 Task: Look for space in Olinda, Brazil from 9th June, 2023 to 16th June, 2023 for 2 adults in price range Rs.8000 to Rs.16000. Place can be entire place with 2 bedrooms having 2 beds and 1 bathroom. Property type can be house, flat, guest house. Booking option can be shelf check-in. Required host language is Spanish.
Action: Mouse moved to (533, 89)
Screenshot: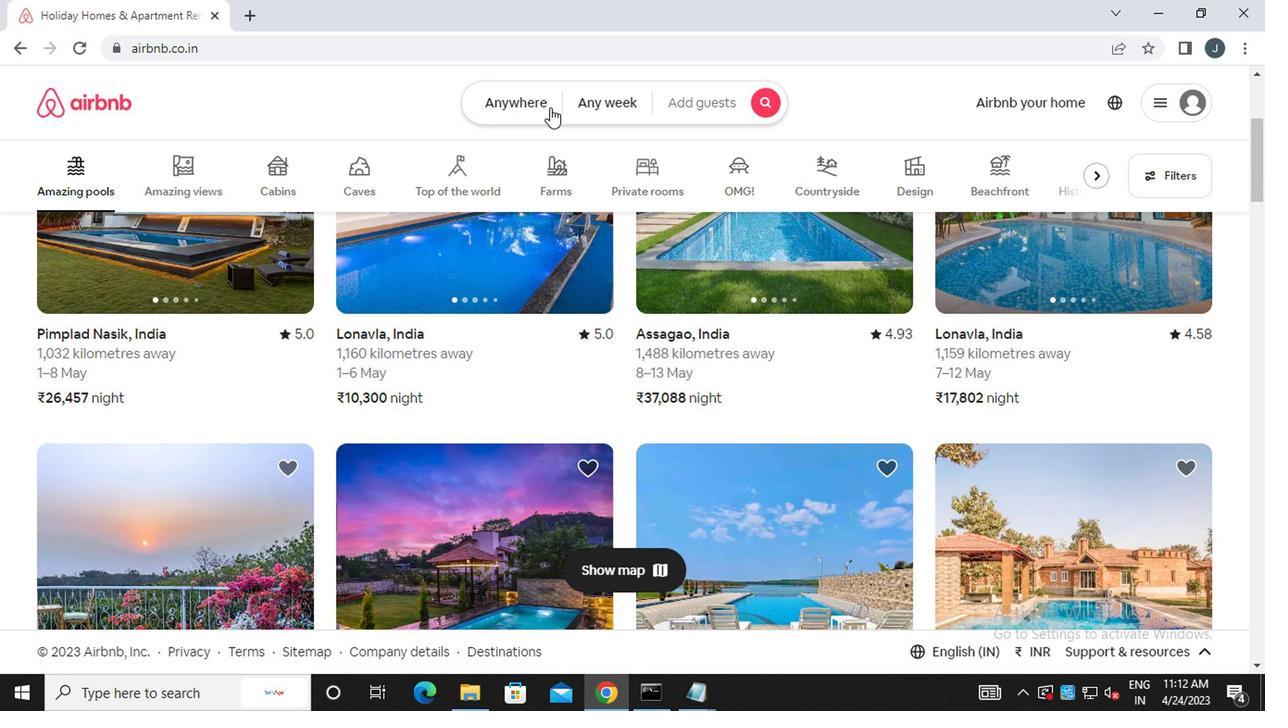 
Action: Mouse pressed left at (533, 89)
Screenshot: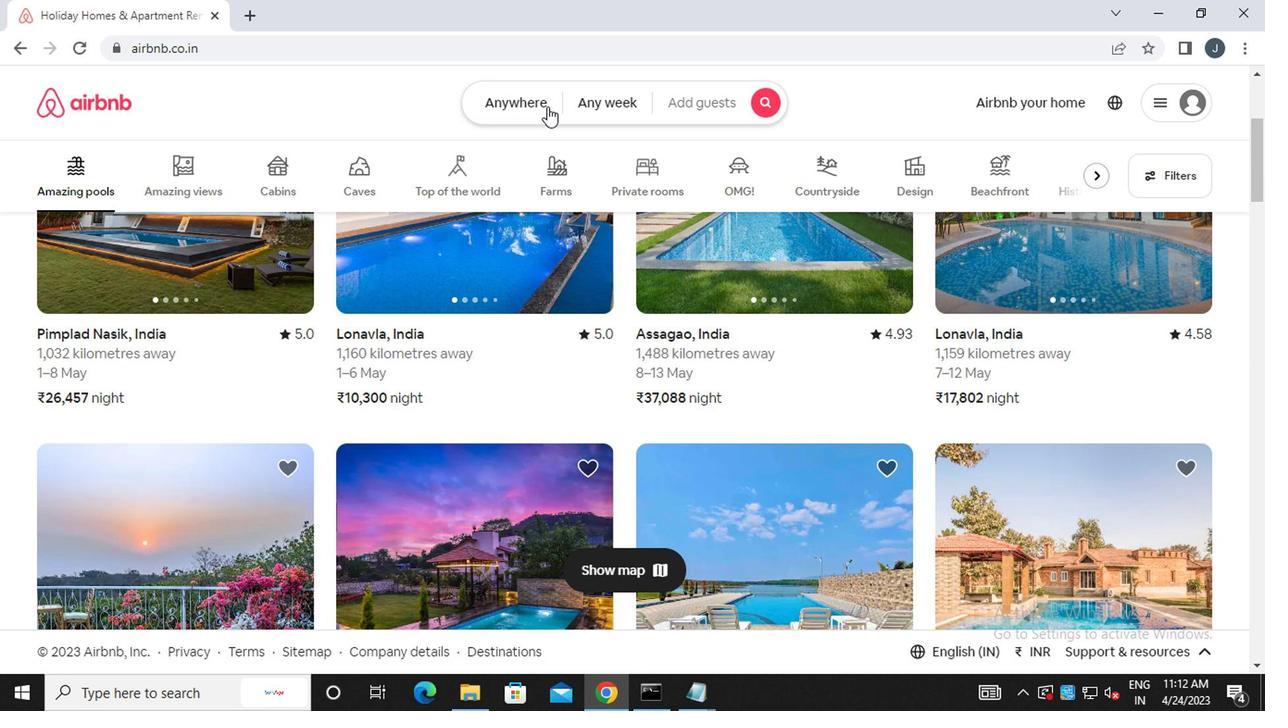 
Action: Mouse moved to (301, 164)
Screenshot: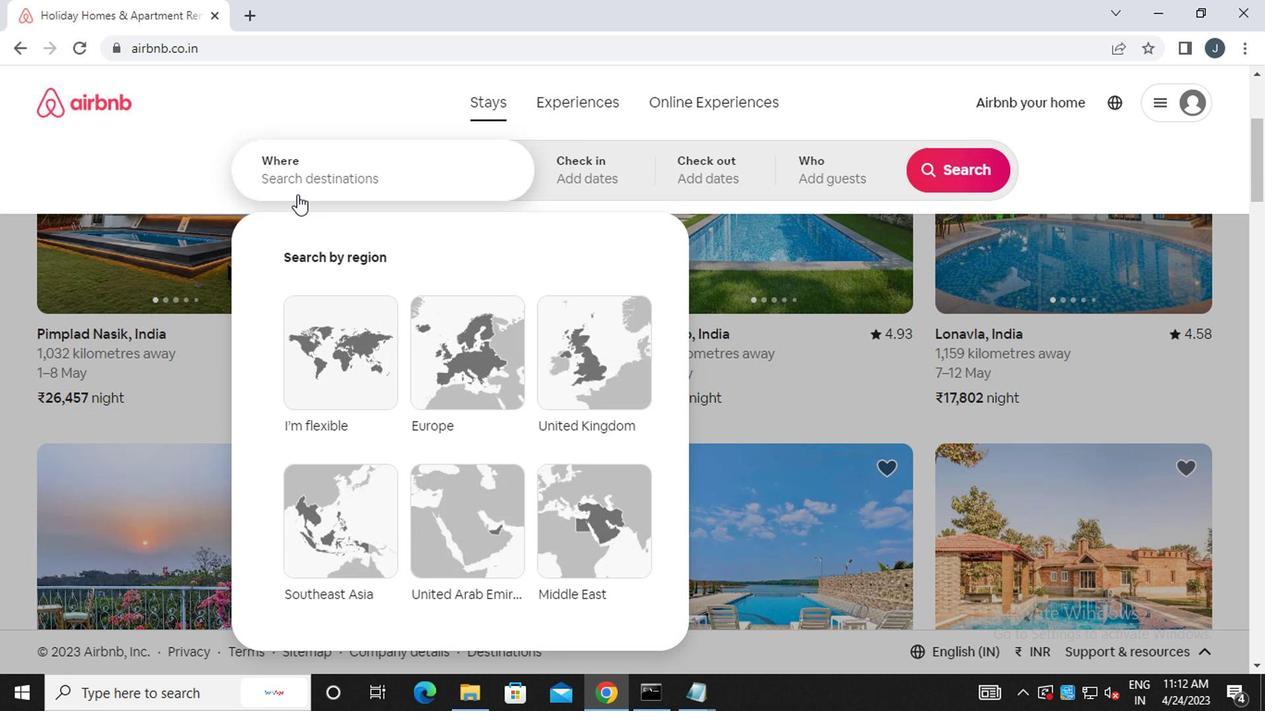 
Action: Mouse pressed left at (301, 164)
Screenshot: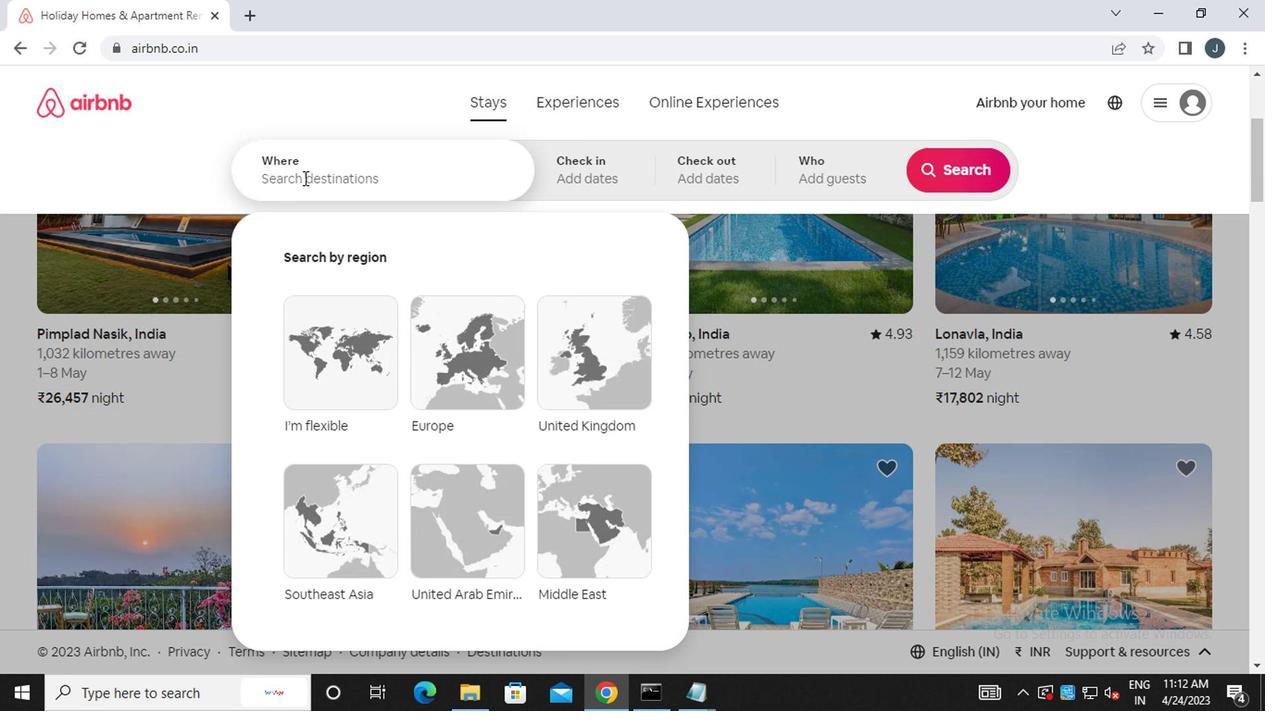 
Action: Key pressed o<Key.caps_lock>linda,<Key.space><Key.caps_lock>b<Key.caps_lock>razil
Screenshot: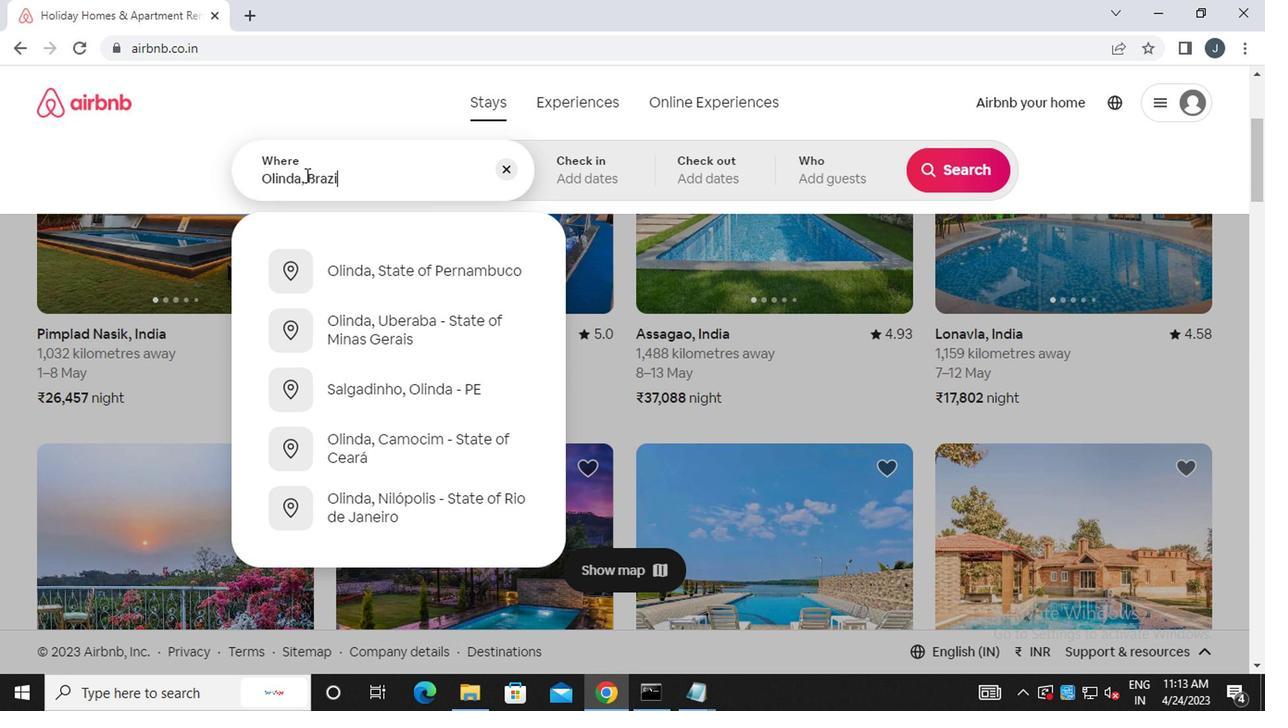 
Action: Mouse moved to (582, 165)
Screenshot: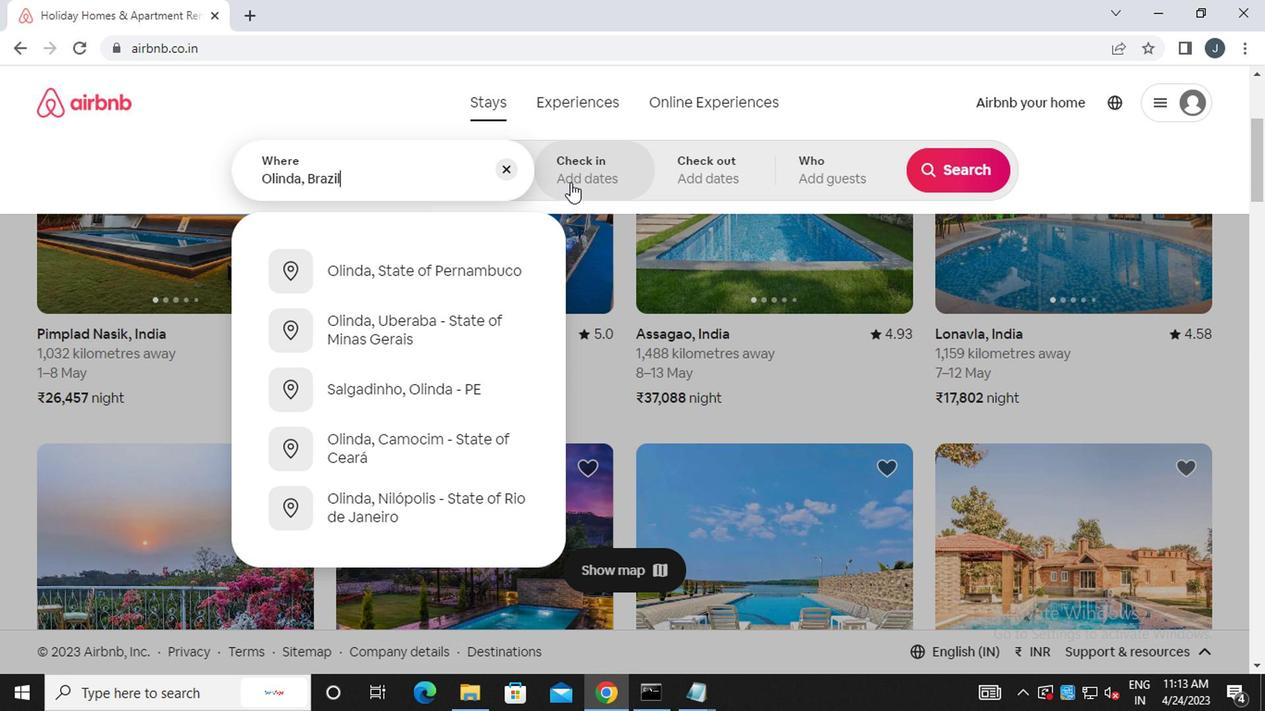 
Action: Mouse pressed left at (582, 165)
Screenshot: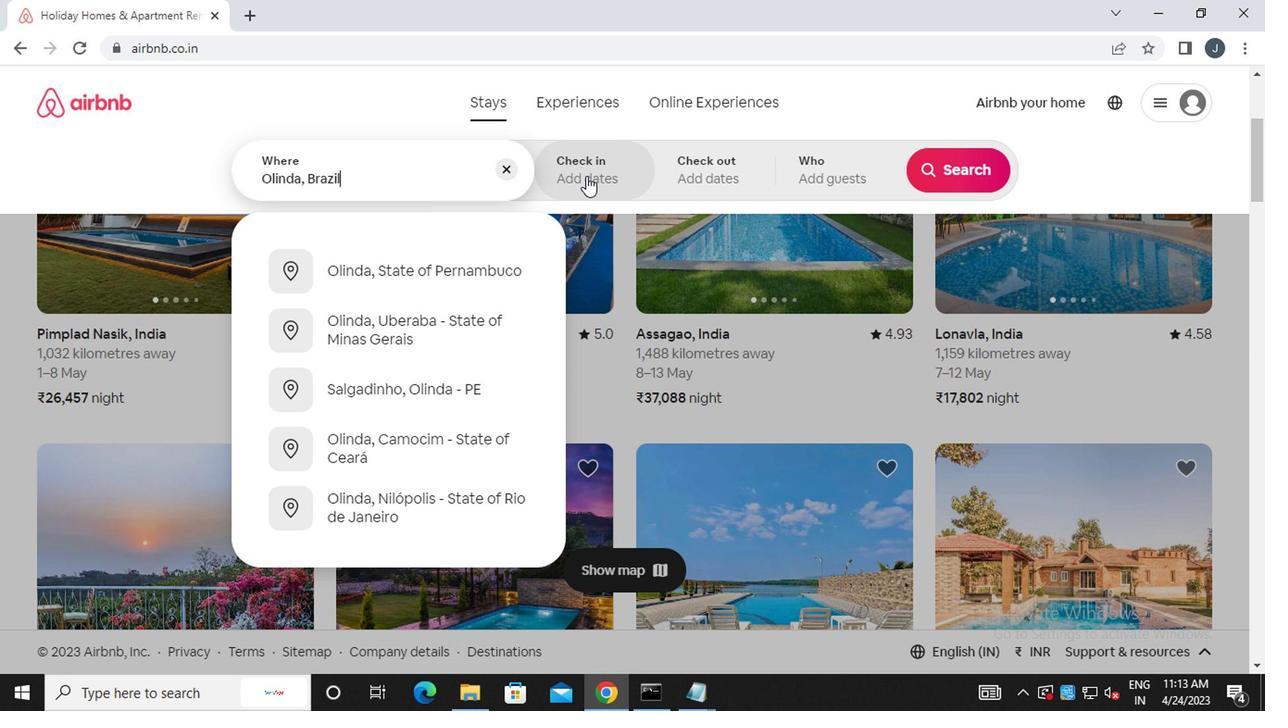 
Action: Mouse moved to (940, 317)
Screenshot: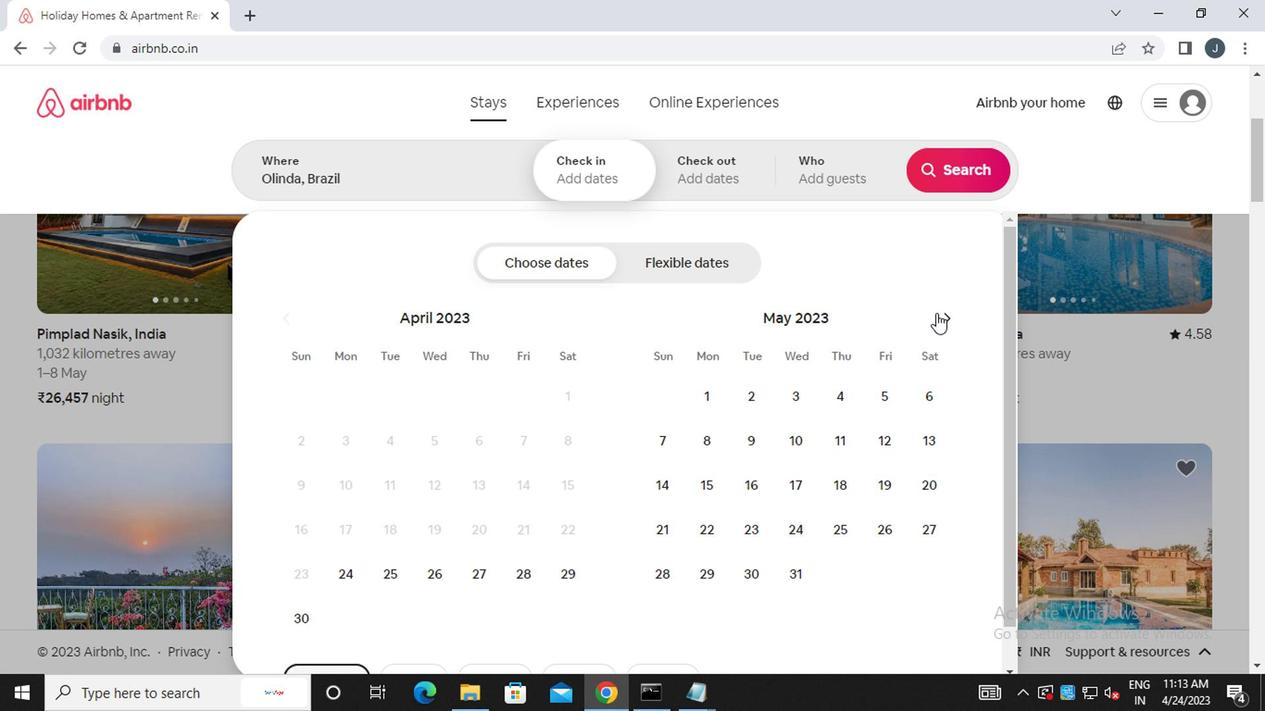 
Action: Mouse pressed left at (940, 317)
Screenshot: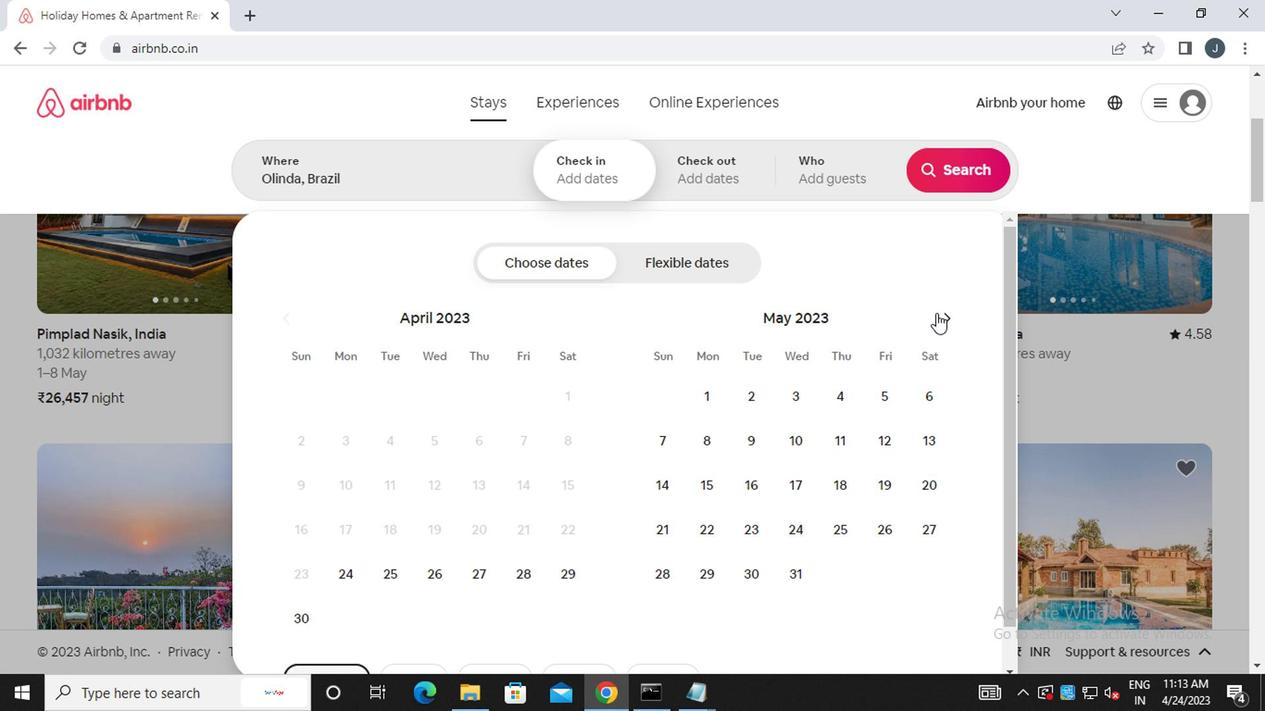 
Action: Mouse moved to (877, 453)
Screenshot: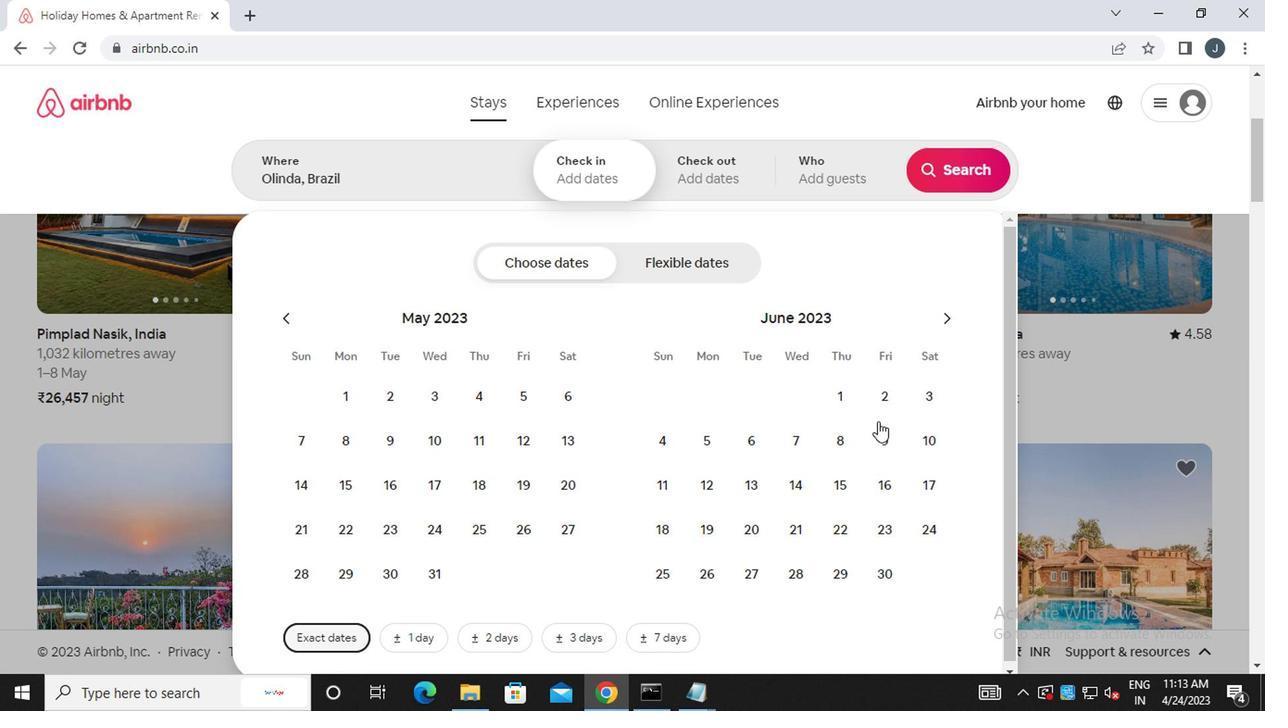 
Action: Mouse pressed left at (877, 453)
Screenshot: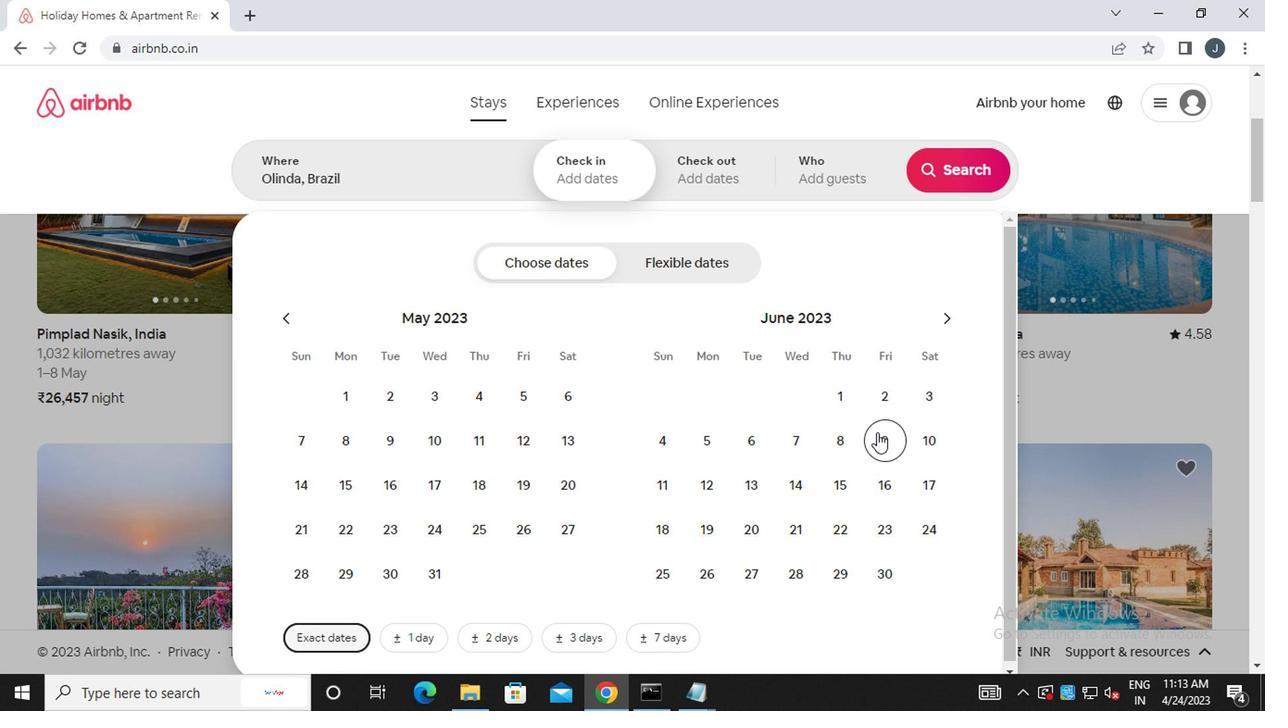 
Action: Mouse moved to (881, 490)
Screenshot: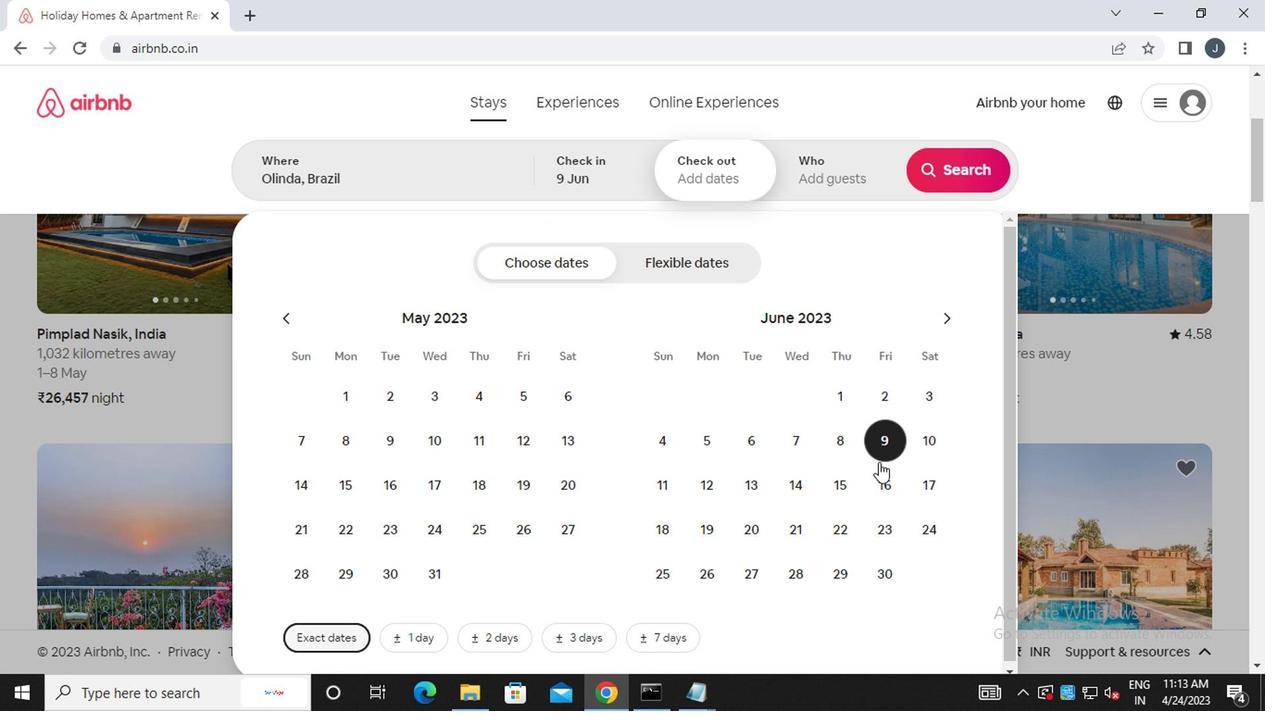 
Action: Mouse pressed left at (881, 490)
Screenshot: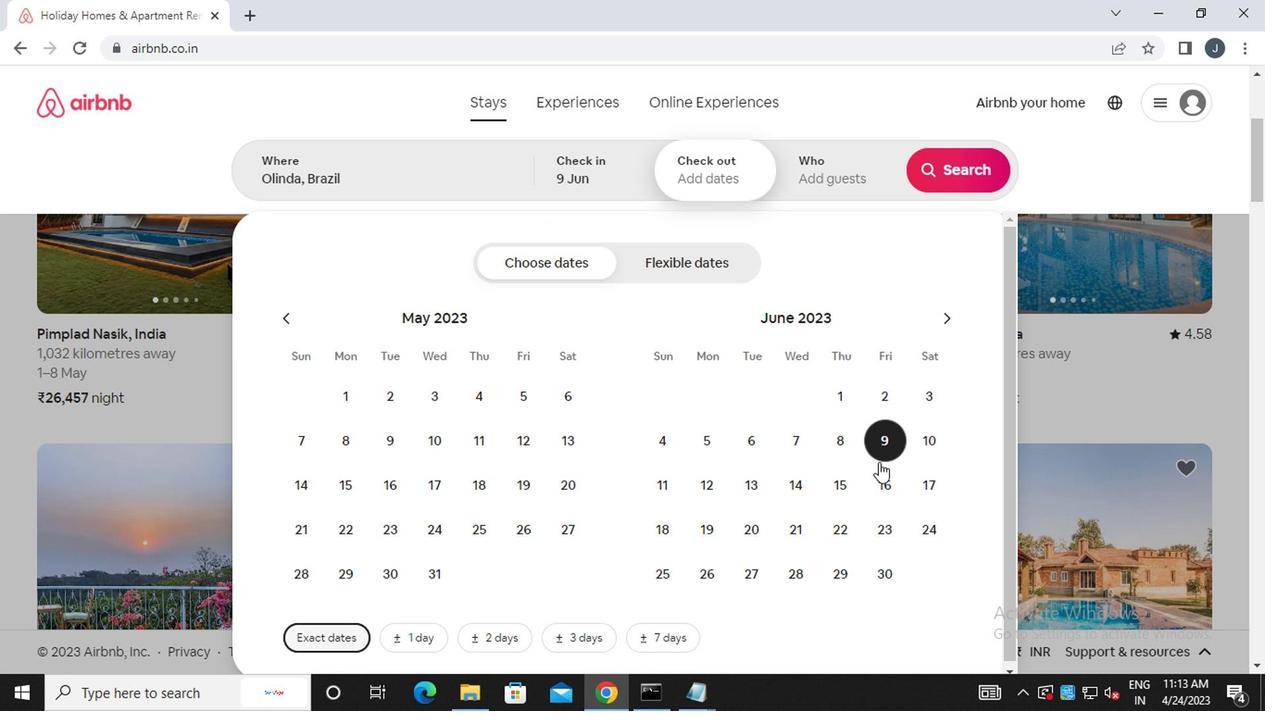 
Action: Mouse moved to (836, 160)
Screenshot: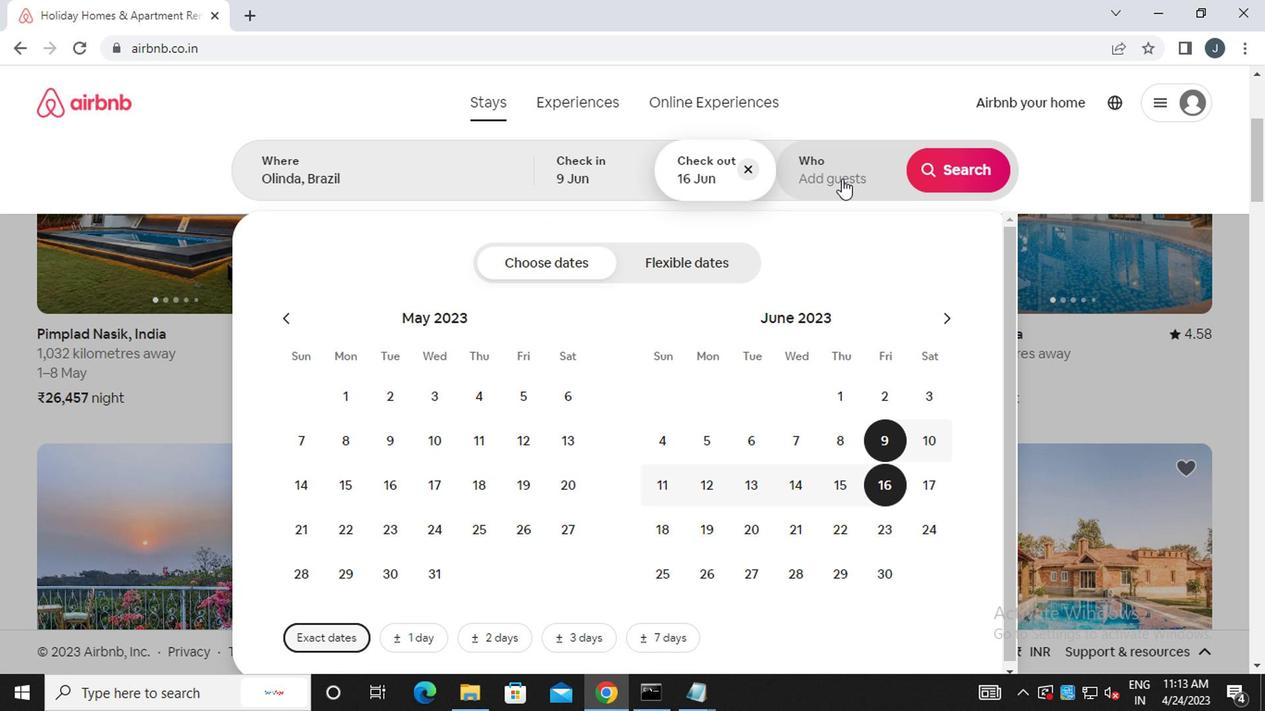 
Action: Mouse pressed left at (836, 160)
Screenshot: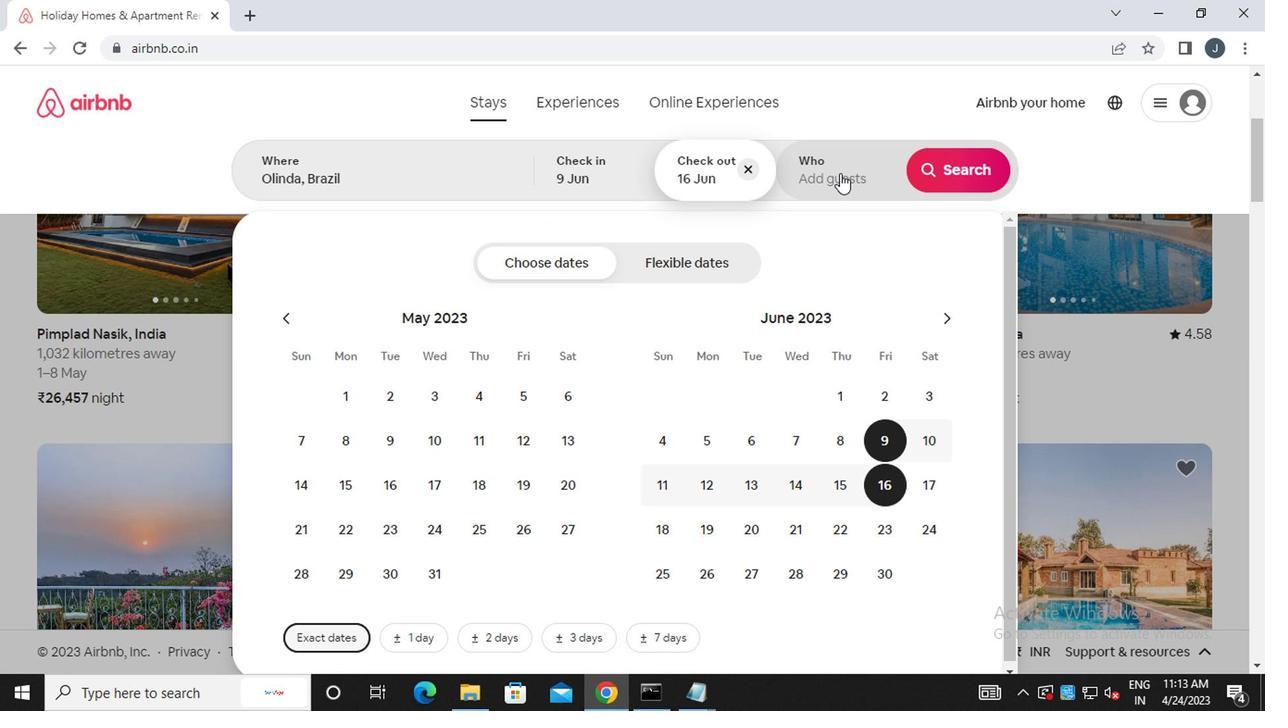 
Action: Mouse moved to (962, 262)
Screenshot: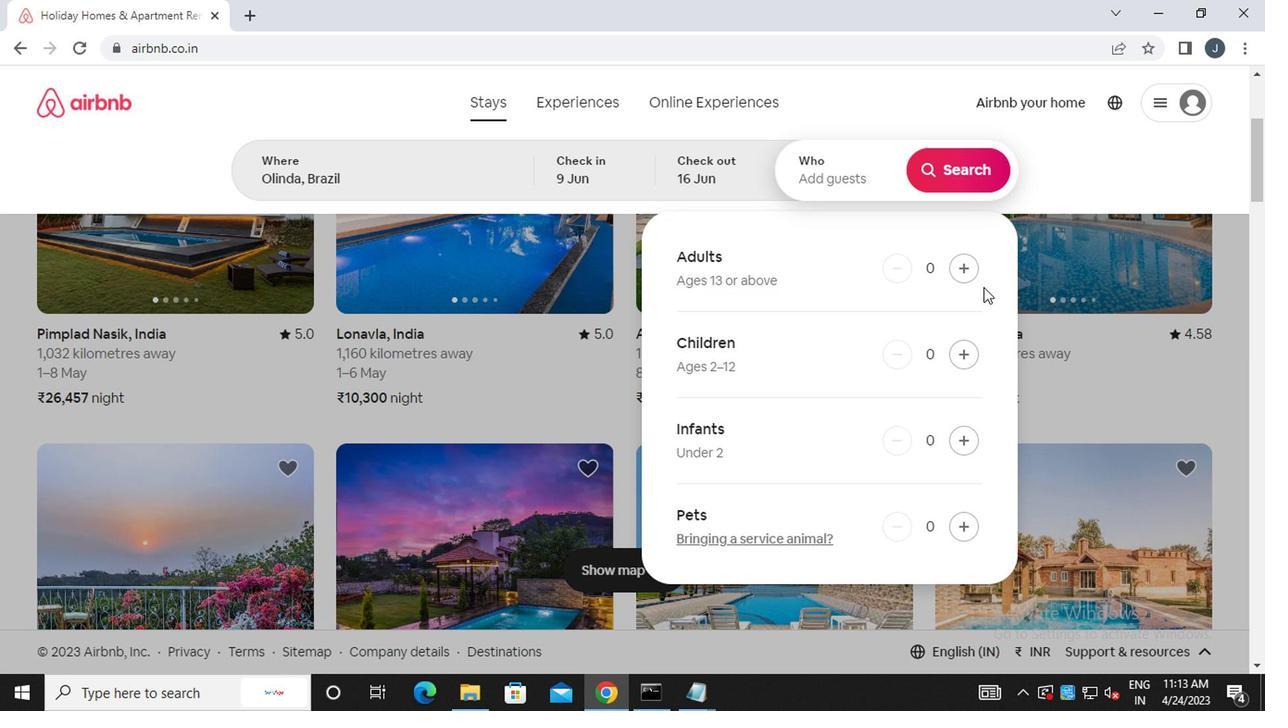 
Action: Mouse pressed left at (962, 262)
Screenshot: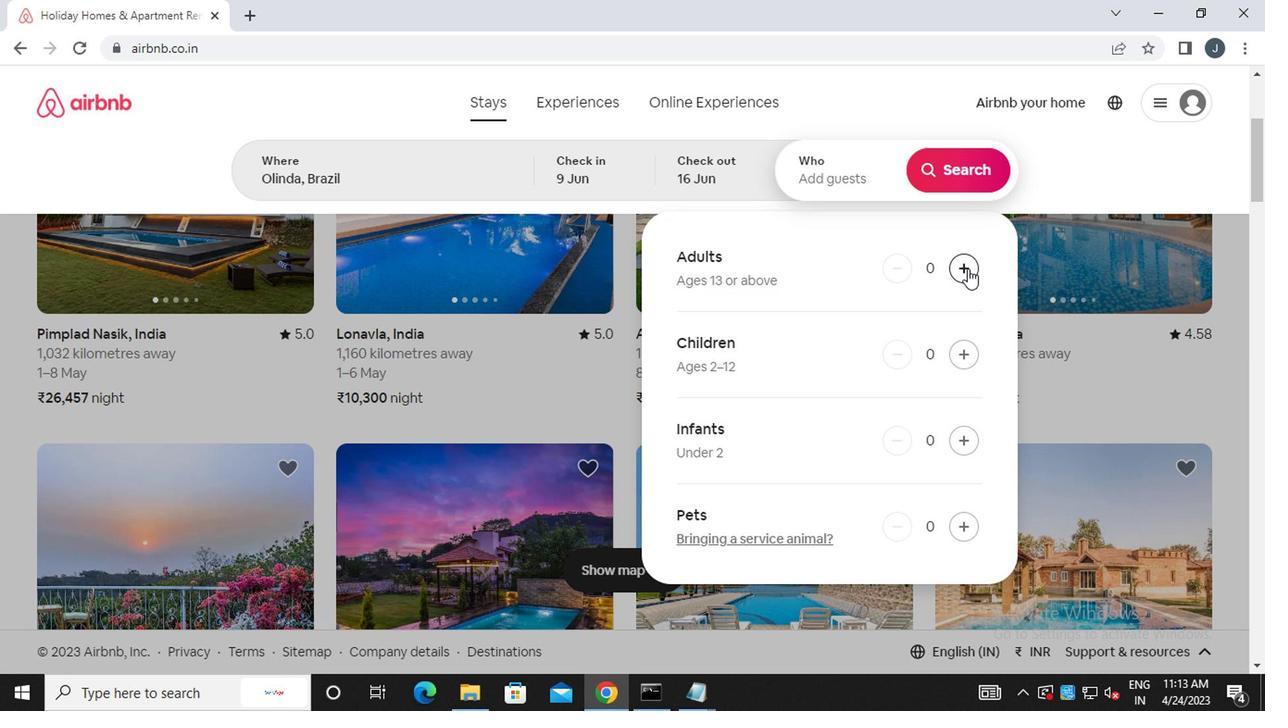 
Action: Mouse pressed left at (962, 262)
Screenshot: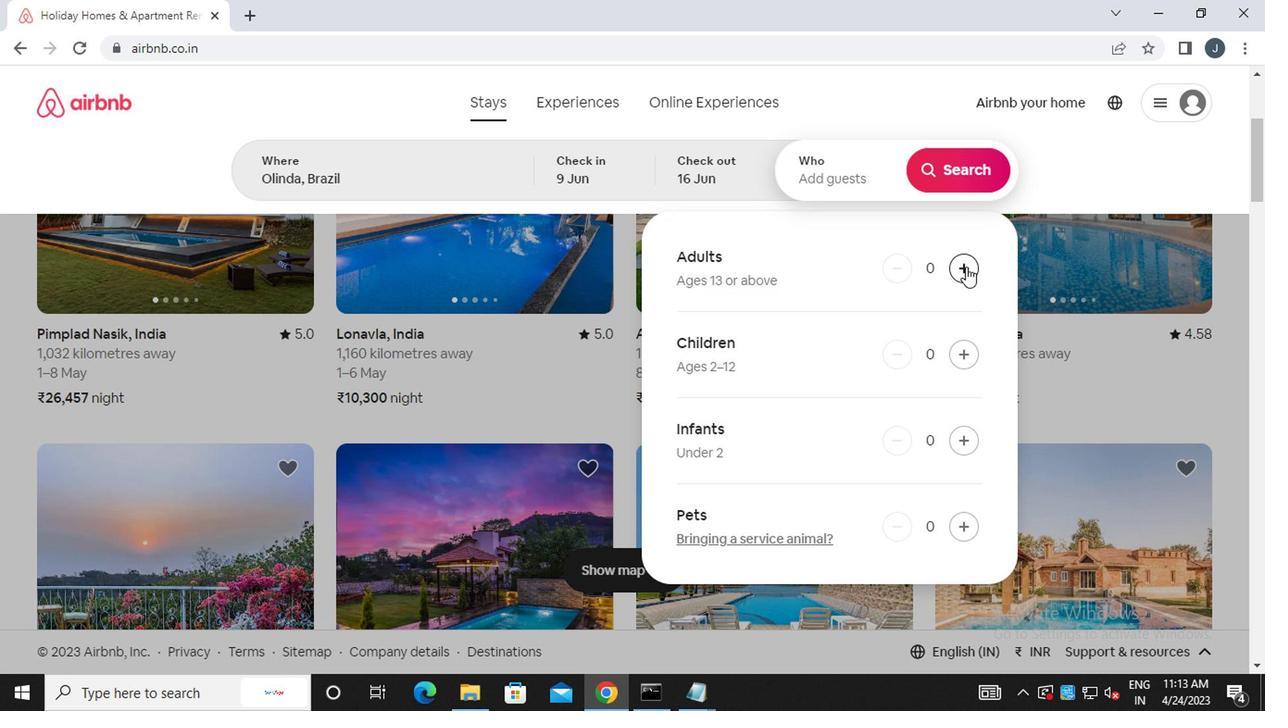 
Action: Mouse moved to (965, 166)
Screenshot: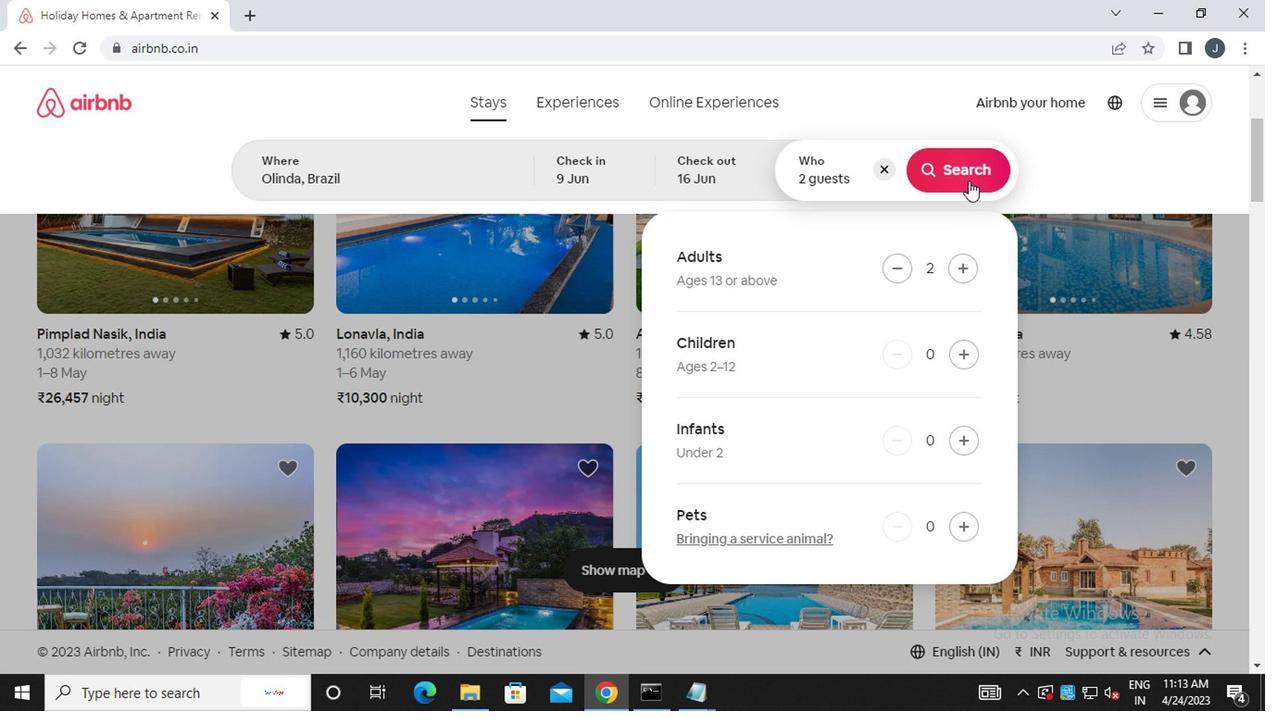 
Action: Mouse pressed left at (965, 166)
Screenshot: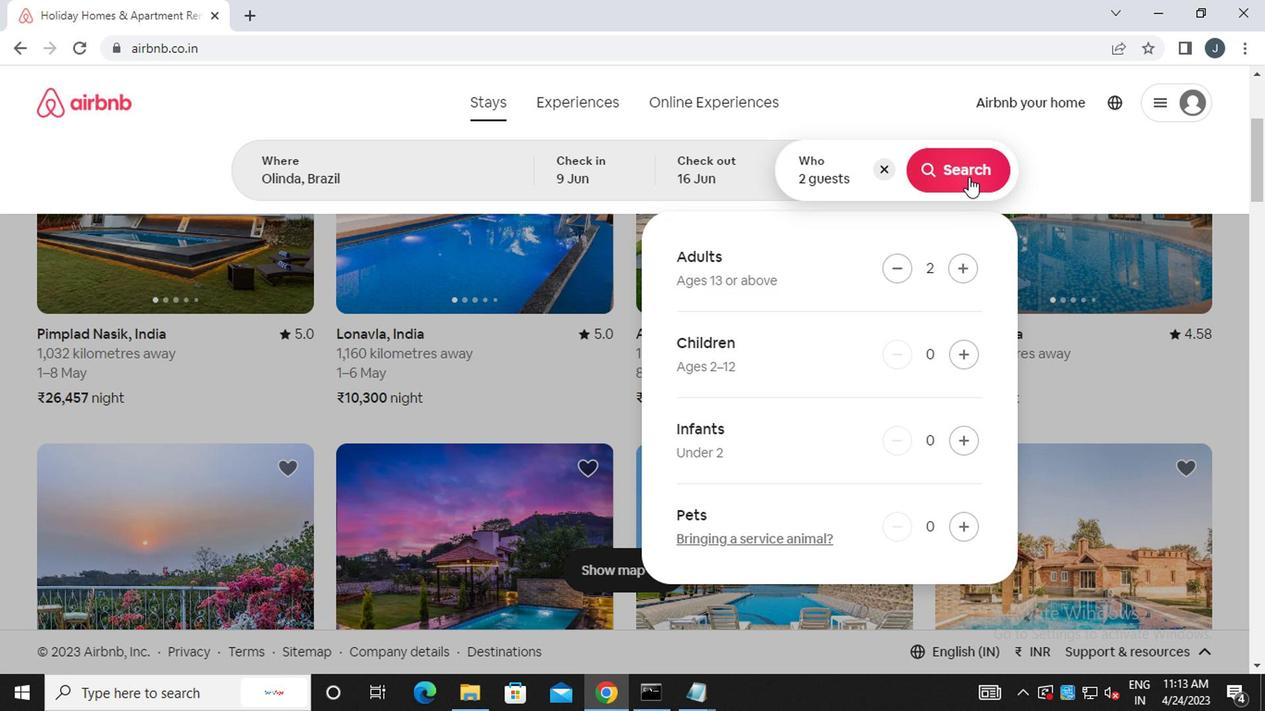 
Action: Mouse moved to (1182, 150)
Screenshot: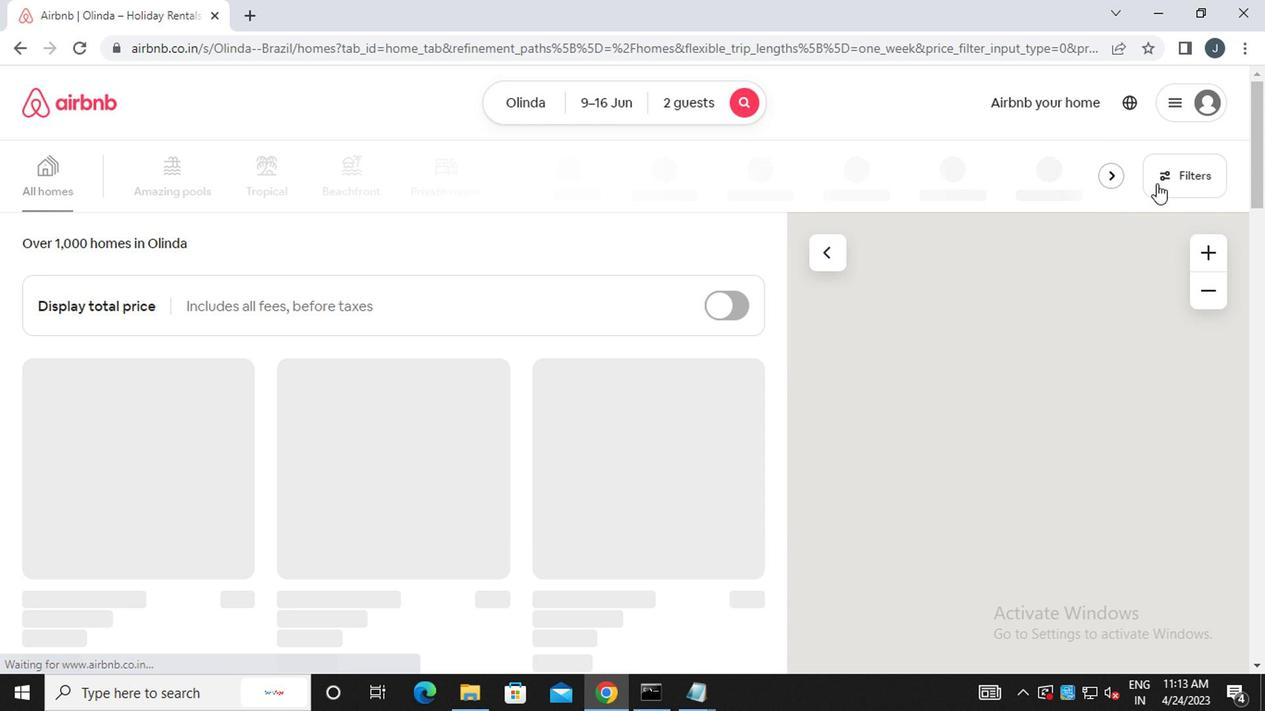 
Action: Mouse pressed left at (1182, 150)
Screenshot: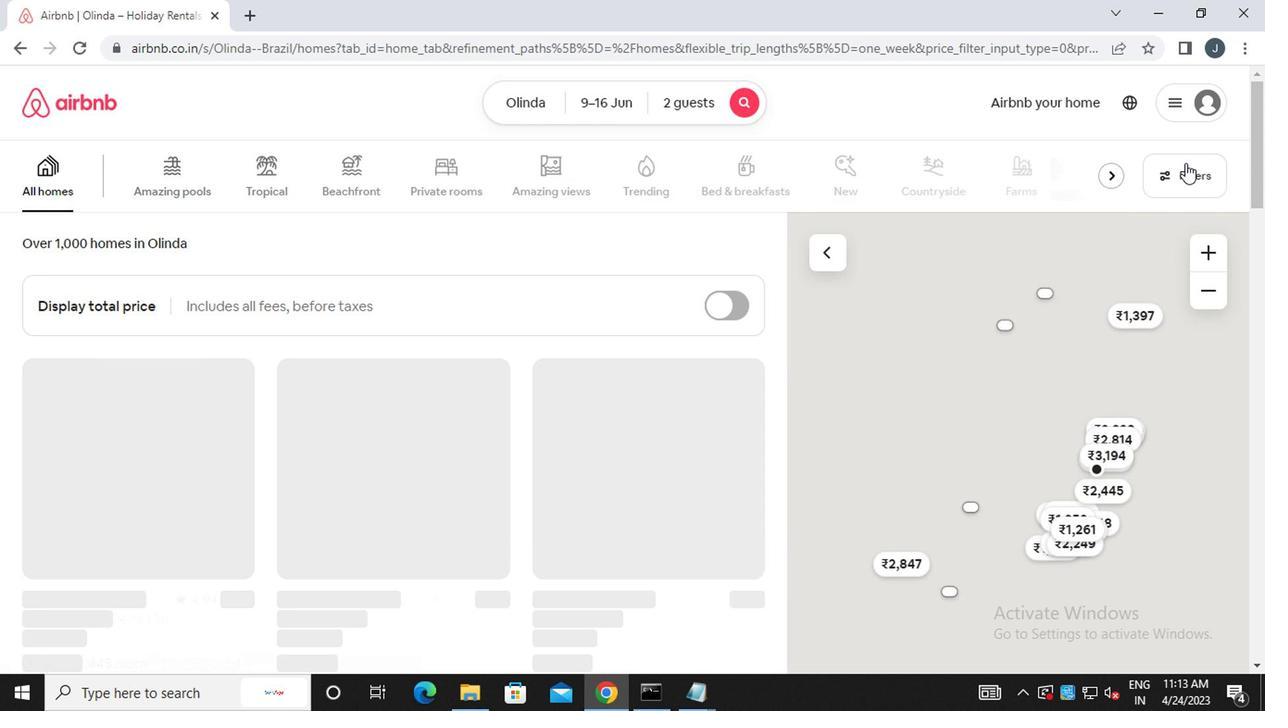 
Action: Mouse moved to (491, 413)
Screenshot: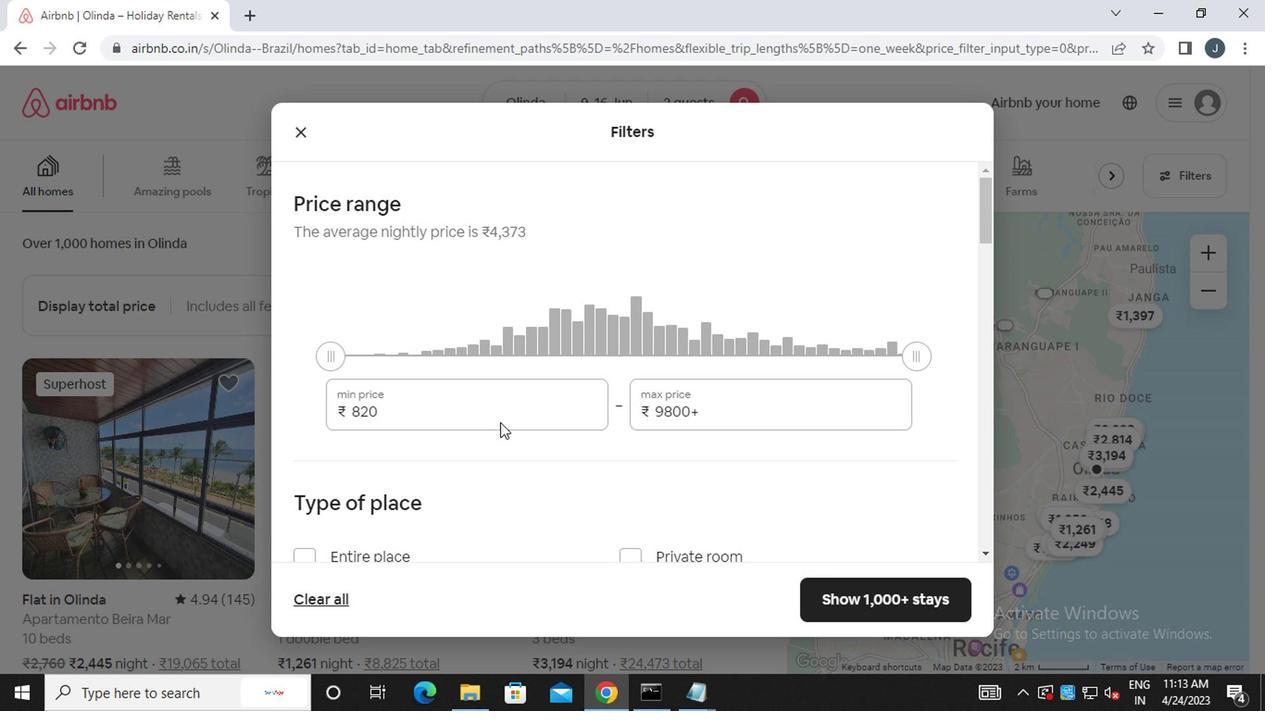 
Action: Mouse pressed left at (491, 413)
Screenshot: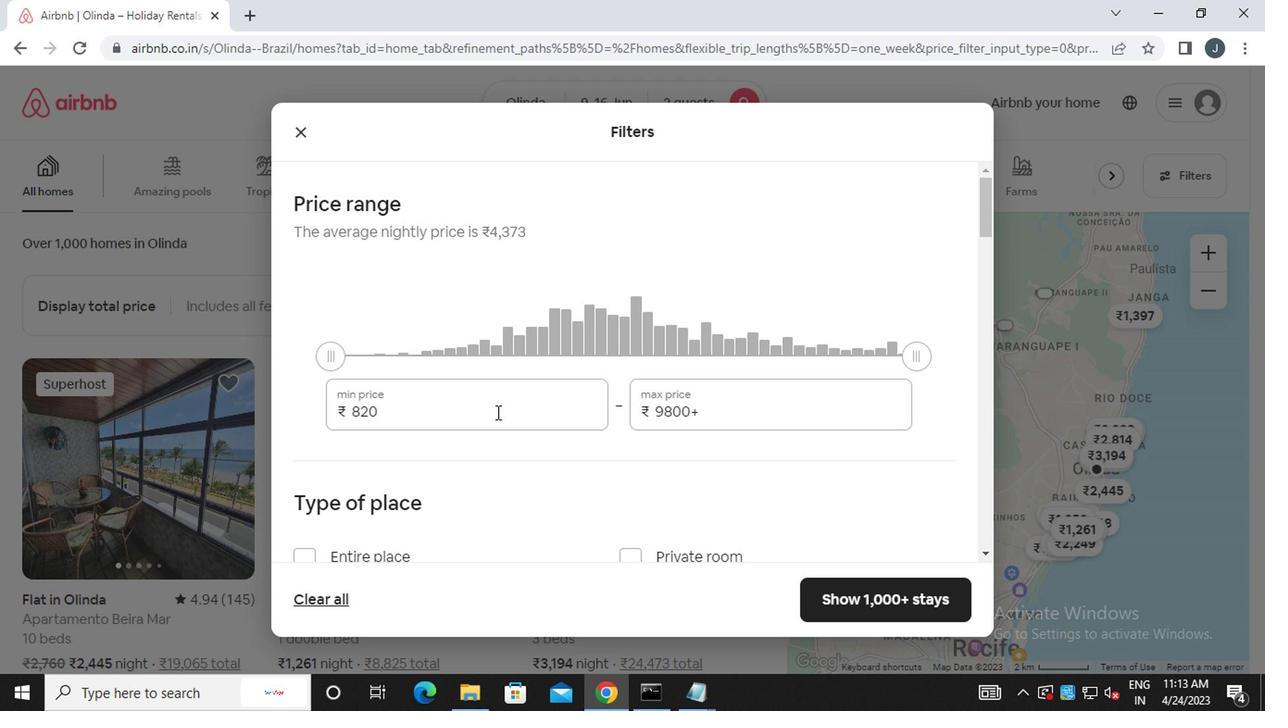 
Action: Mouse moved to (487, 409)
Screenshot: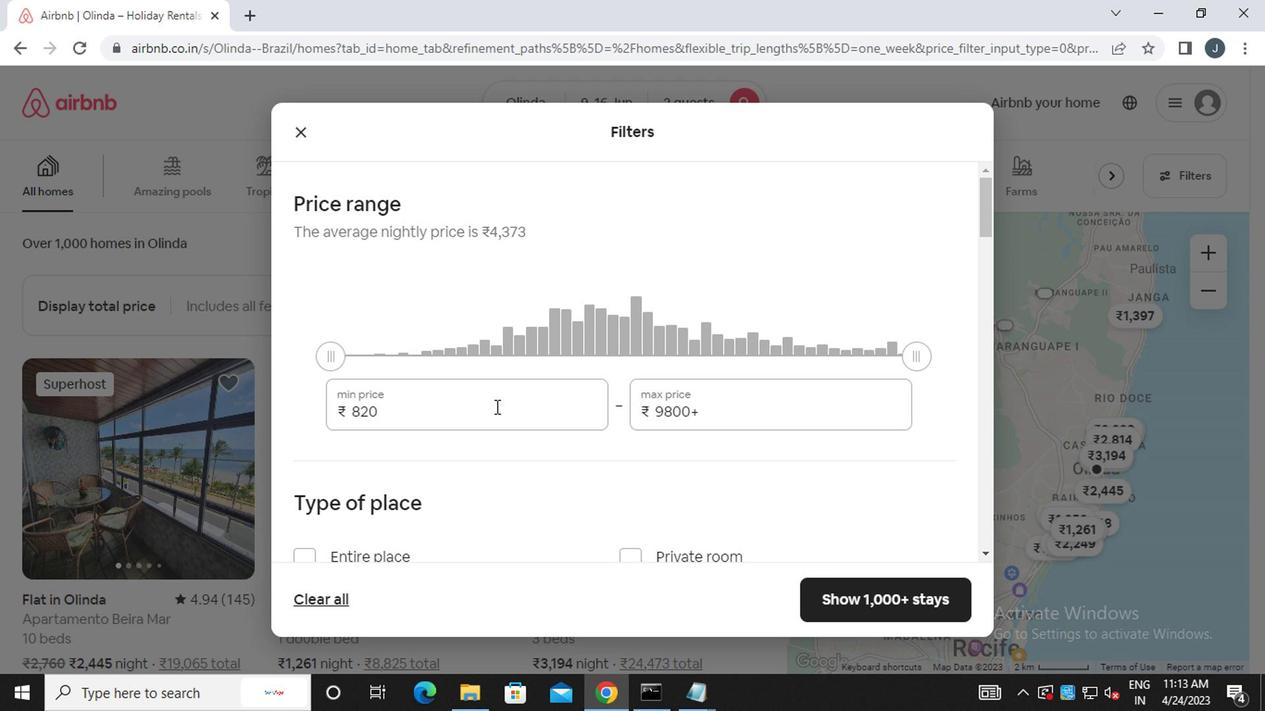 
Action: Key pressed <Key.backspace><Key.backspace><<96>><<96>><<96>>
Screenshot: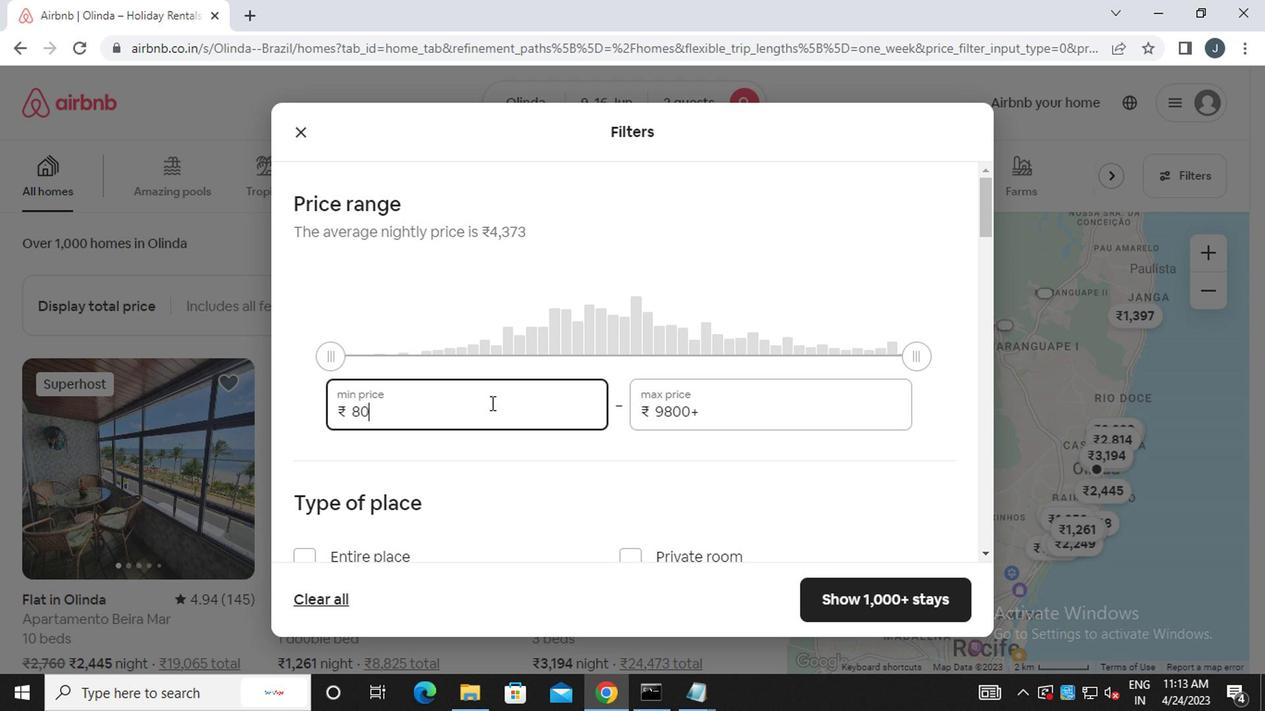 
Action: Mouse moved to (723, 411)
Screenshot: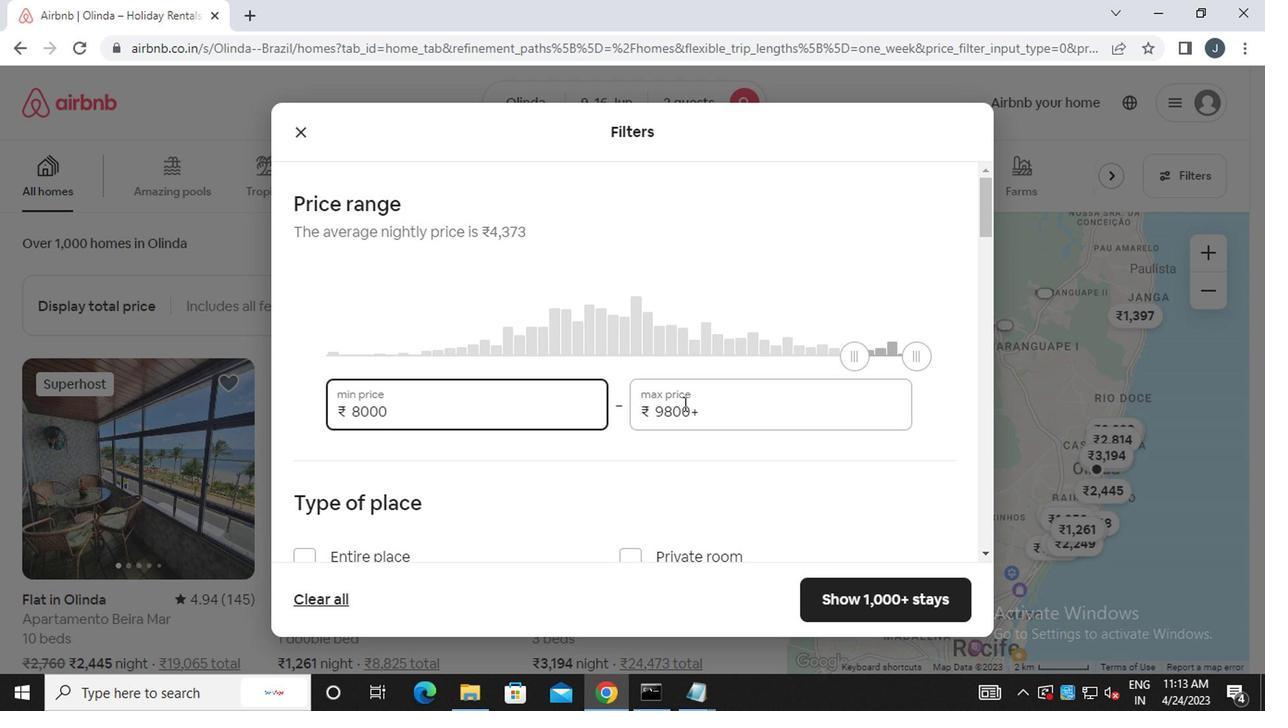 
Action: Mouse pressed left at (723, 411)
Screenshot: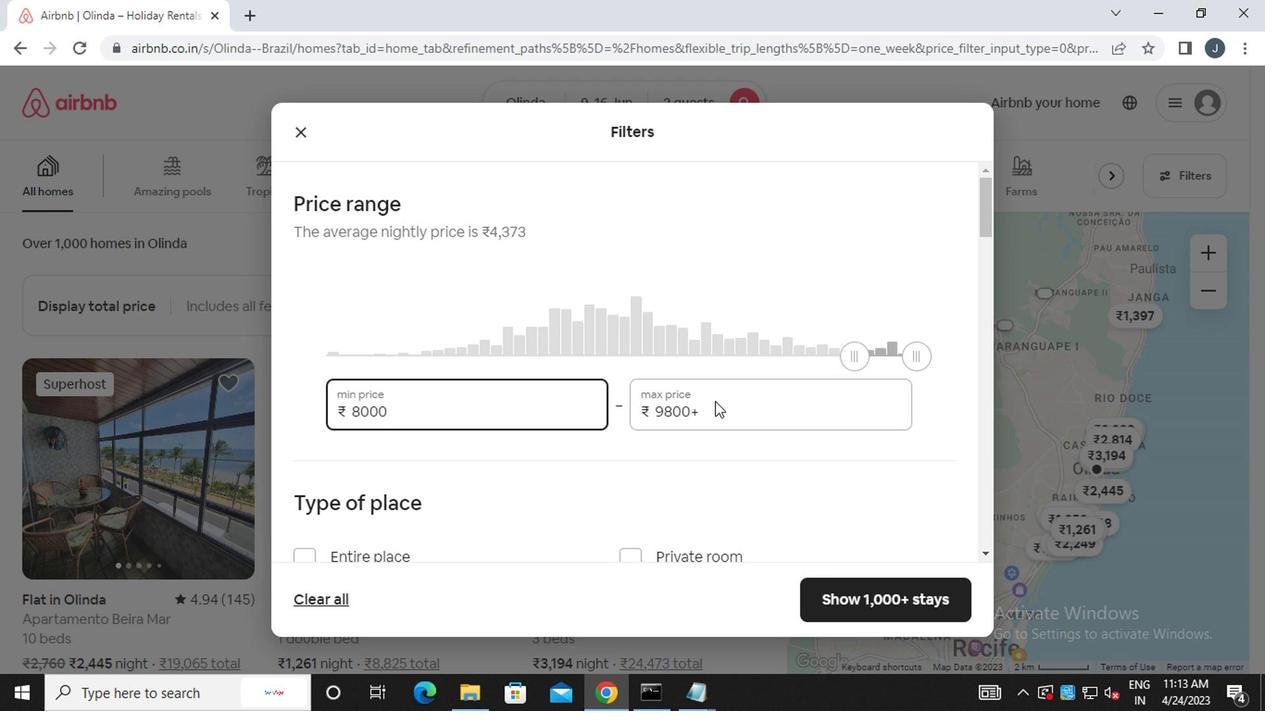 
Action: Mouse moved to (738, 415)
Screenshot: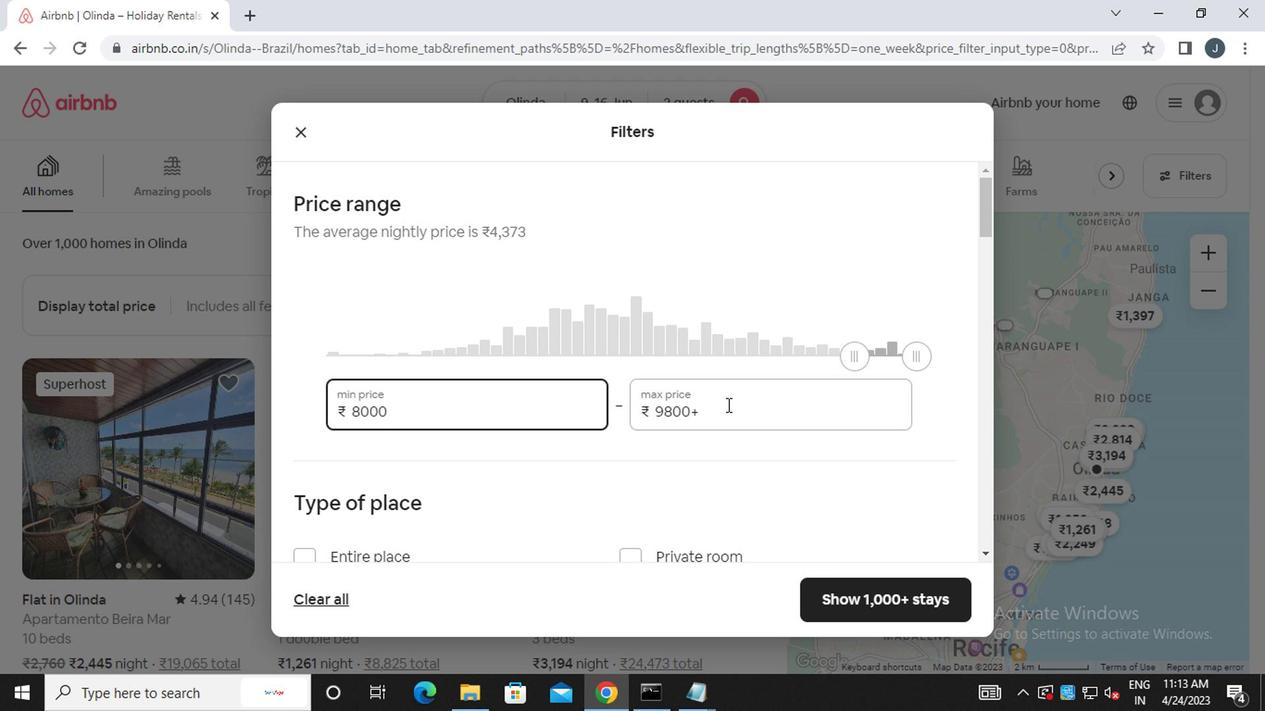 
Action: Key pressed <Key.backspace><Key.backspace><Key.backspace><Key.backspace><Key.backspace><Key.backspace><<97>><<102>><<96>><<96>><<96>>
Screenshot: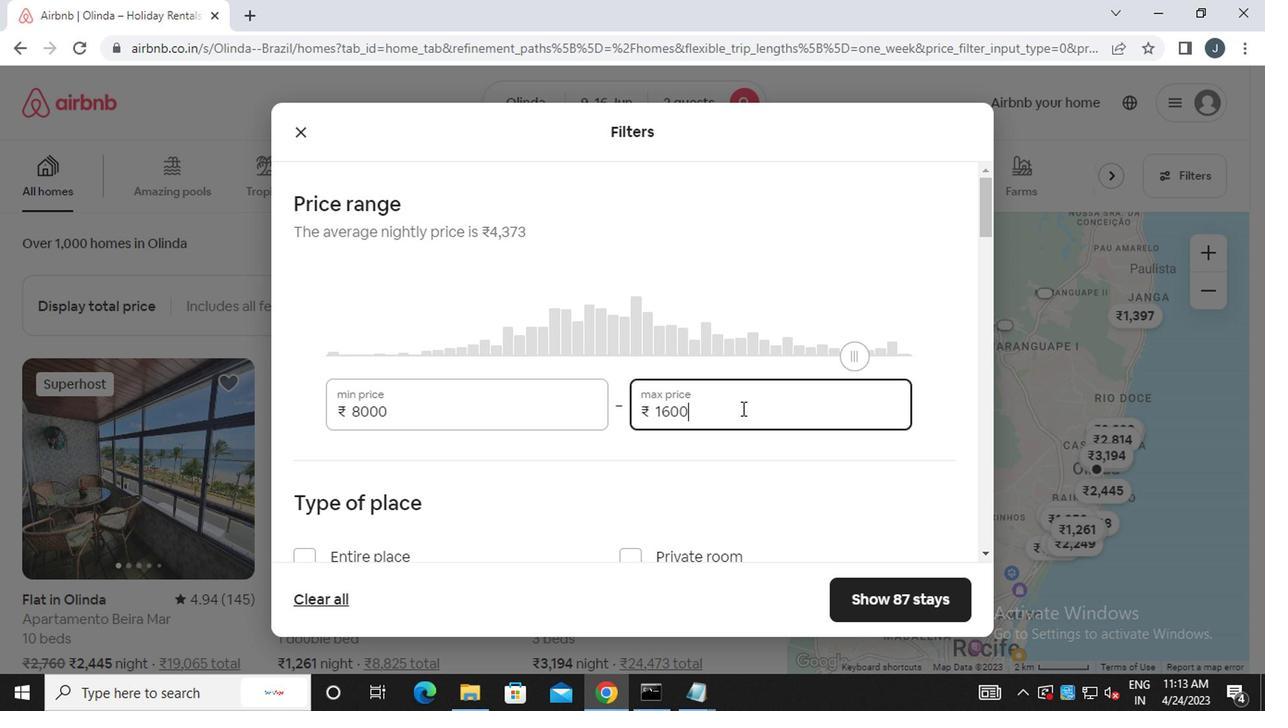 
Action: Mouse moved to (631, 511)
Screenshot: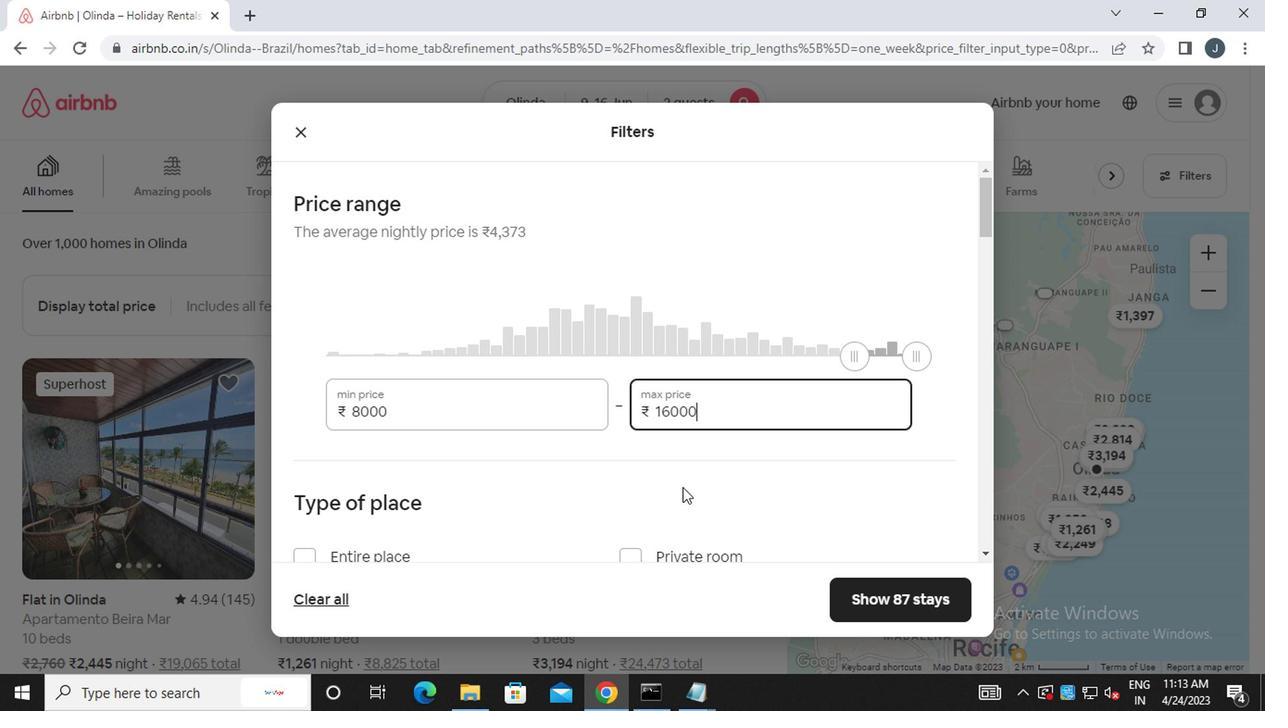 
Action: Mouse scrolled (631, 510) with delta (0, -1)
Screenshot: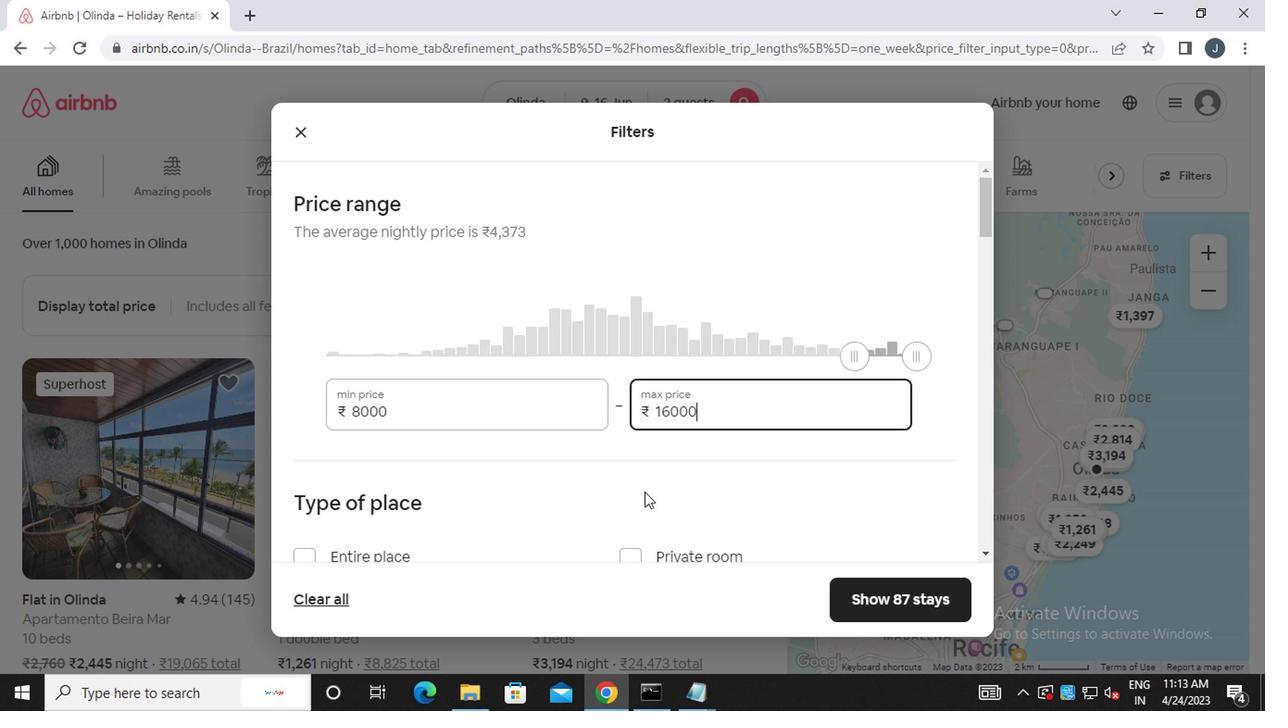 
Action: Mouse scrolled (631, 510) with delta (0, -1)
Screenshot: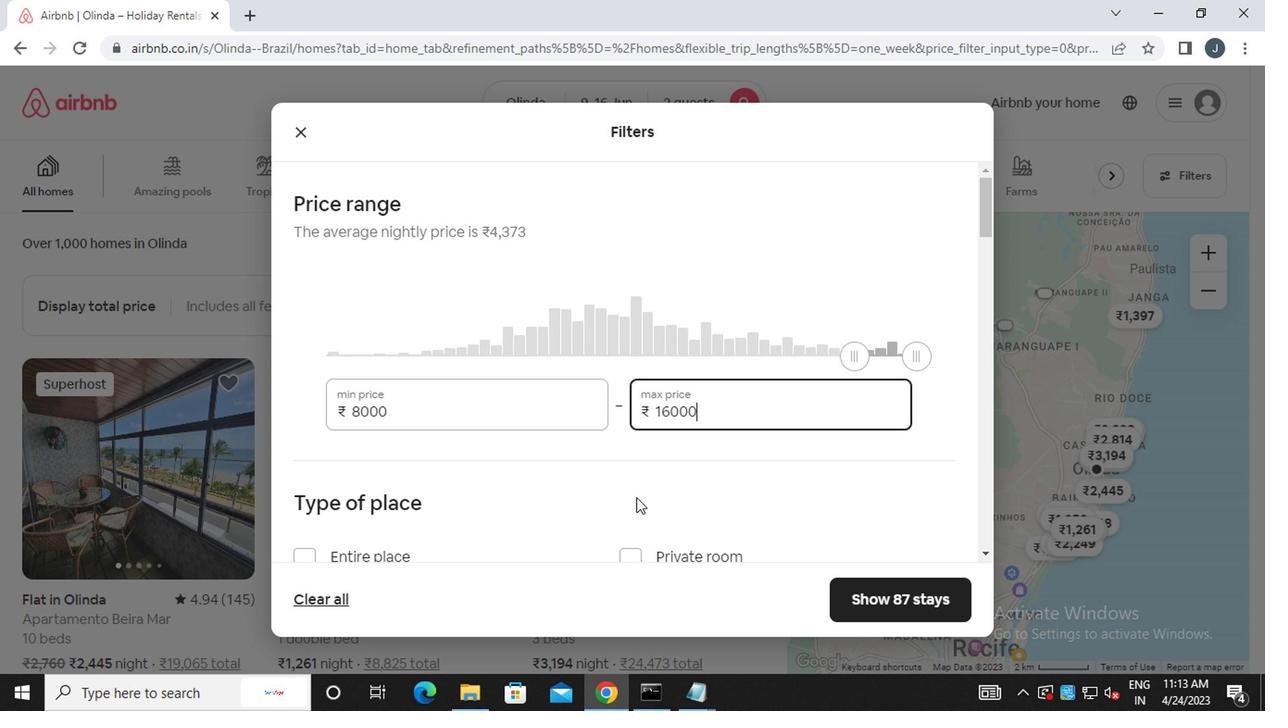 
Action: Mouse moved to (391, 375)
Screenshot: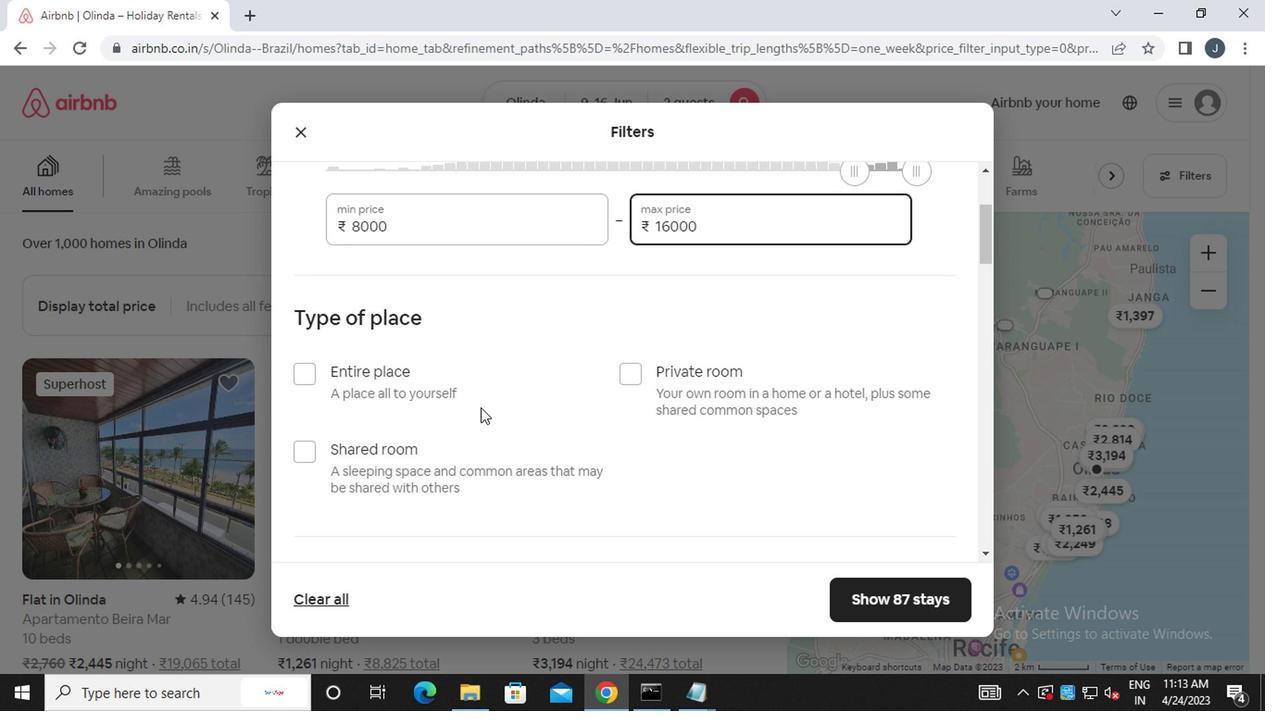 
Action: Mouse pressed left at (391, 375)
Screenshot: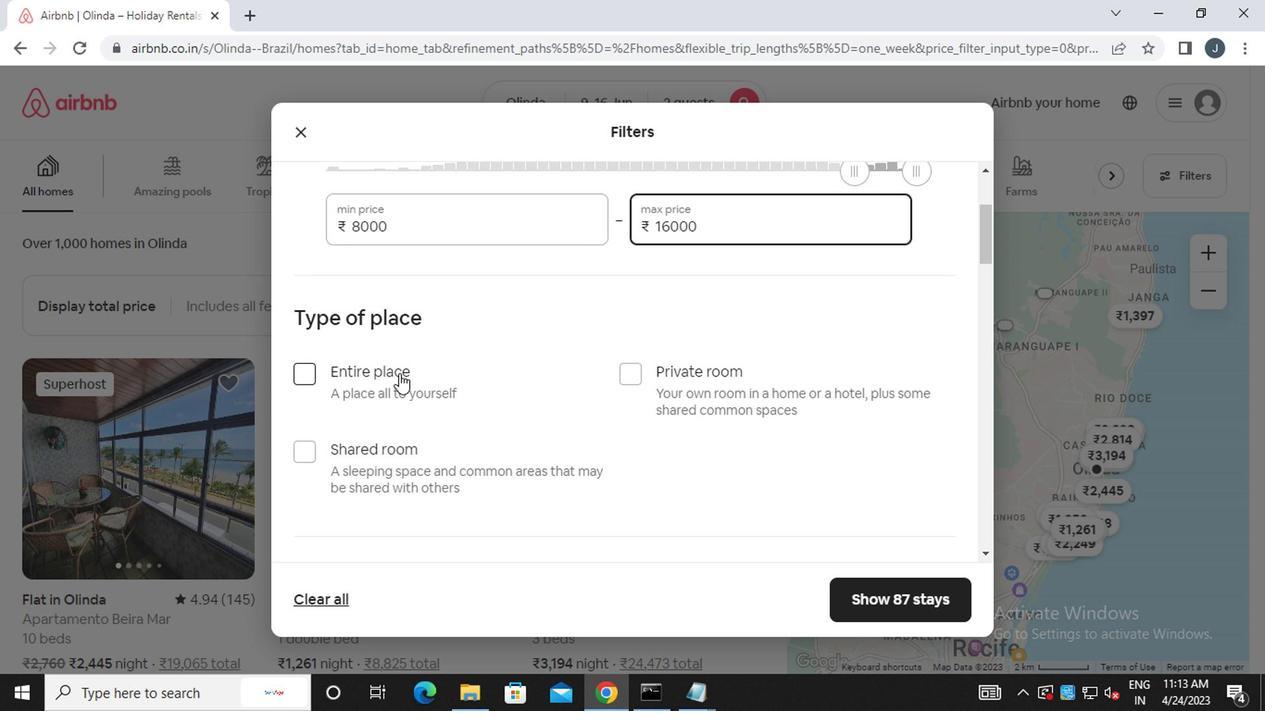 
Action: Mouse moved to (417, 412)
Screenshot: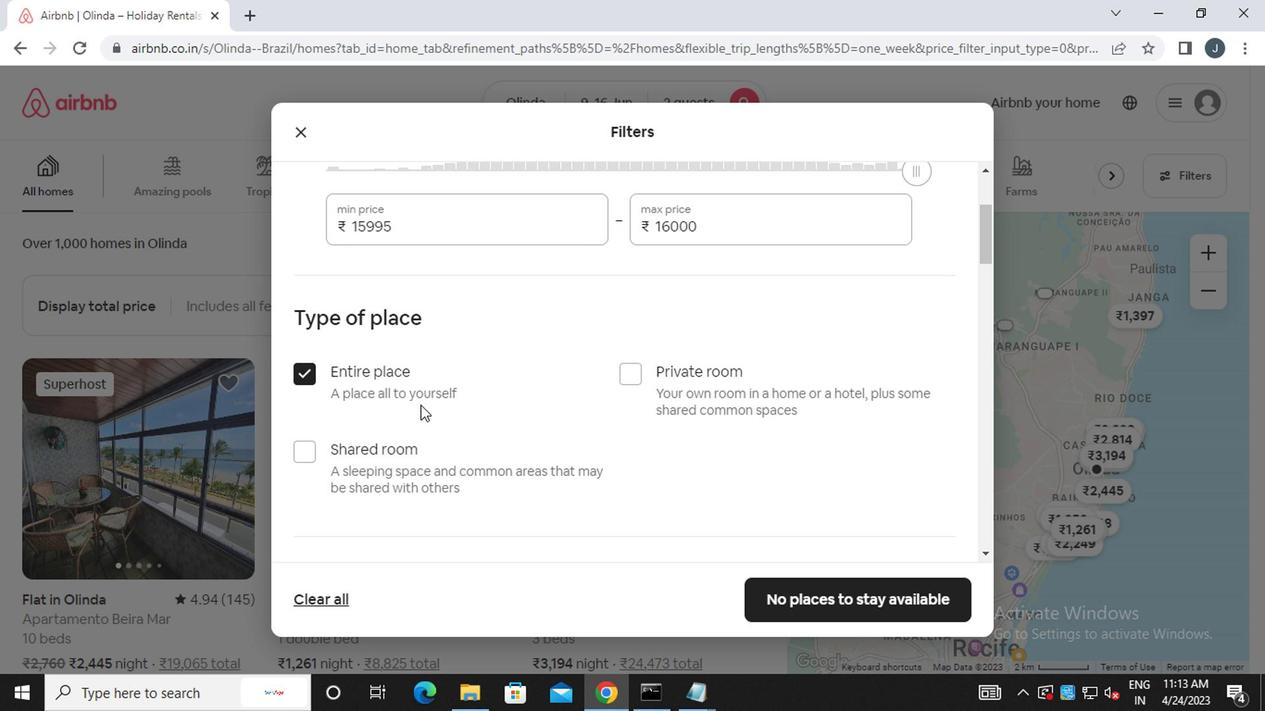 
Action: Mouse scrolled (417, 411) with delta (0, 0)
Screenshot: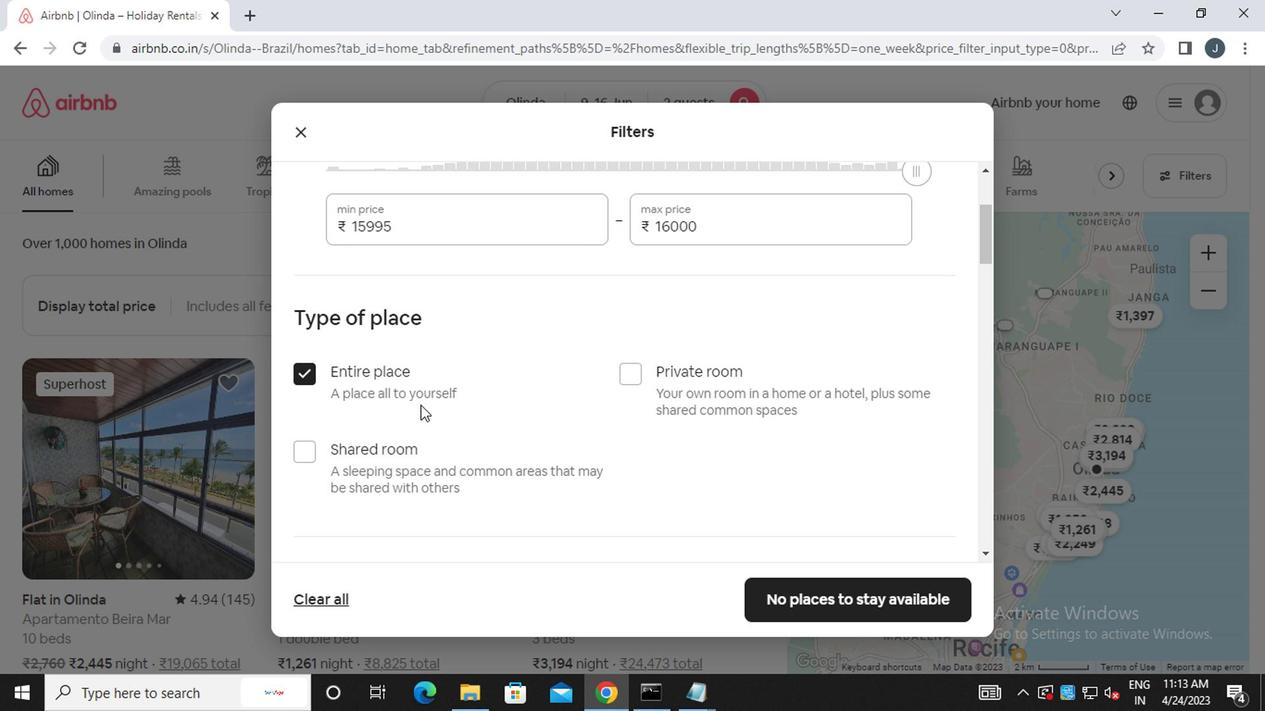 
Action: Mouse moved to (419, 414)
Screenshot: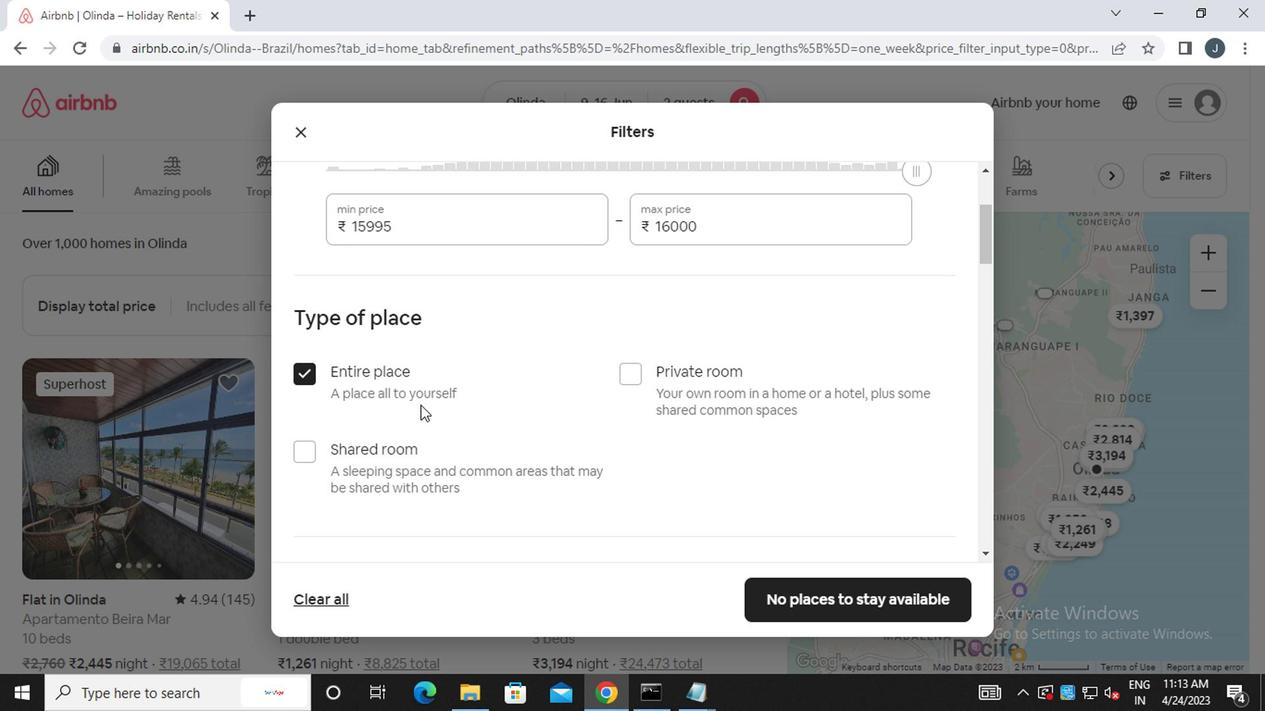 
Action: Mouse scrolled (419, 413) with delta (0, 0)
Screenshot: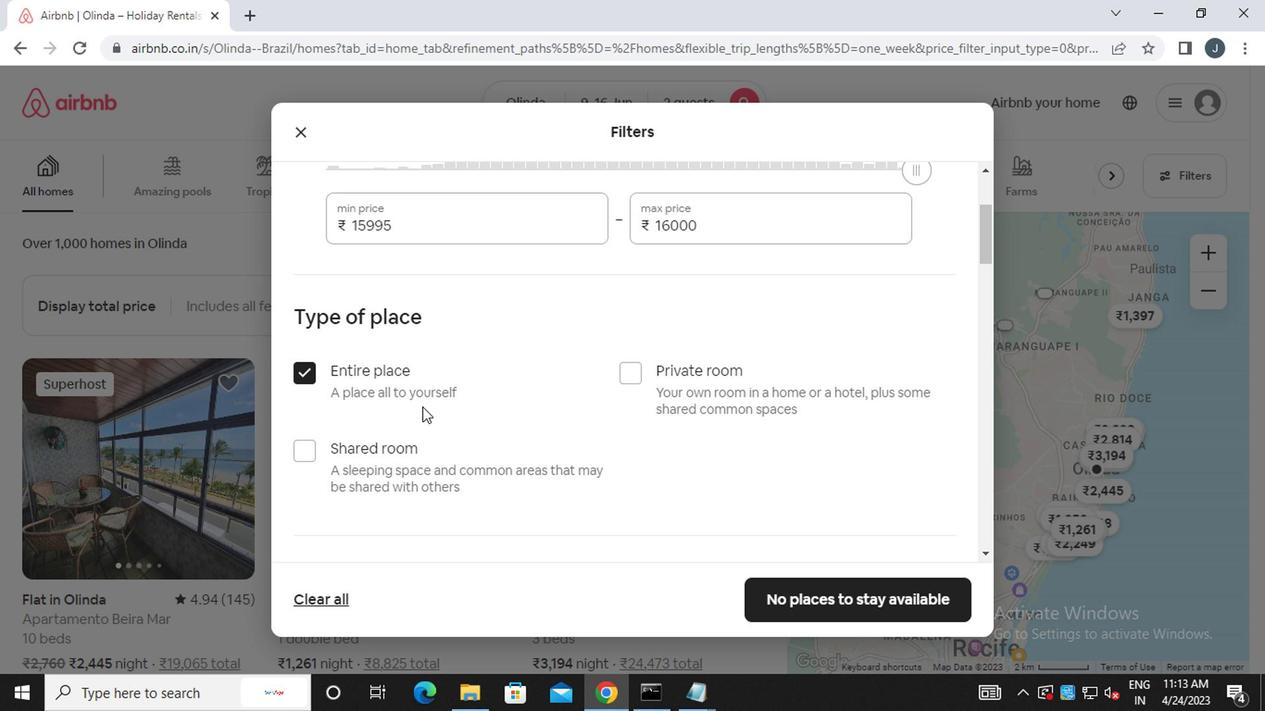 
Action: Mouse moved to (419, 414)
Screenshot: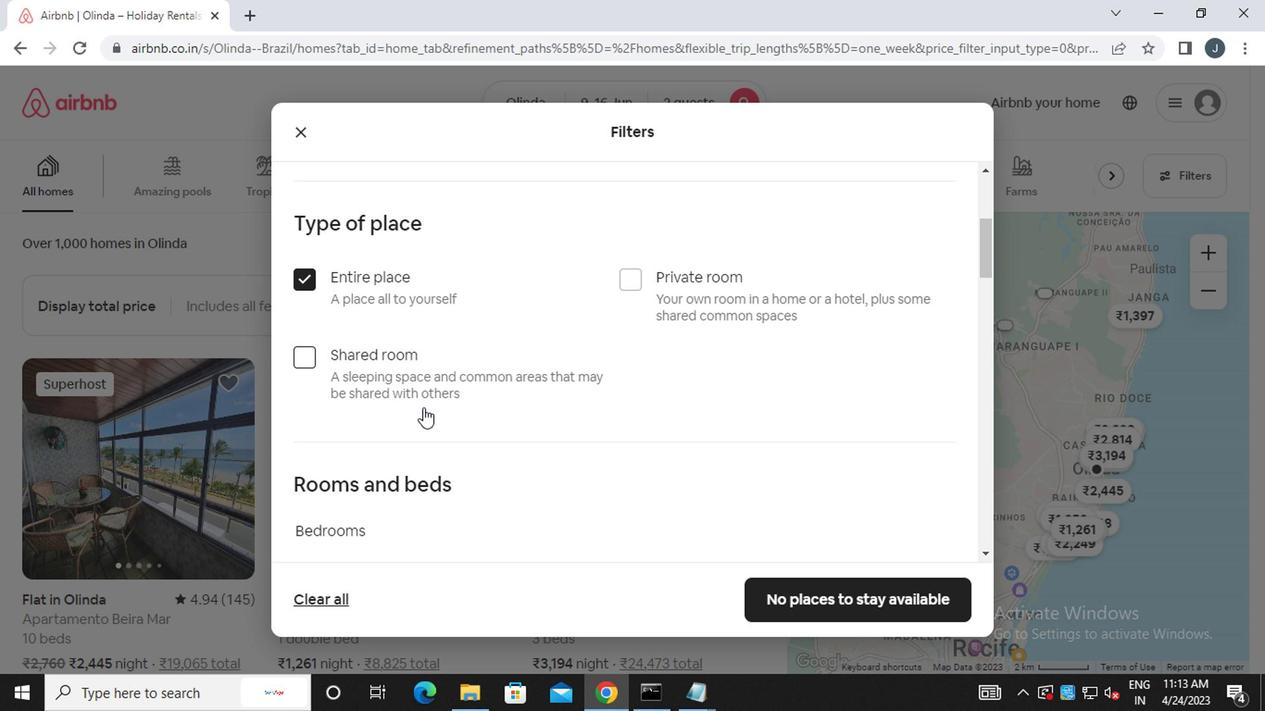
Action: Mouse scrolled (419, 413) with delta (0, 0)
Screenshot: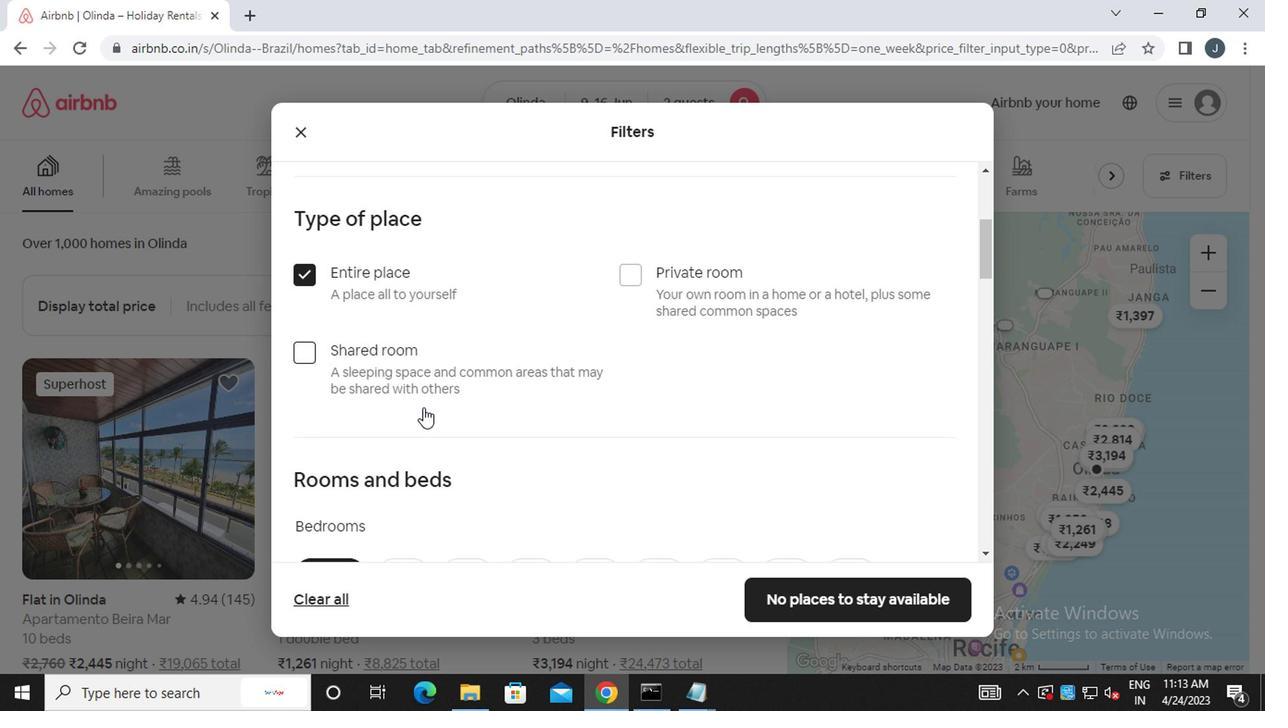 
Action: Mouse moved to (419, 414)
Screenshot: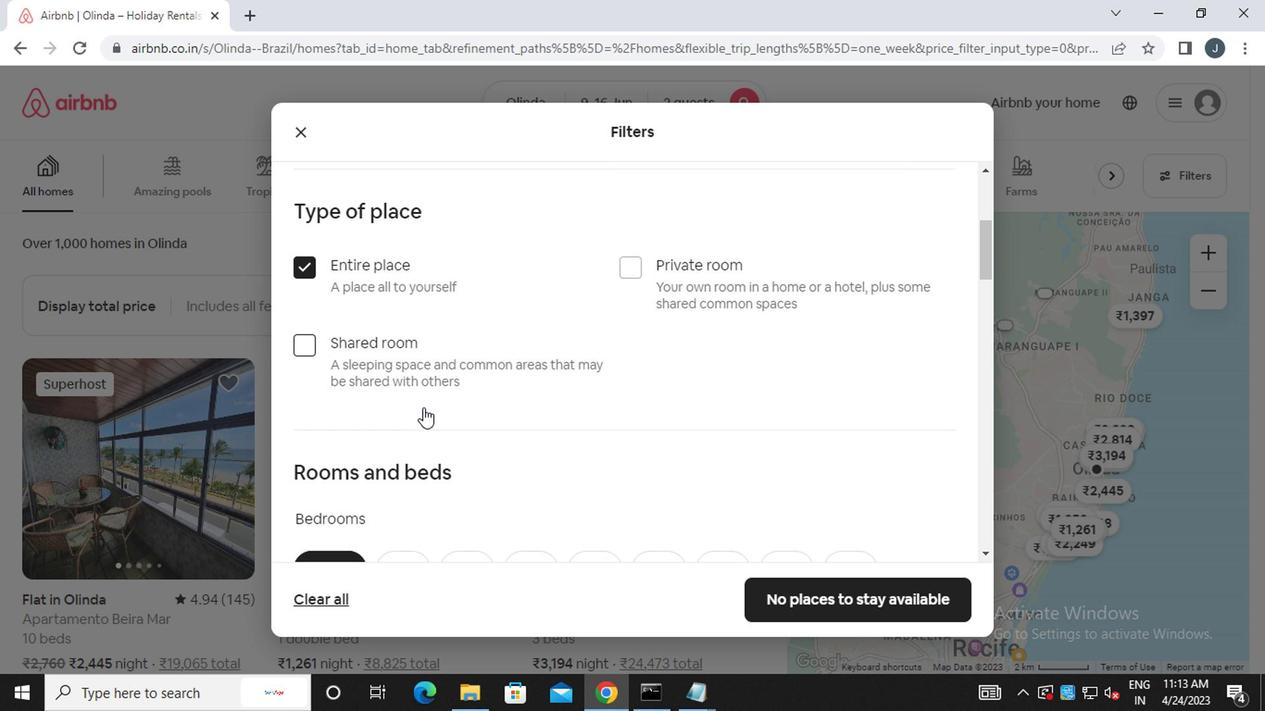 
Action: Mouse scrolled (419, 413) with delta (0, 0)
Screenshot: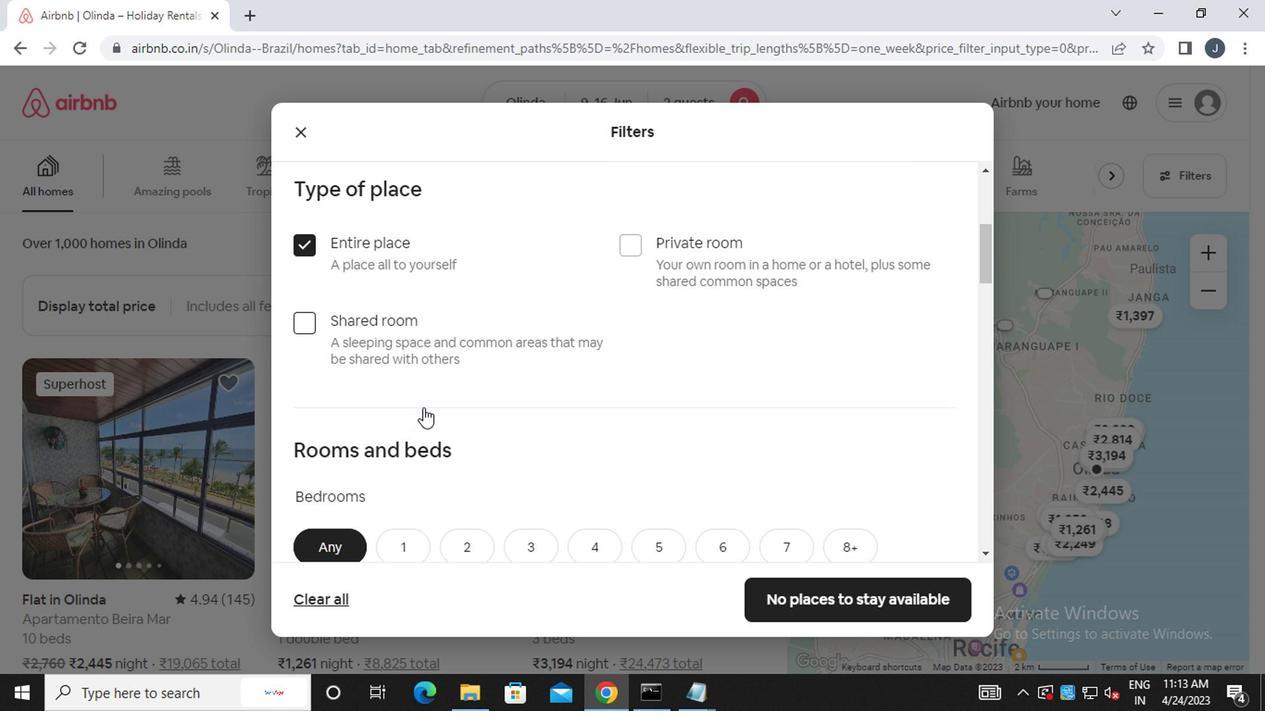 
Action: Mouse moved to (466, 305)
Screenshot: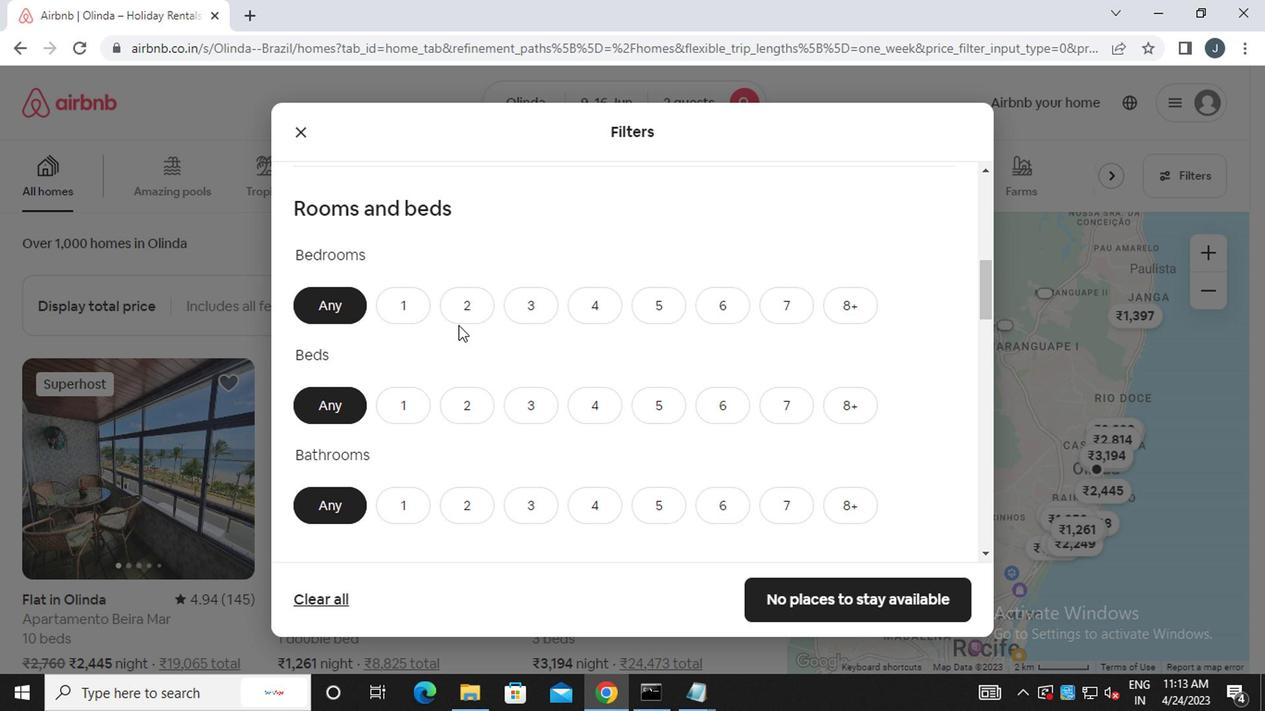 
Action: Mouse pressed left at (466, 305)
Screenshot: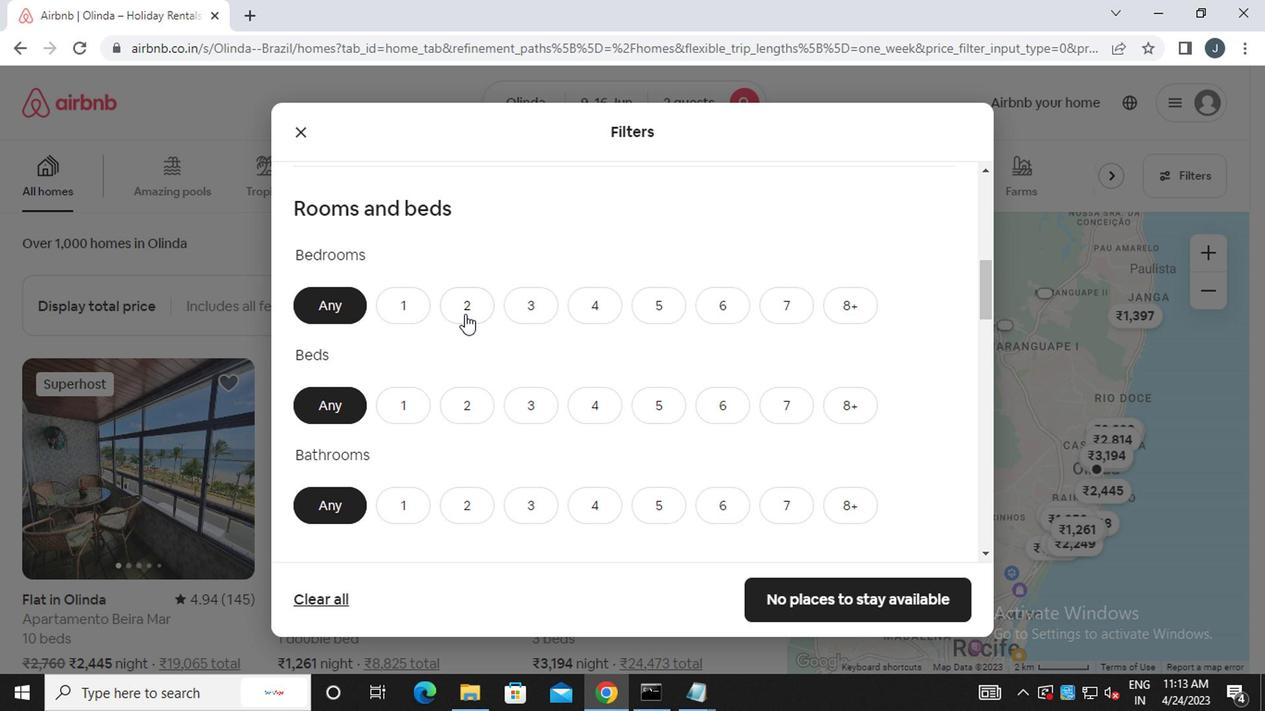 
Action: Mouse moved to (465, 433)
Screenshot: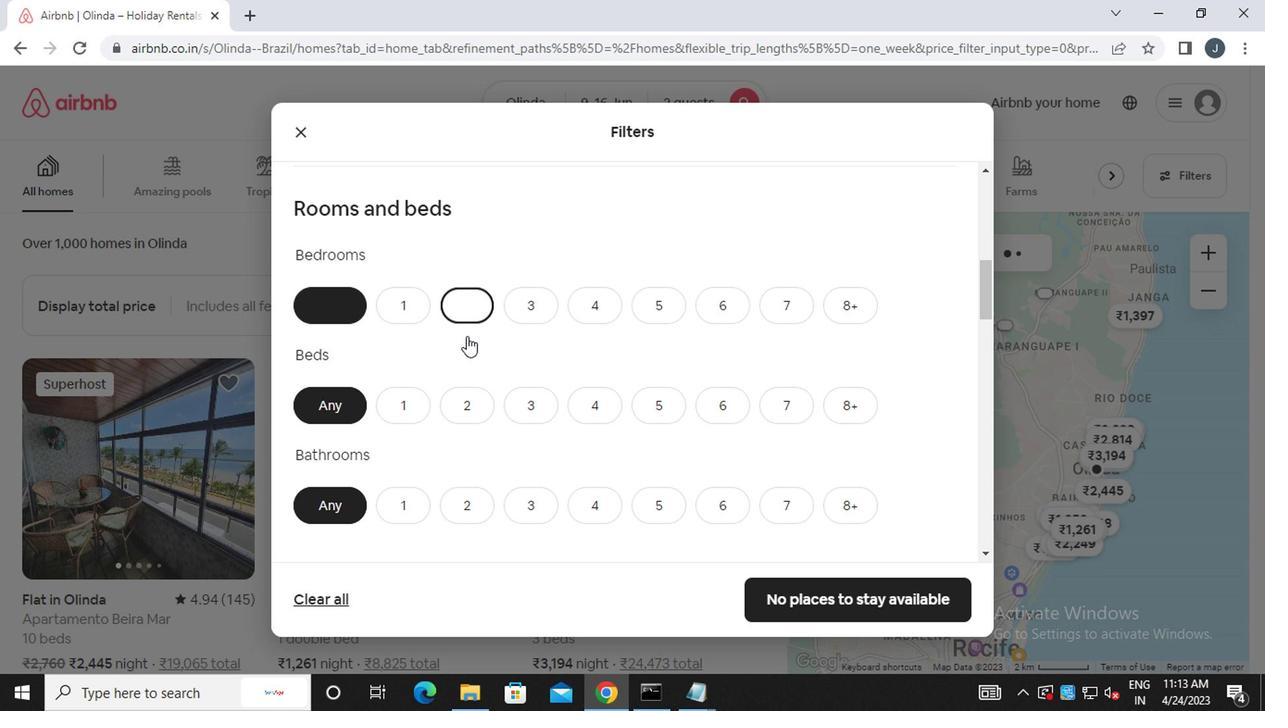 
Action: Mouse pressed left at (465, 433)
Screenshot: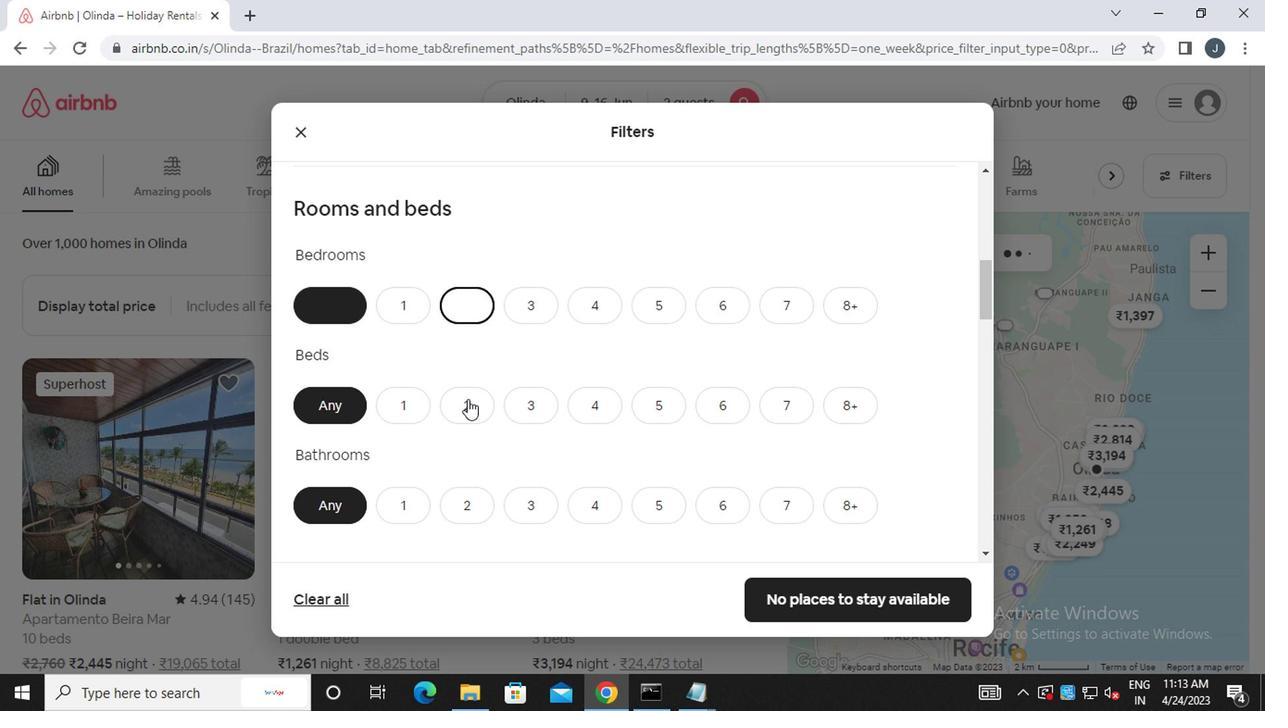 
Action: Mouse moved to (466, 408)
Screenshot: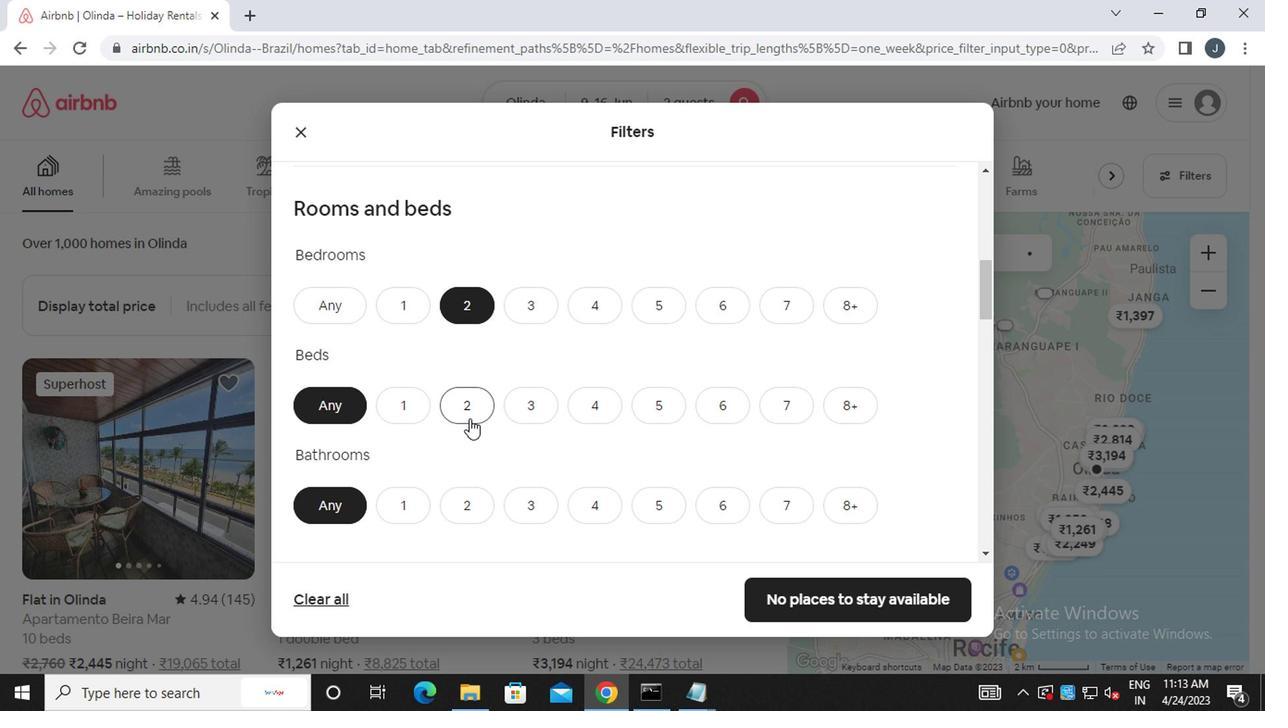 
Action: Mouse pressed left at (466, 408)
Screenshot: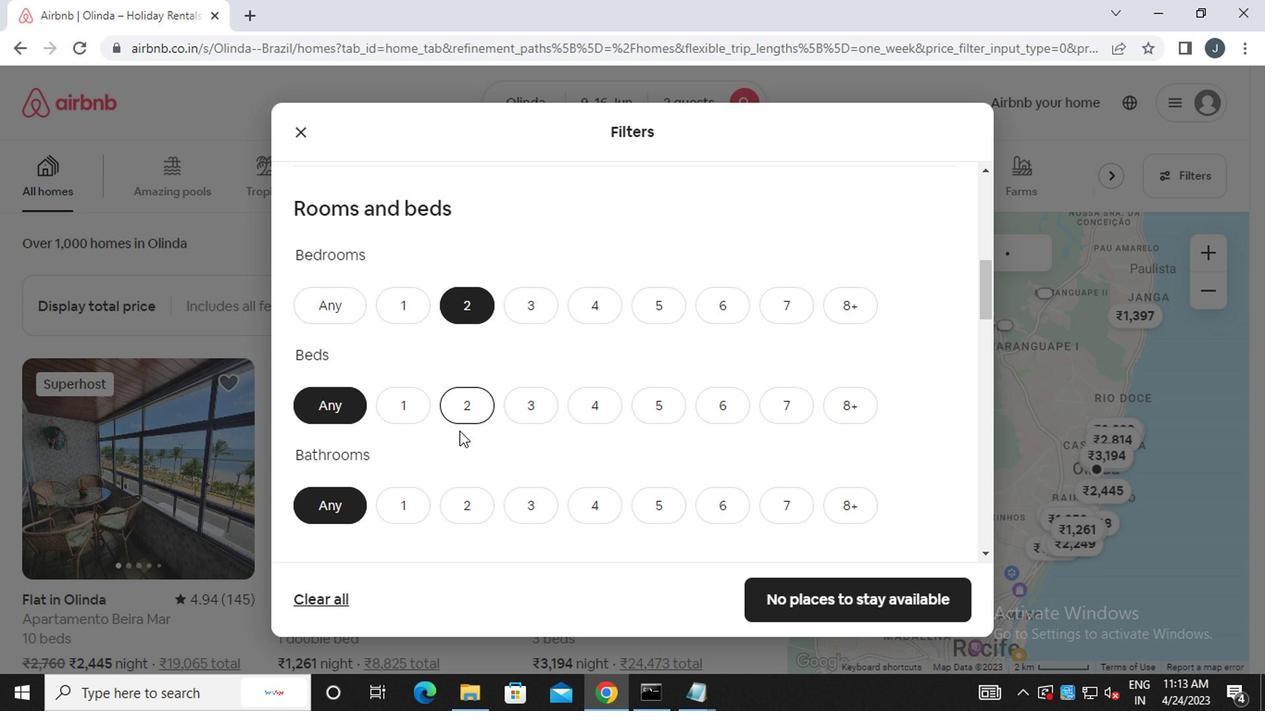 
Action: Mouse moved to (409, 520)
Screenshot: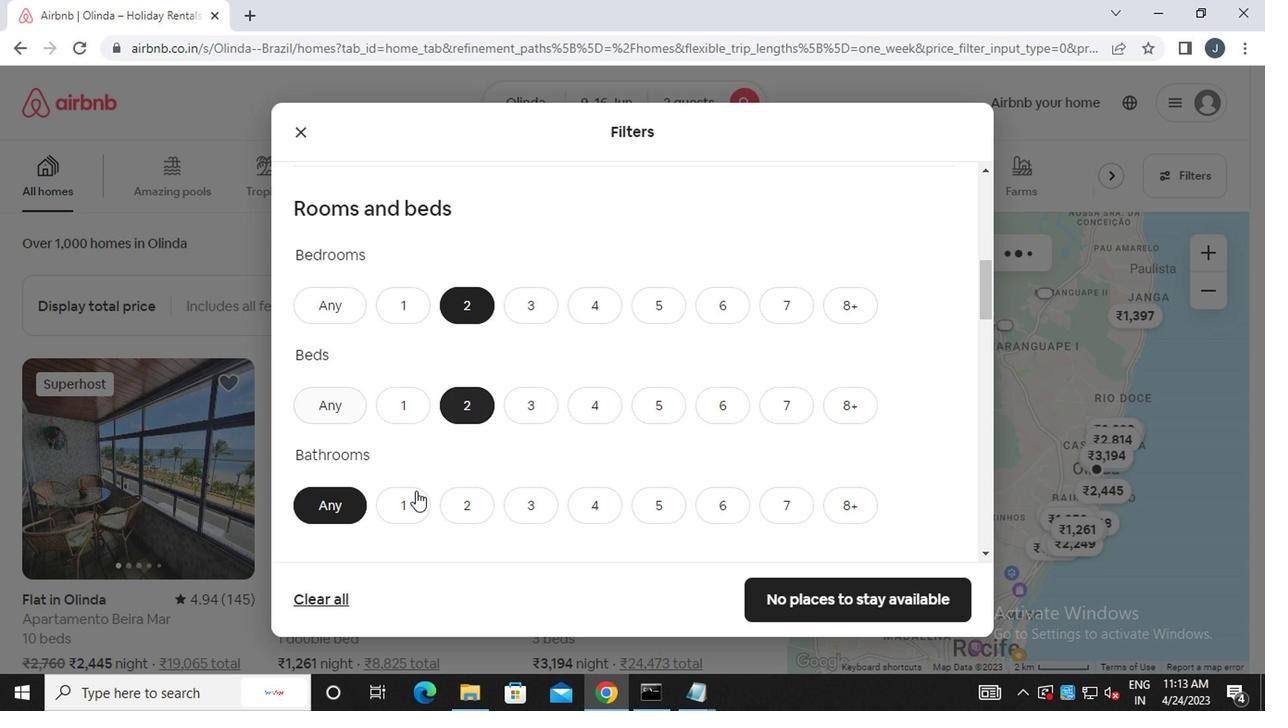 
Action: Mouse pressed left at (409, 520)
Screenshot: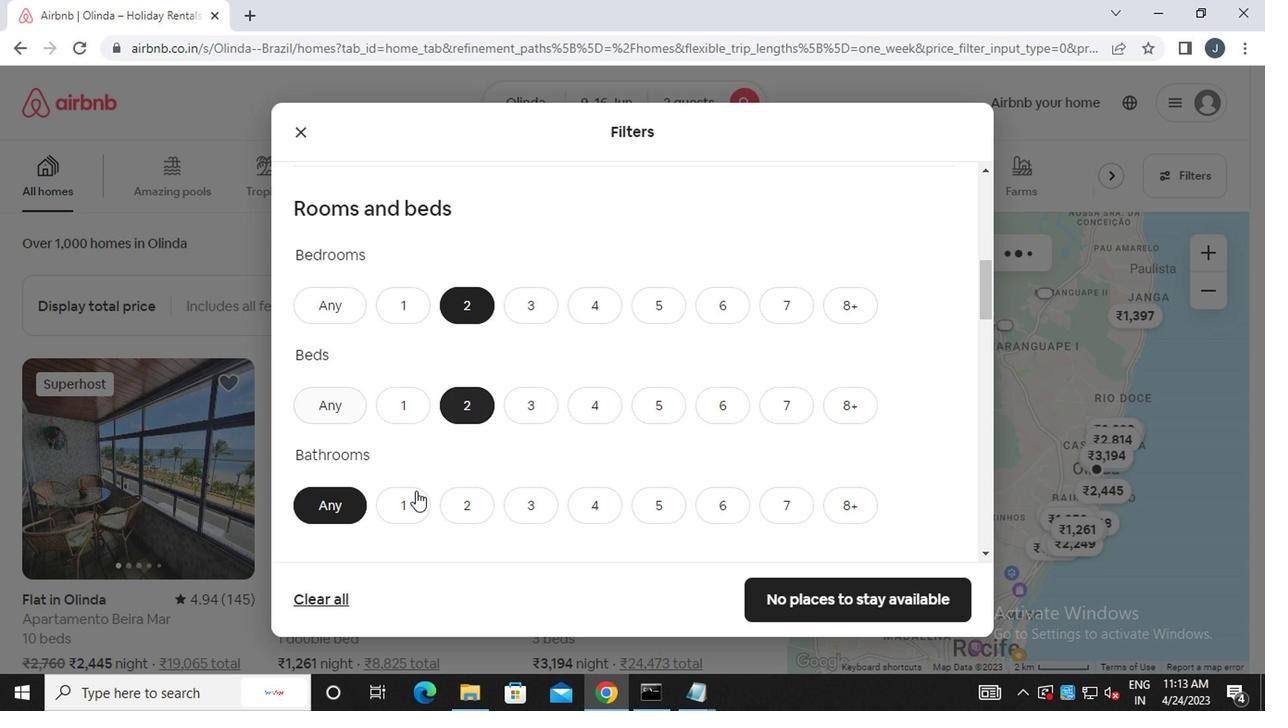 
Action: Mouse moved to (426, 515)
Screenshot: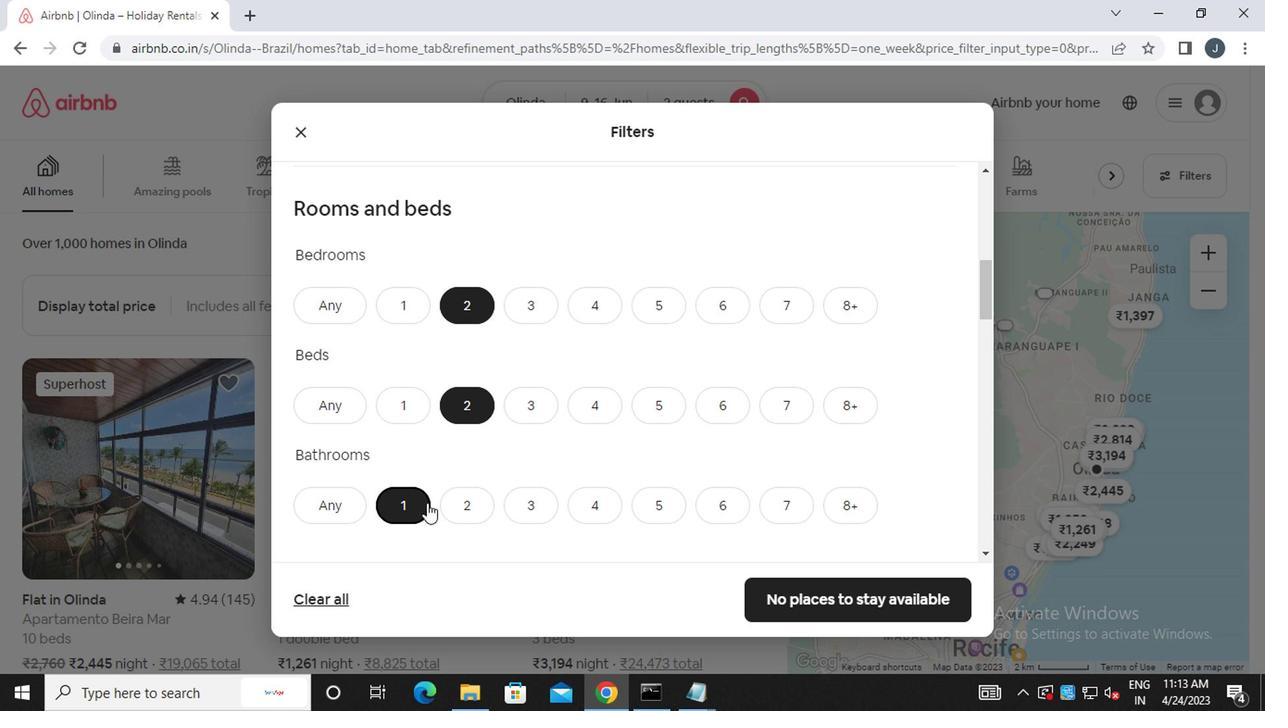 
Action: Mouse scrolled (426, 514) with delta (0, 0)
Screenshot: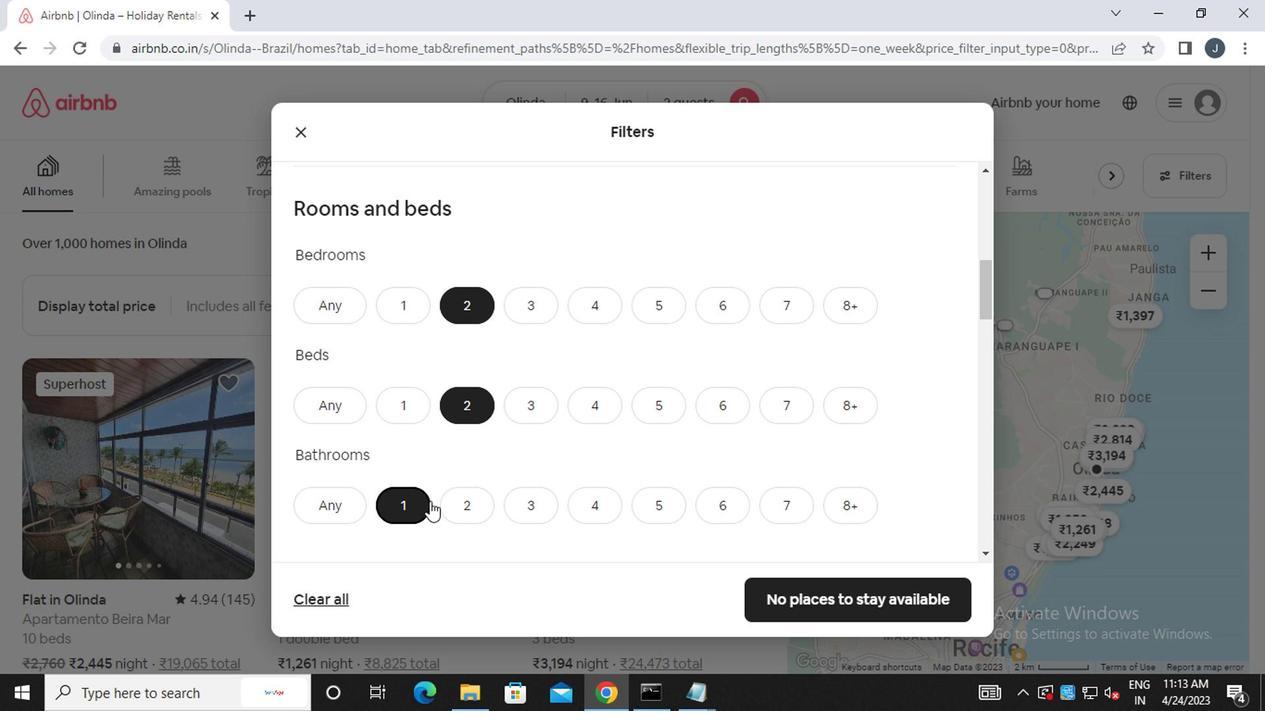 
Action: Mouse scrolled (426, 514) with delta (0, 0)
Screenshot: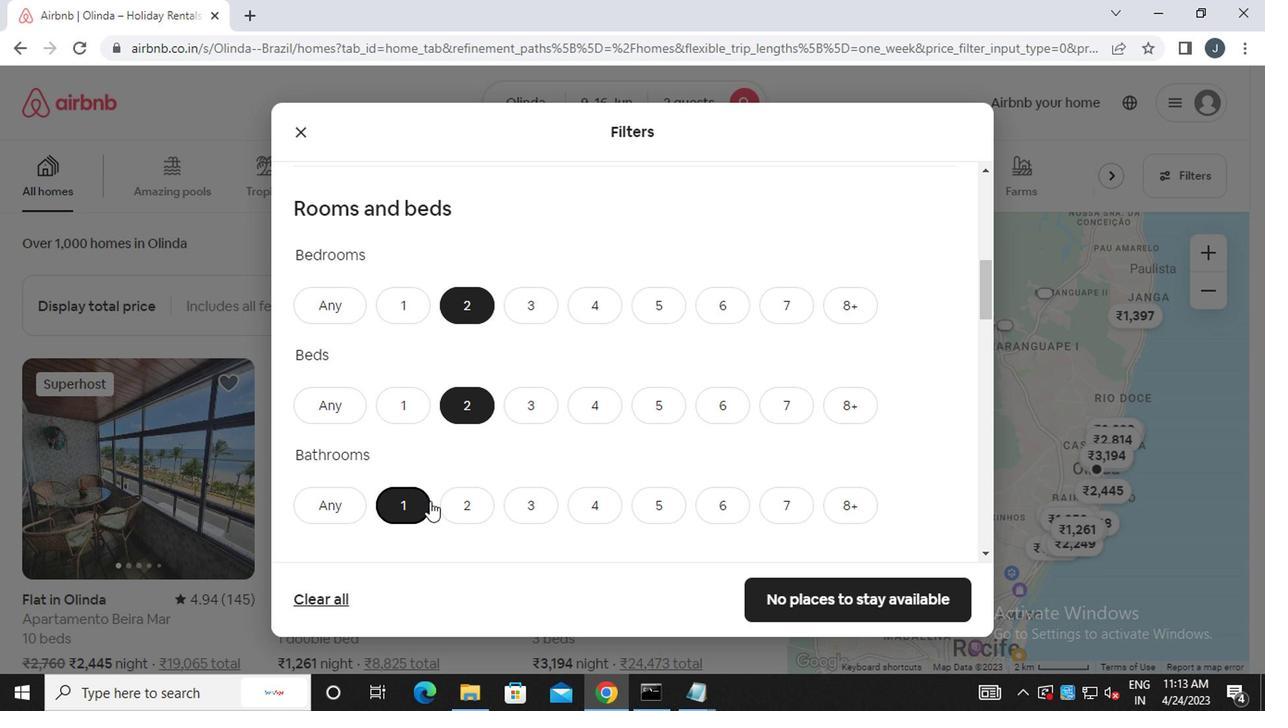 
Action: Mouse moved to (428, 511)
Screenshot: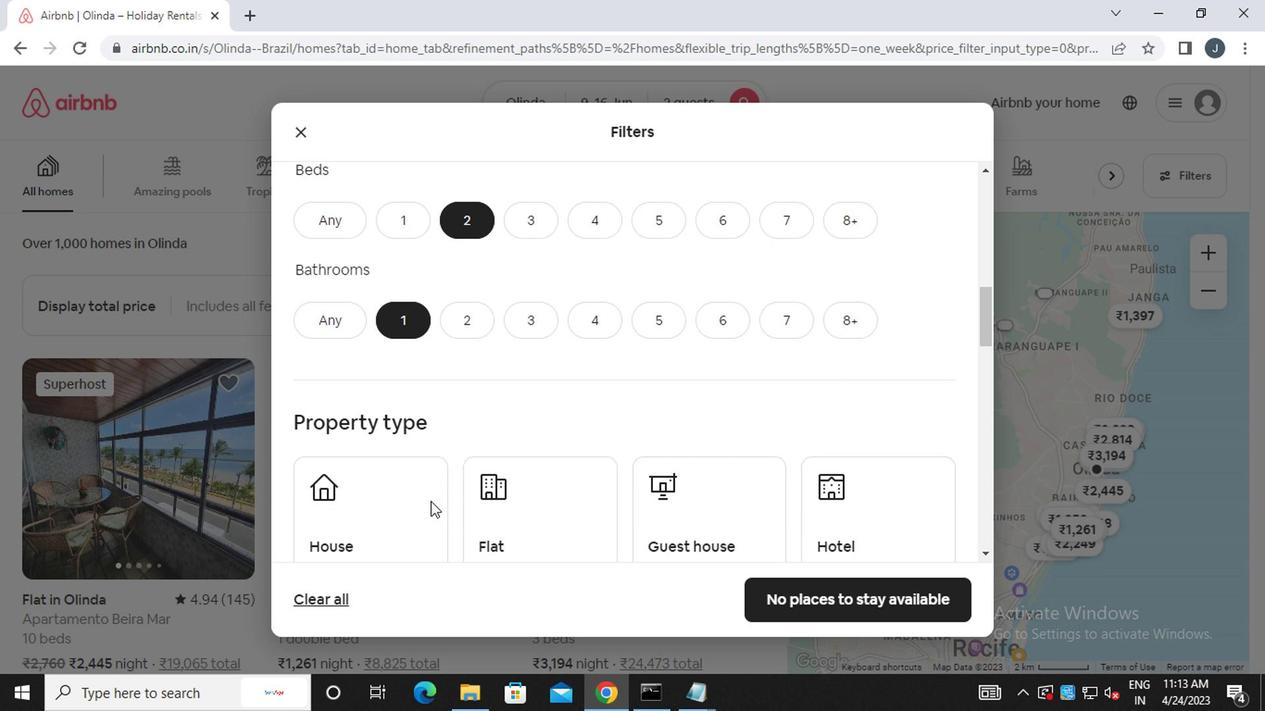 
Action: Mouse scrolled (428, 510) with delta (0, -1)
Screenshot: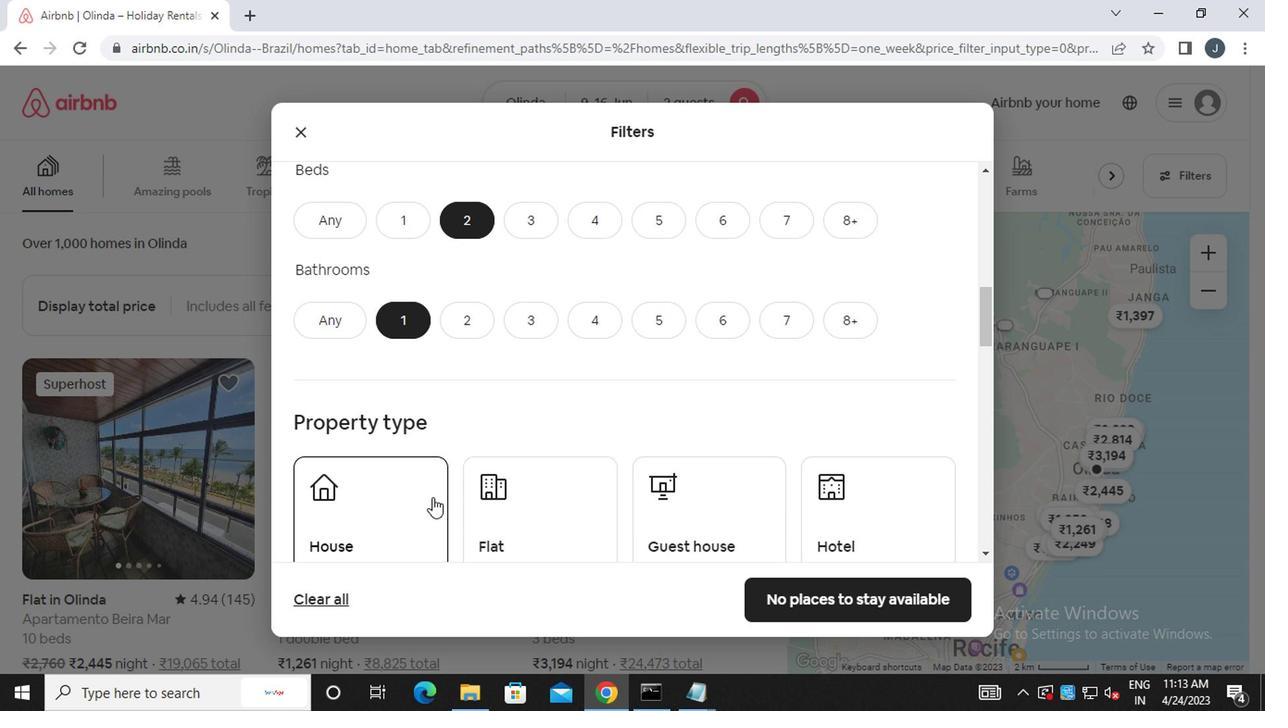 
Action: Mouse scrolled (428, 510) with delta (0, -1)
Screenshot: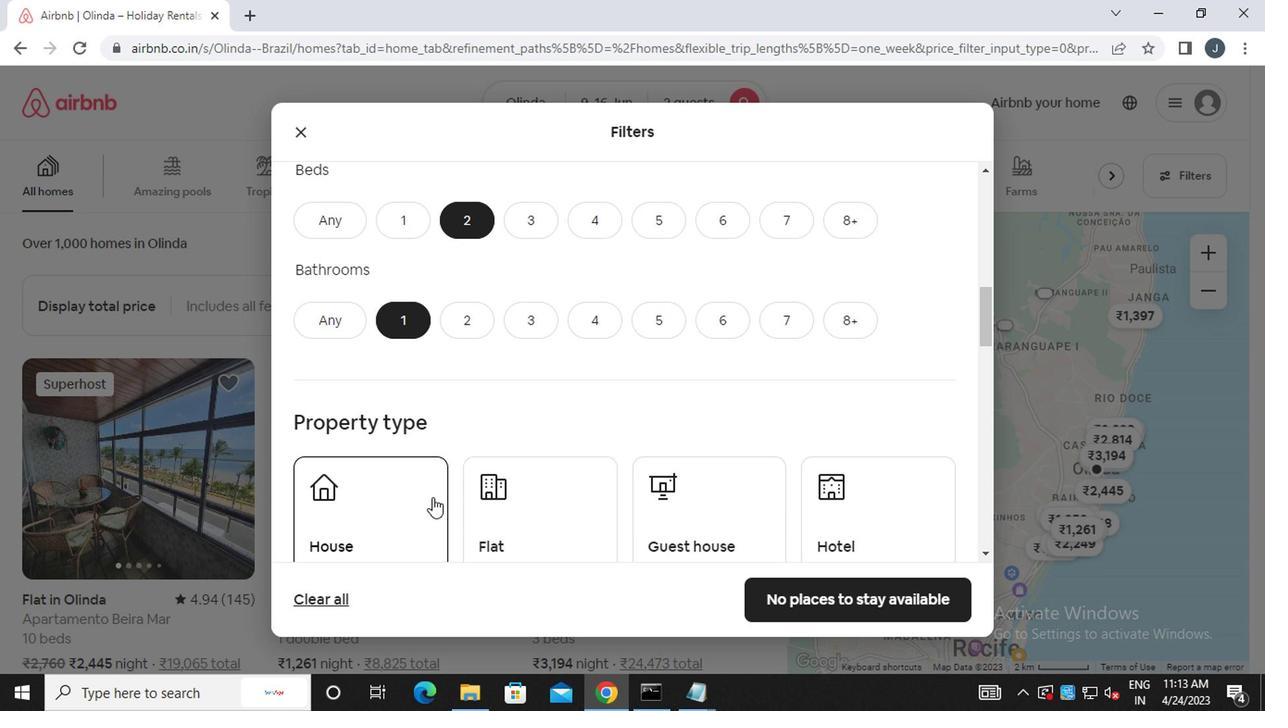 
Action: Mouse moved to (356, 355)
Screenshot: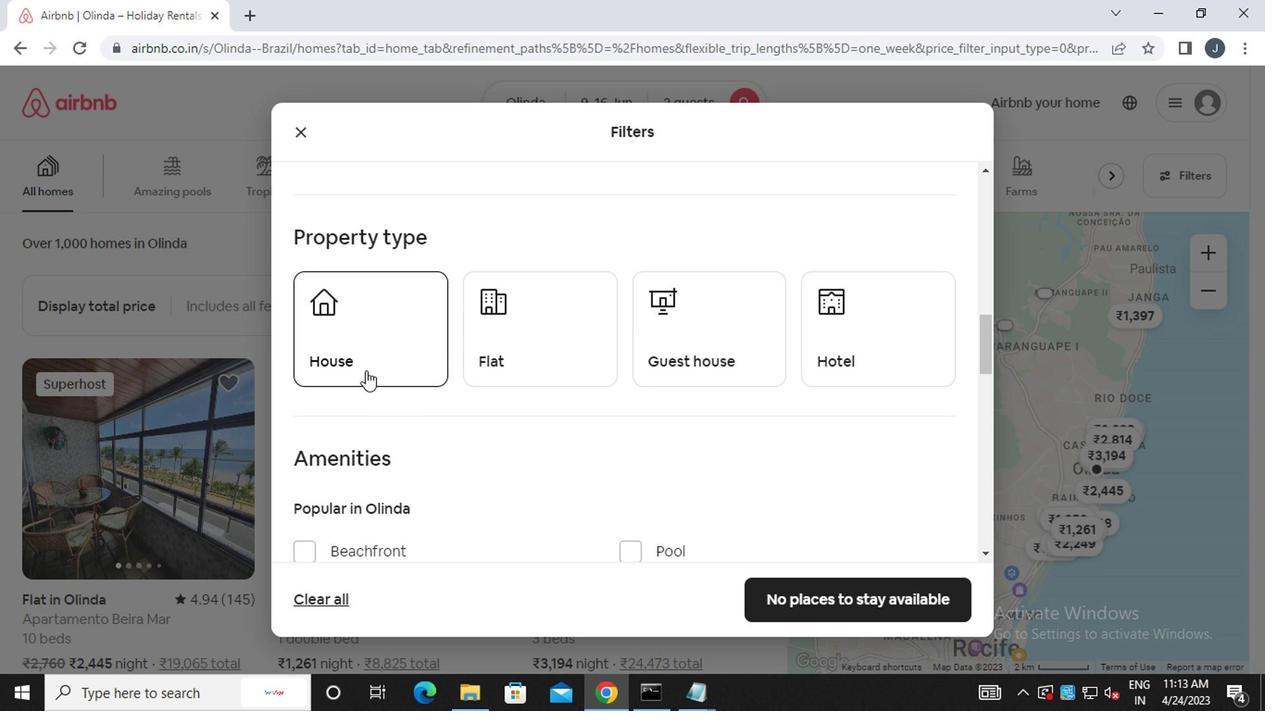 
Action: Mouse pressed left at (356, 355)
Screenshot: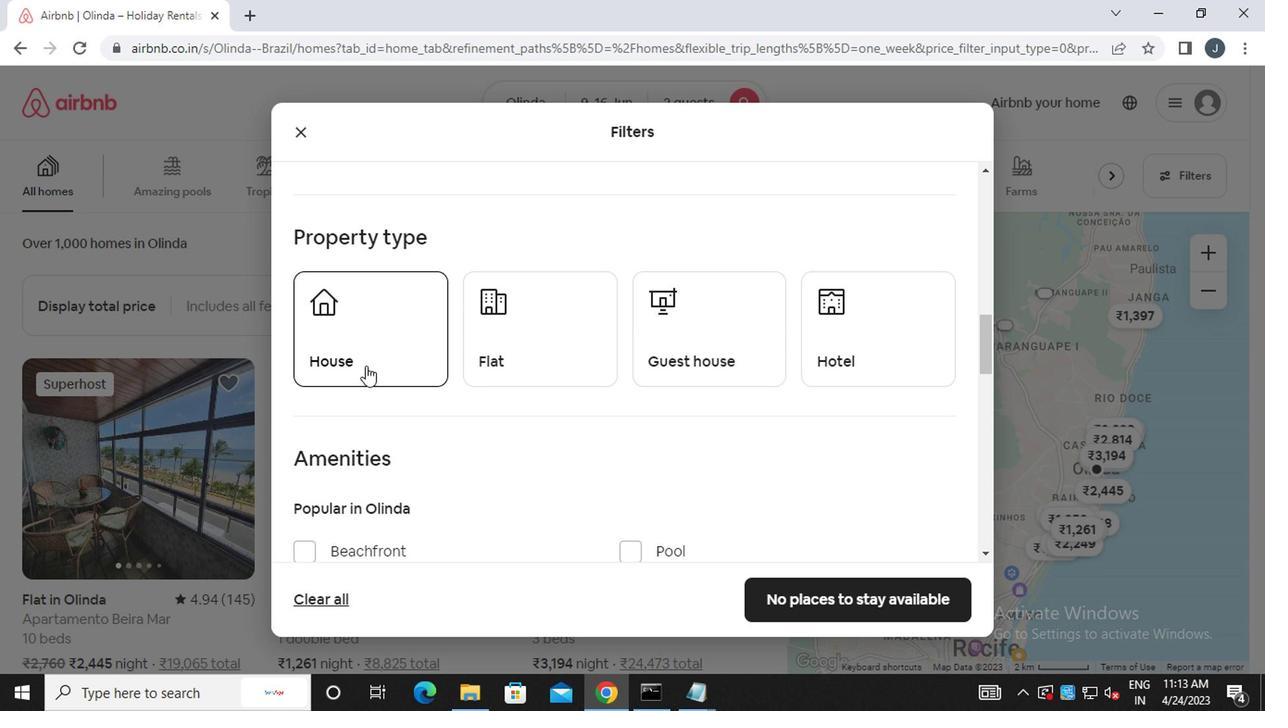 
Action: Mouse moved to (488, 352)
Screenshot: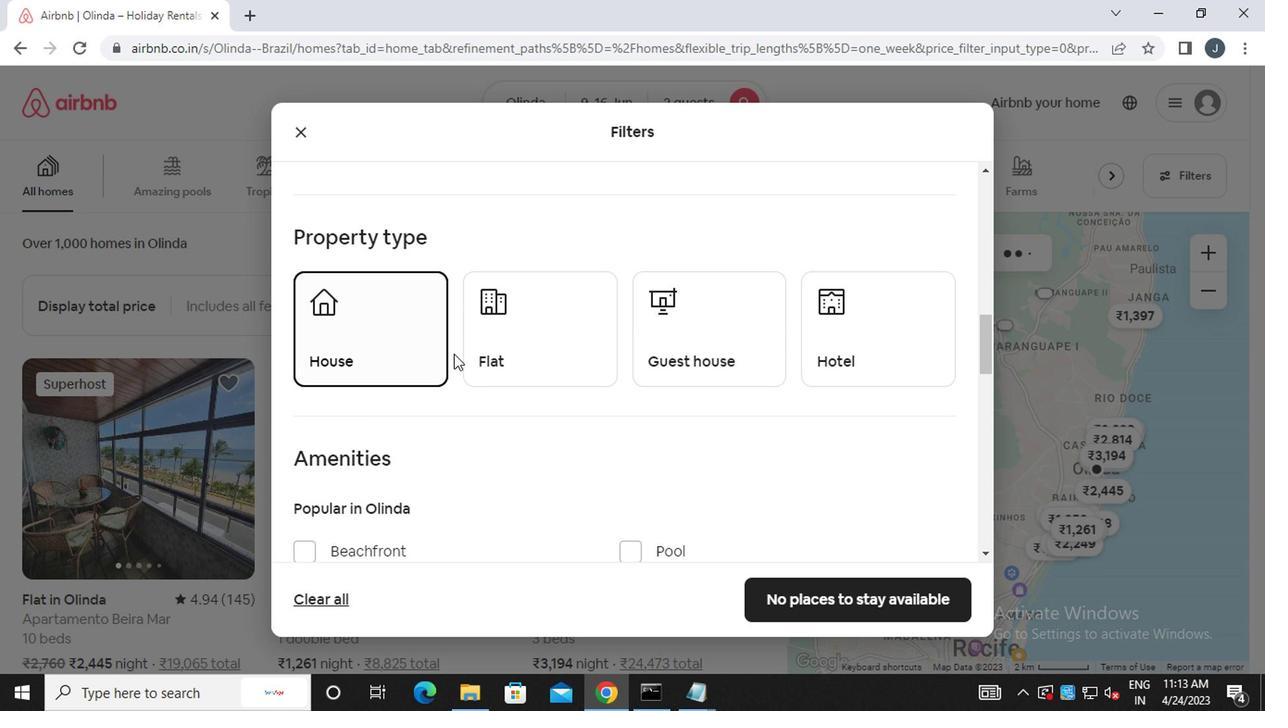 
Action: Mouse pressed left at (488, 352)
Screenshot: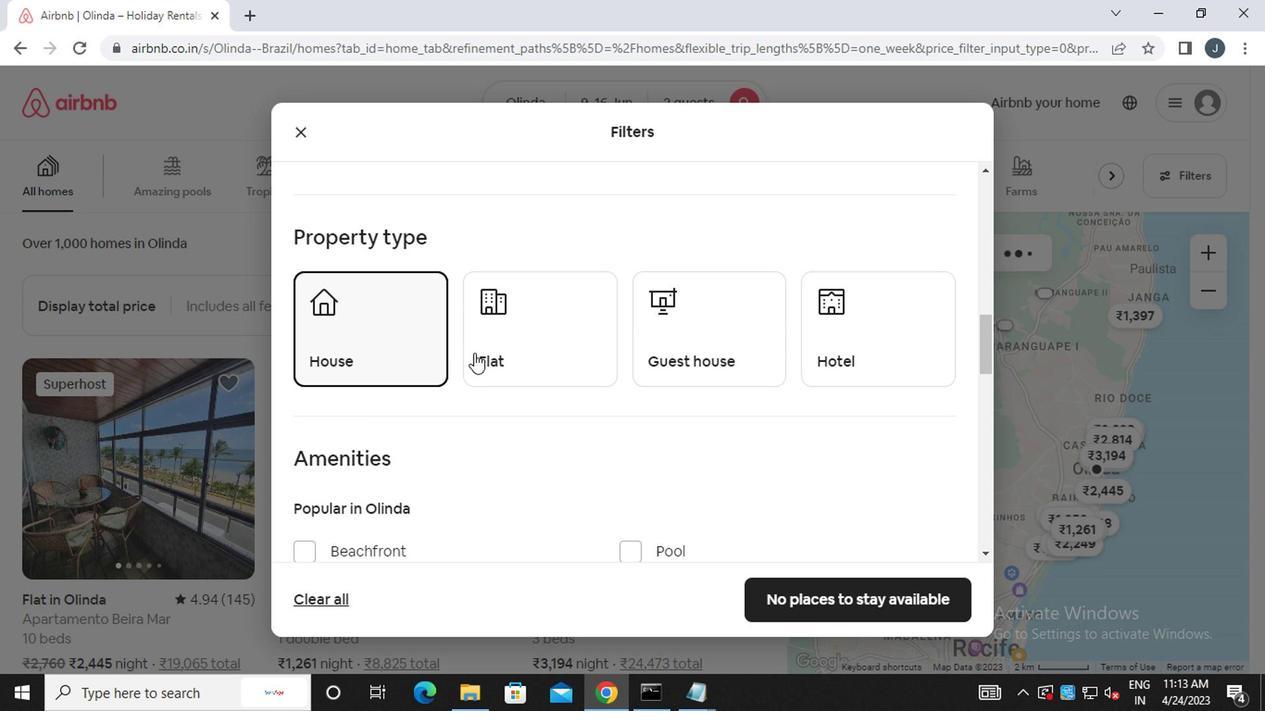 
Action: Mouse moved to (672, 350)
Screenshot: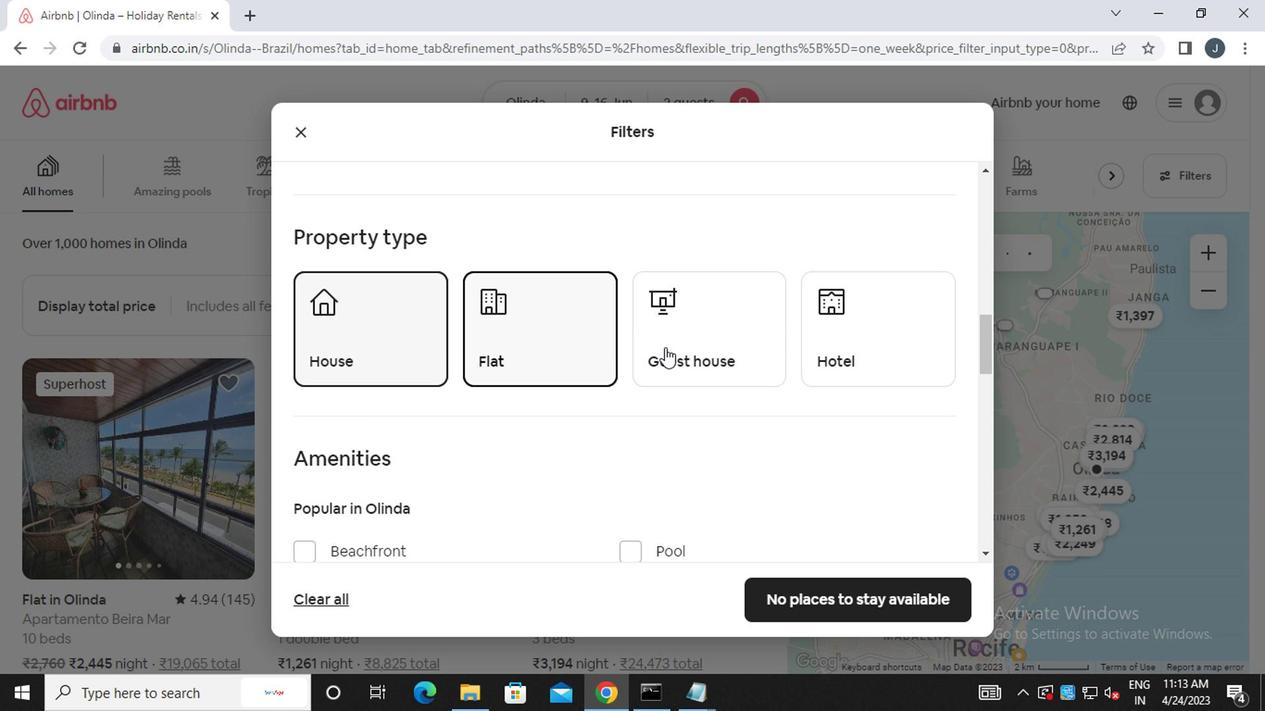 
Action: Mouse pressed left at (672, 350)
Screenshot: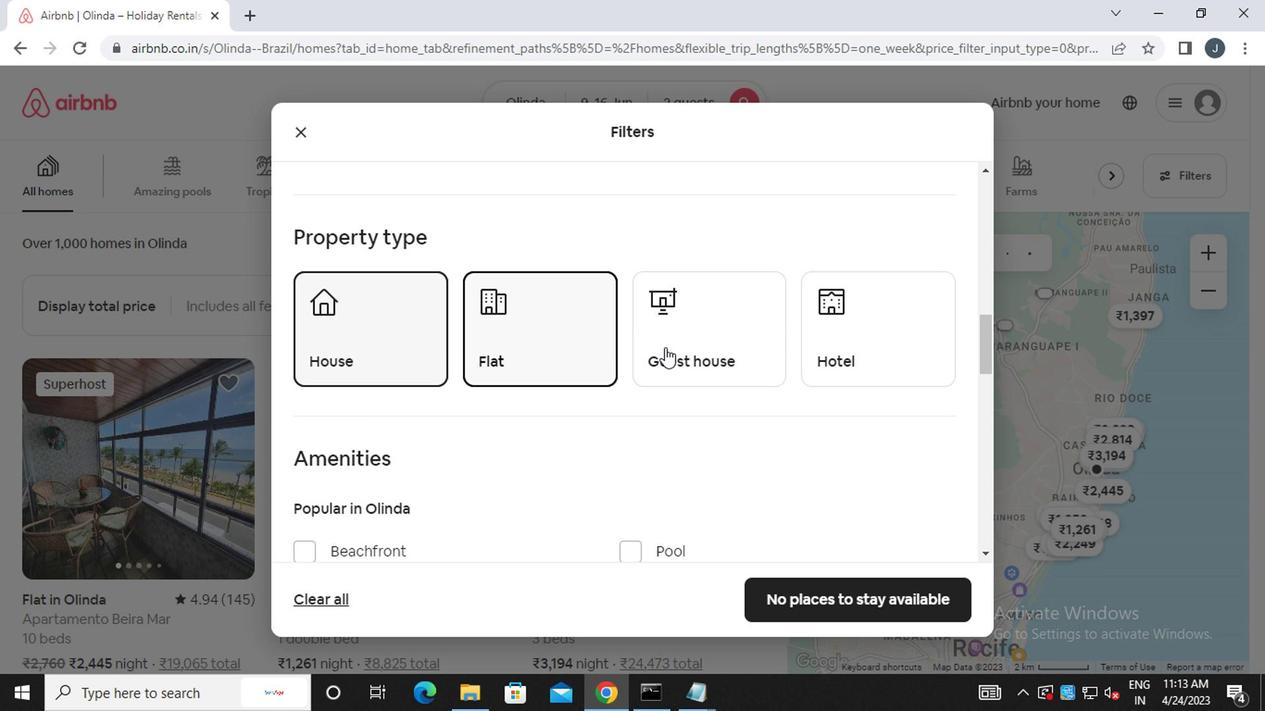 
Action: Mouse moved to (672, 352)
Screenshot: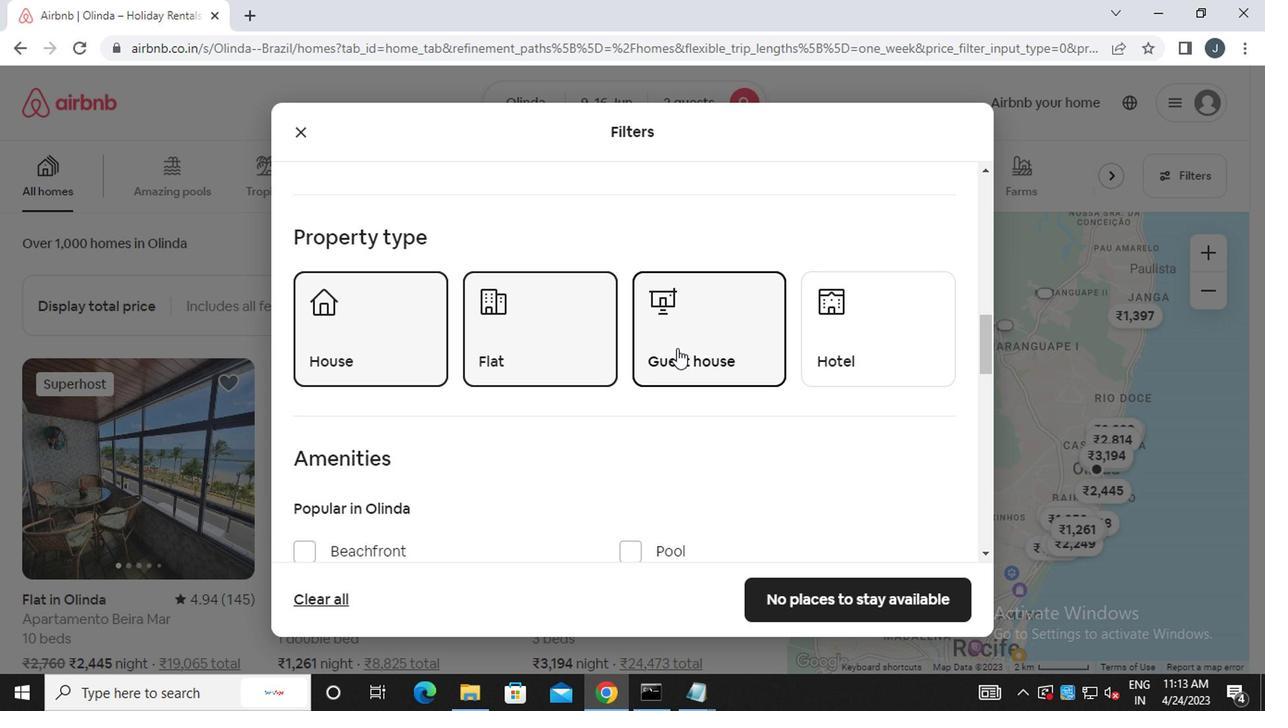 
Action: Mouse scrolled (672, 351) with delta (0, 0)
Screenshot: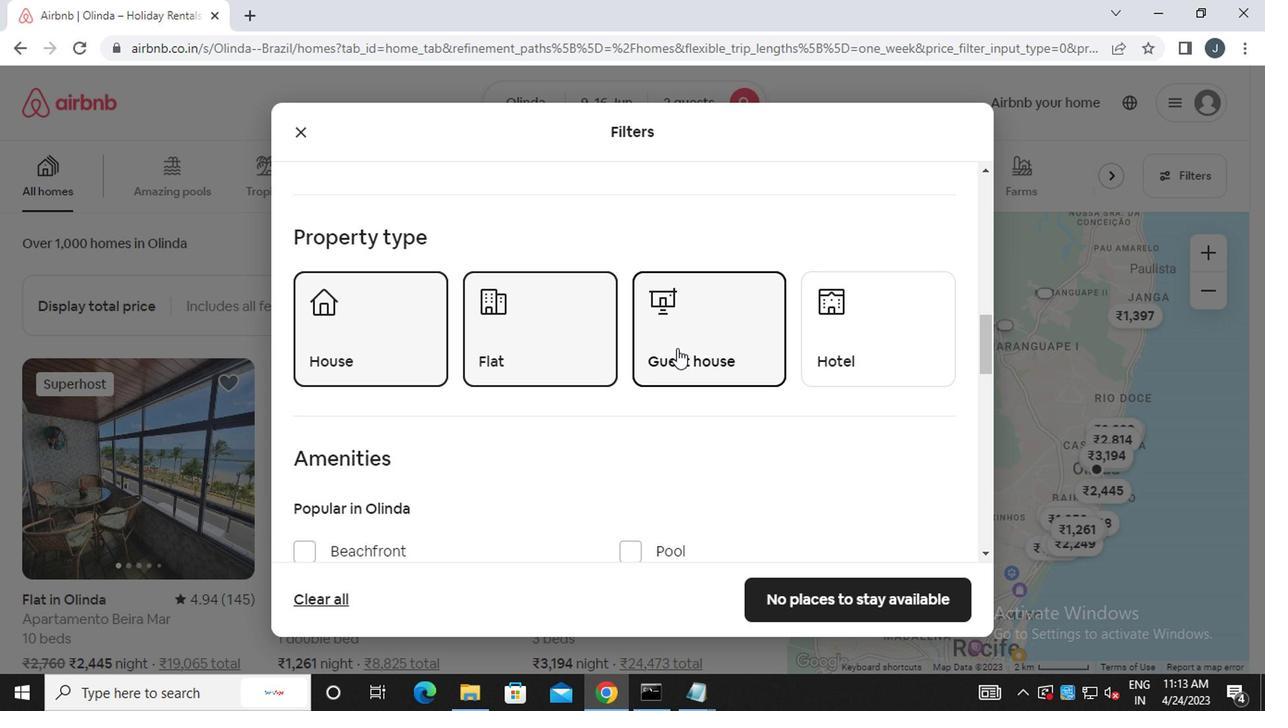 
Action: Mouse moved to (674, 356)
Screenshot: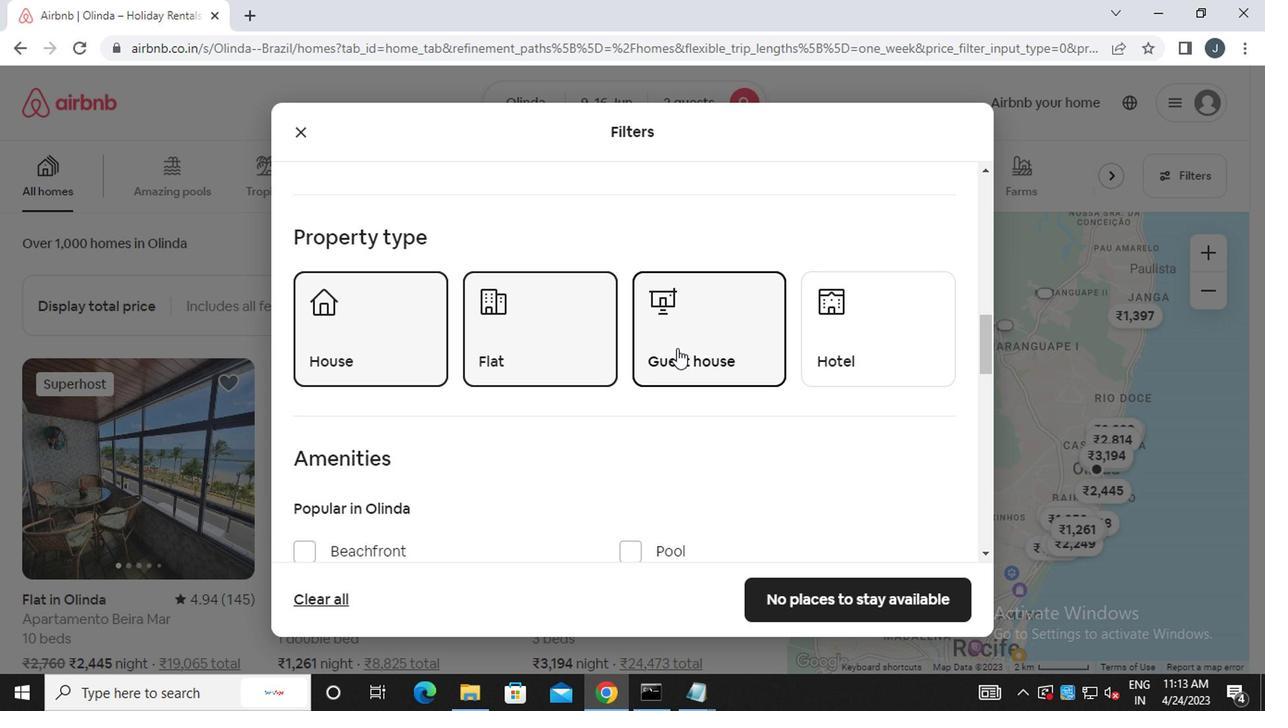 
Action: Mouse scrolled (674, 355) with delta (0, 0)
Screenshot: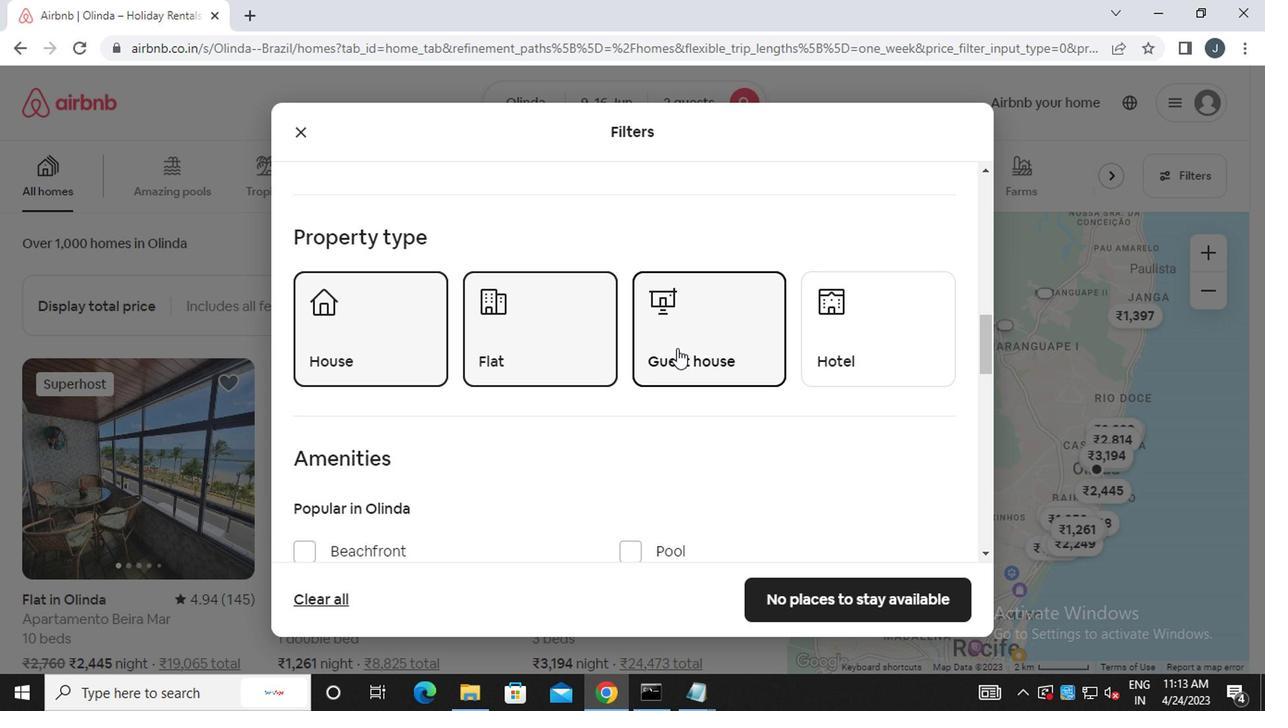 
Action: Mouse moved to (674, 358)
Screenshot: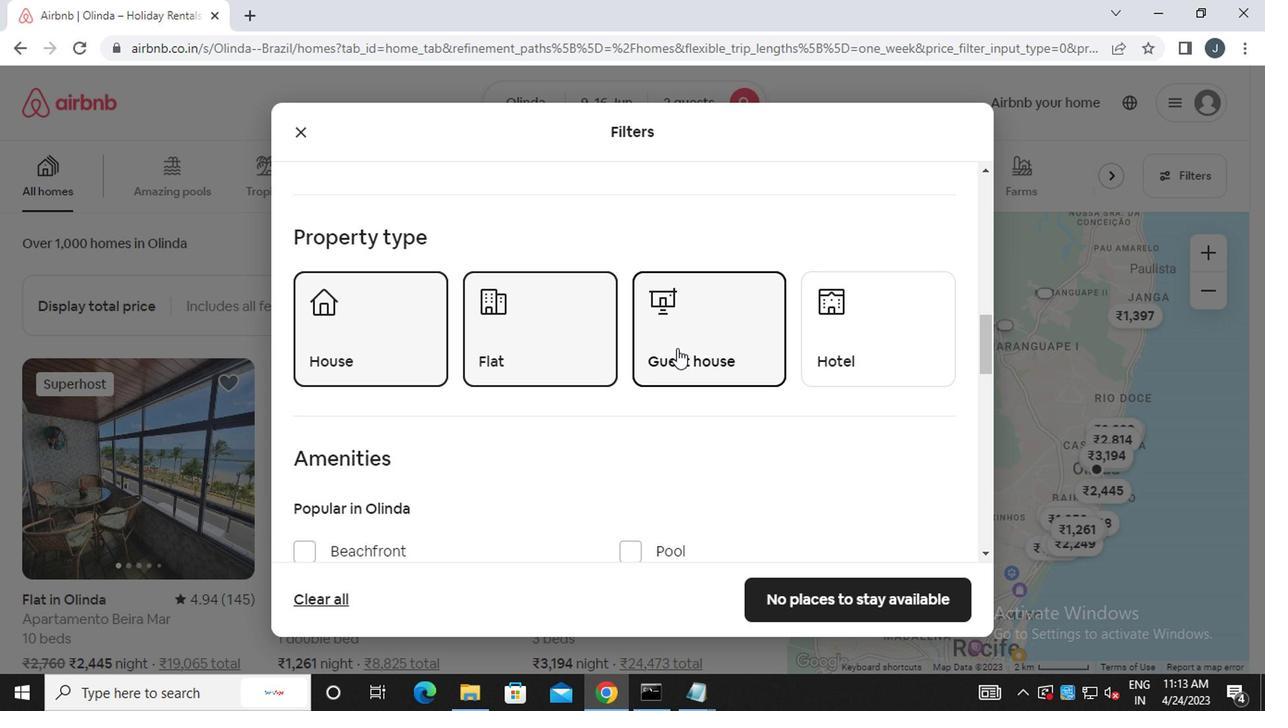 
Action: Mouse scrolled (674, 357) with delta (0, 0)
Screenshot: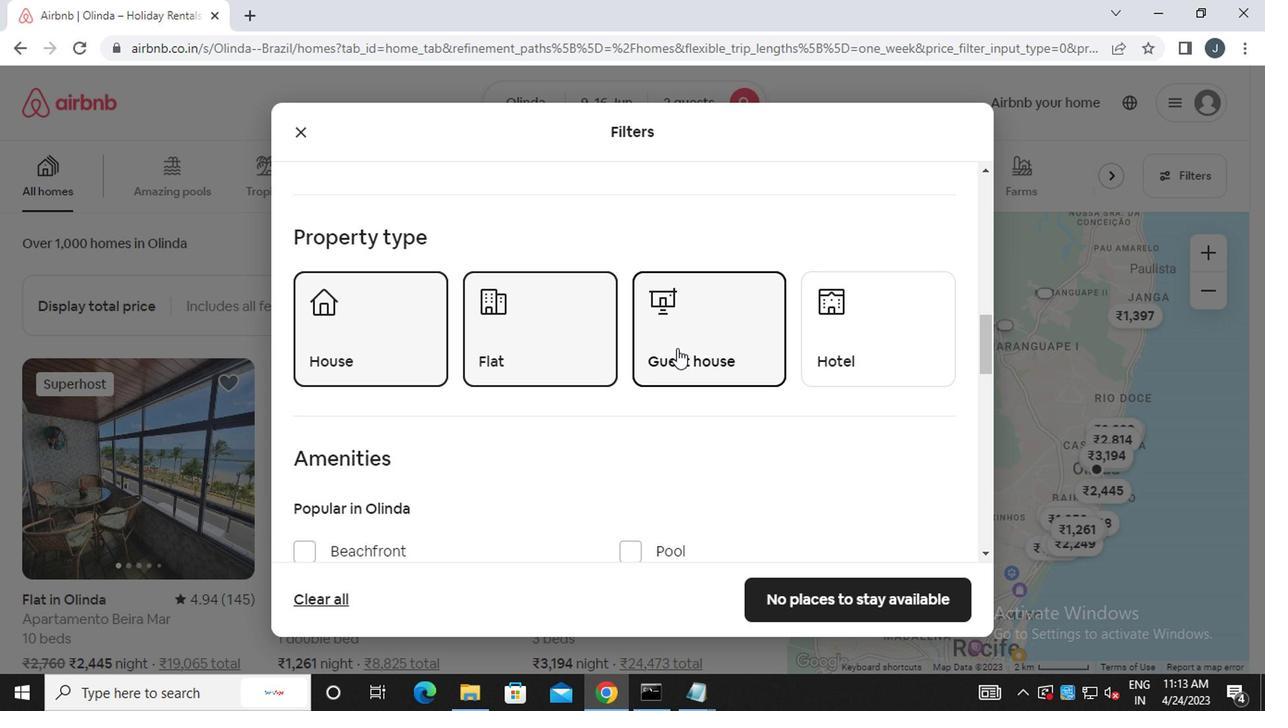 
Action: Mouse scrolled (674, 357) with delta (0, 0)
Screenshot: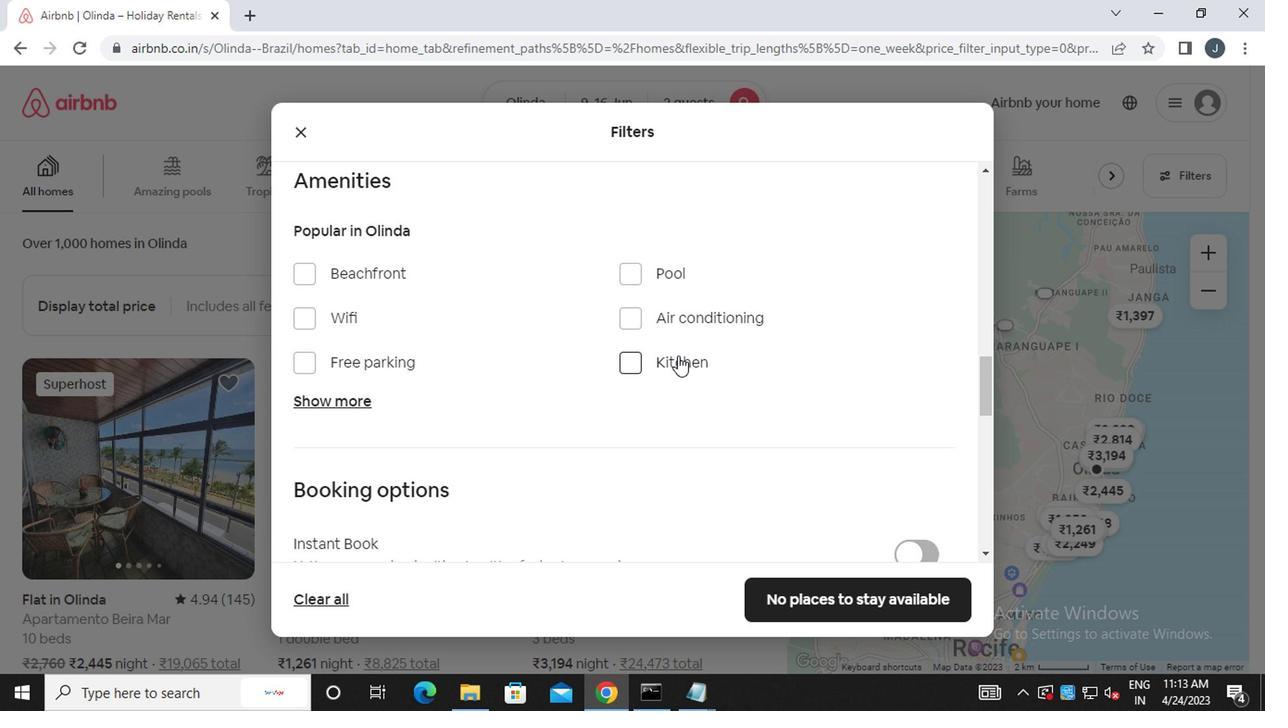 
Action: Mouse scrolled (674, 357) with delta (0, 0)
Screenshot: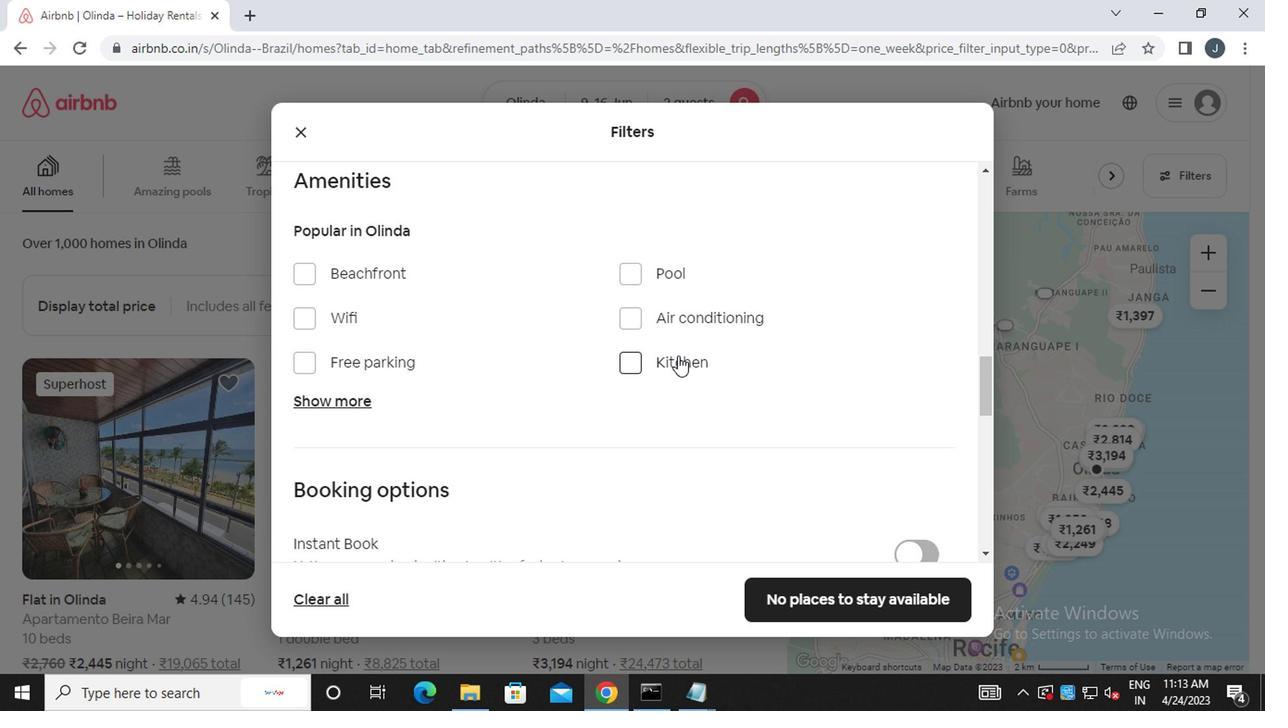 
Action: Mouse scrolled (674, 357) with delta (0, 0)
Screenshot: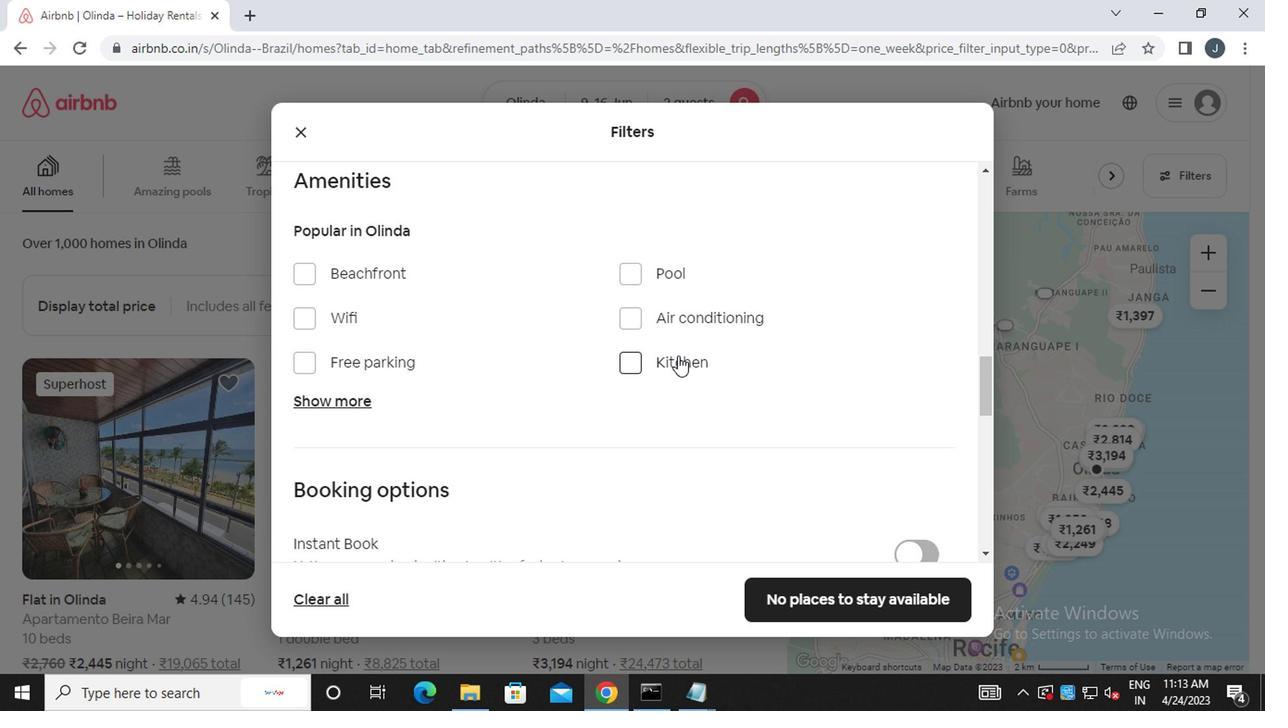 
Action: Mouse scrolled (674, 357) with delta (0, 0)
Screenshot: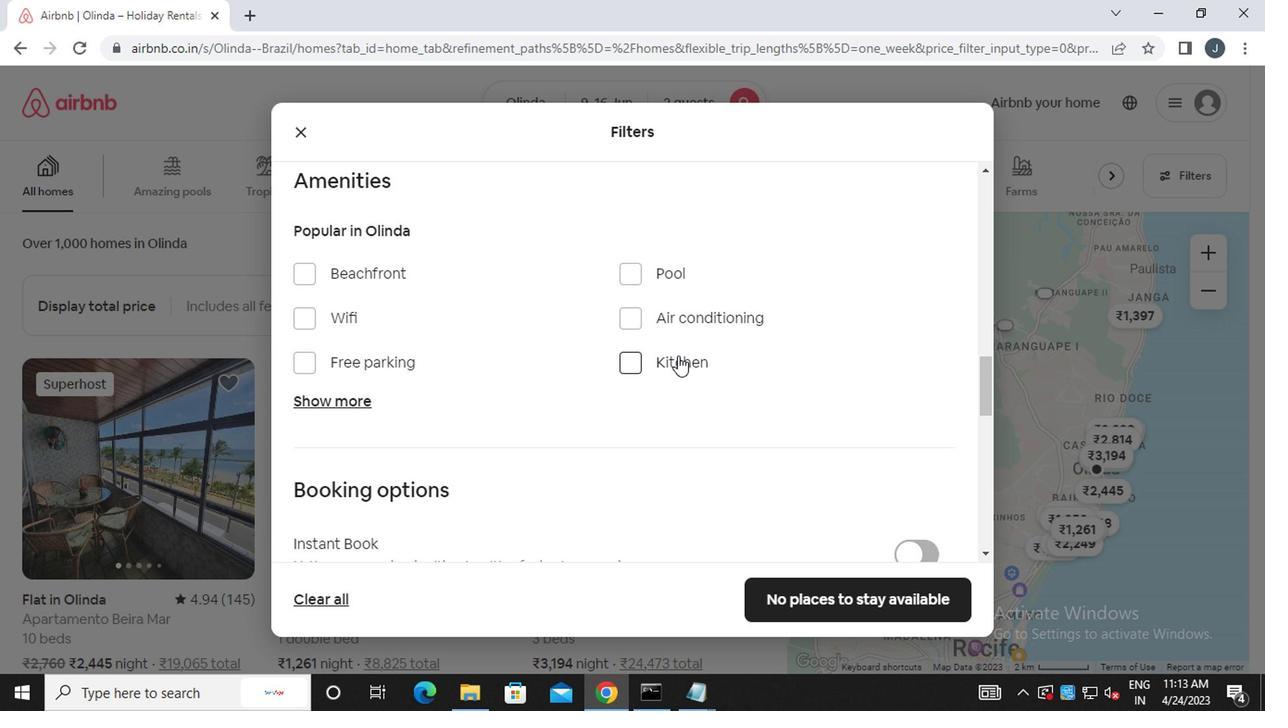 
Action: Mouse moved to (914, 237)
Screenshot: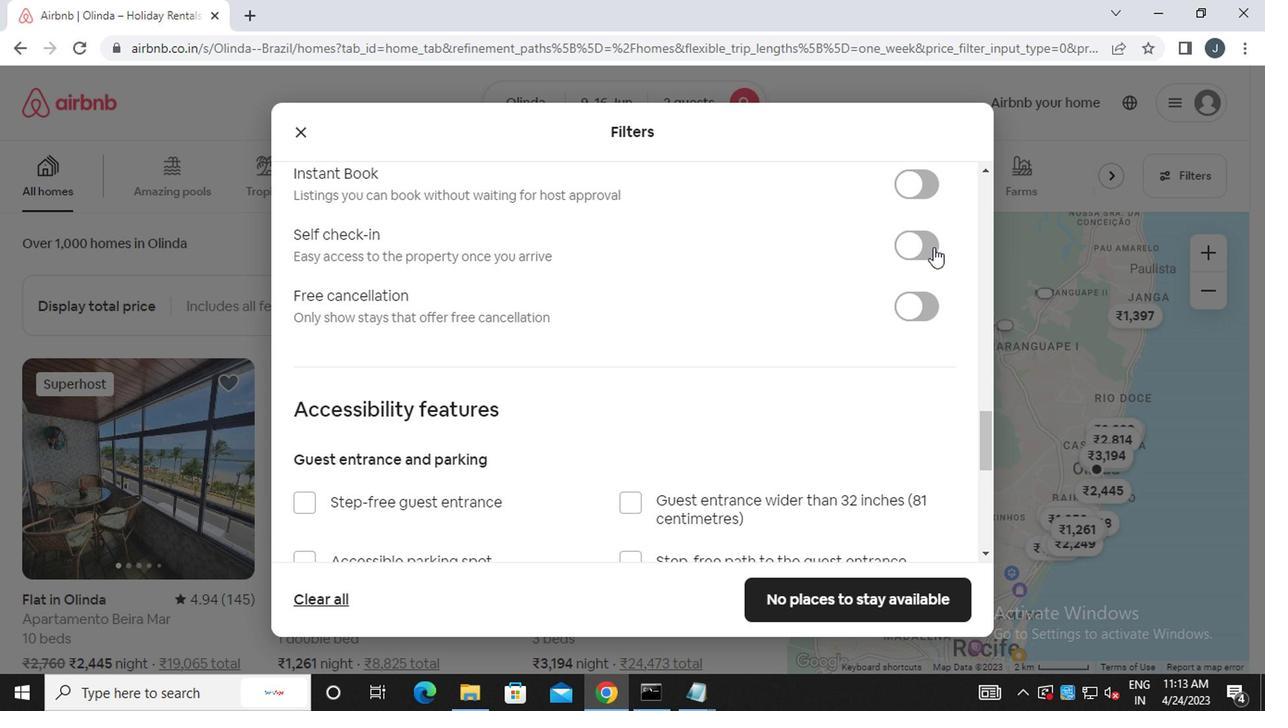 
Action: Mouse pressed left at (914, 237)
Screenshot: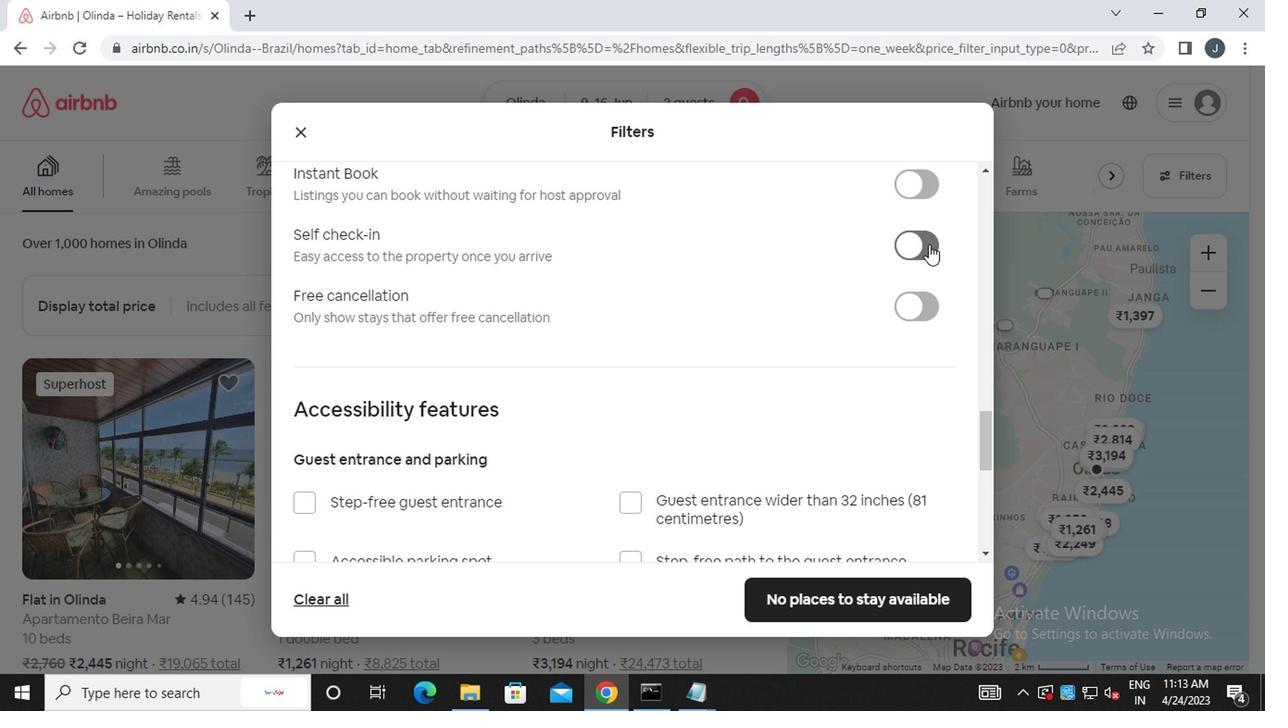 
Action: Mouse moved to (590, 360)
Screenshot: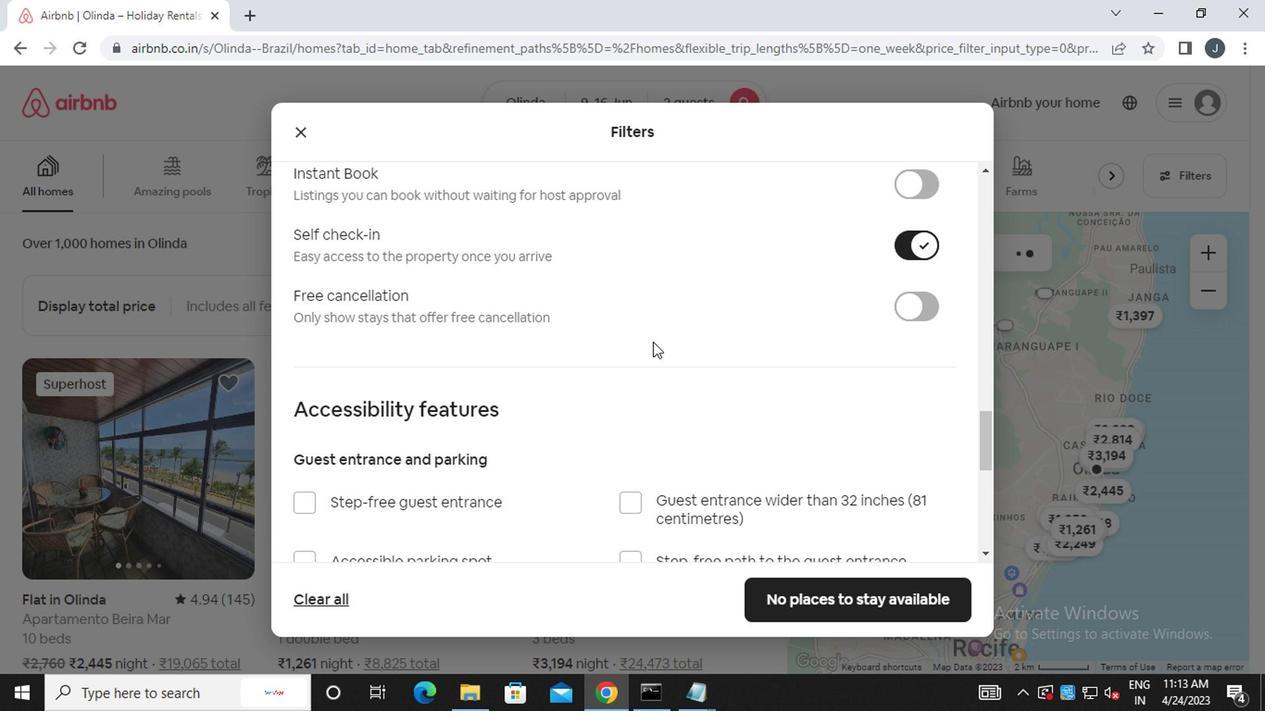 
Action: Mouse scrolled (590, 359) with delta (0, 0)
Screenshot: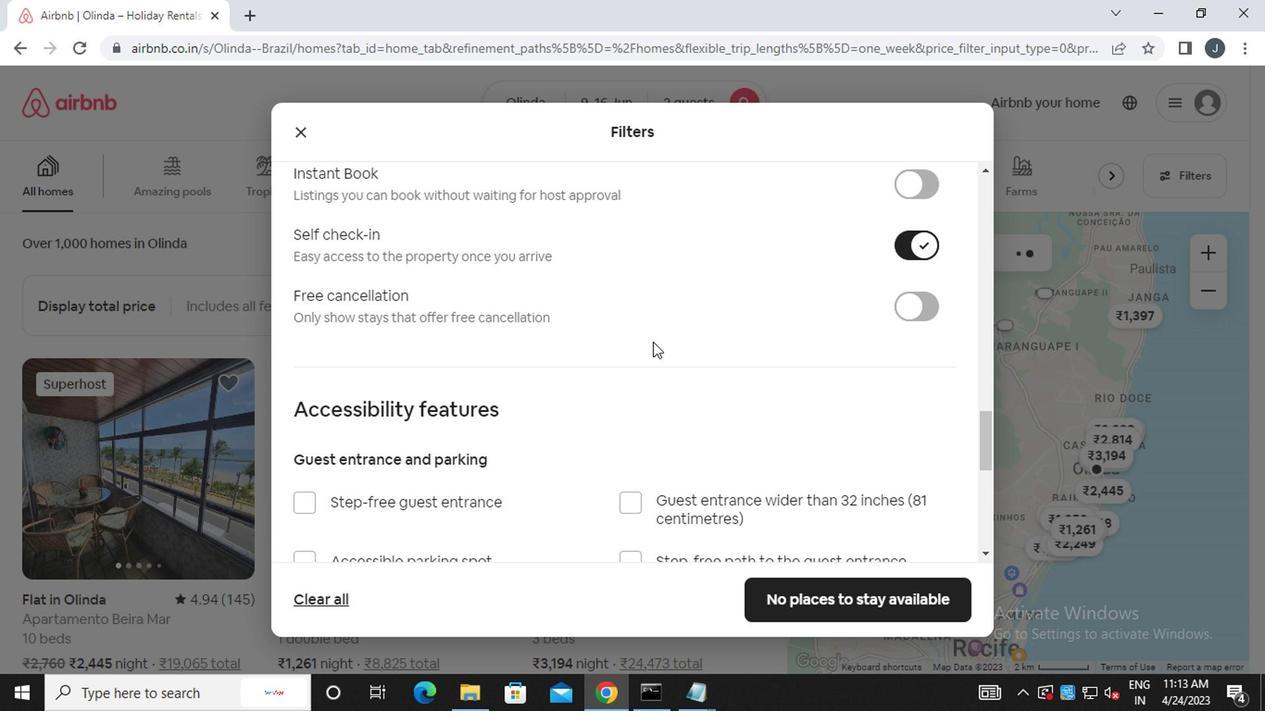 
Action: Mouse moved to (585, 363)
Screenshot: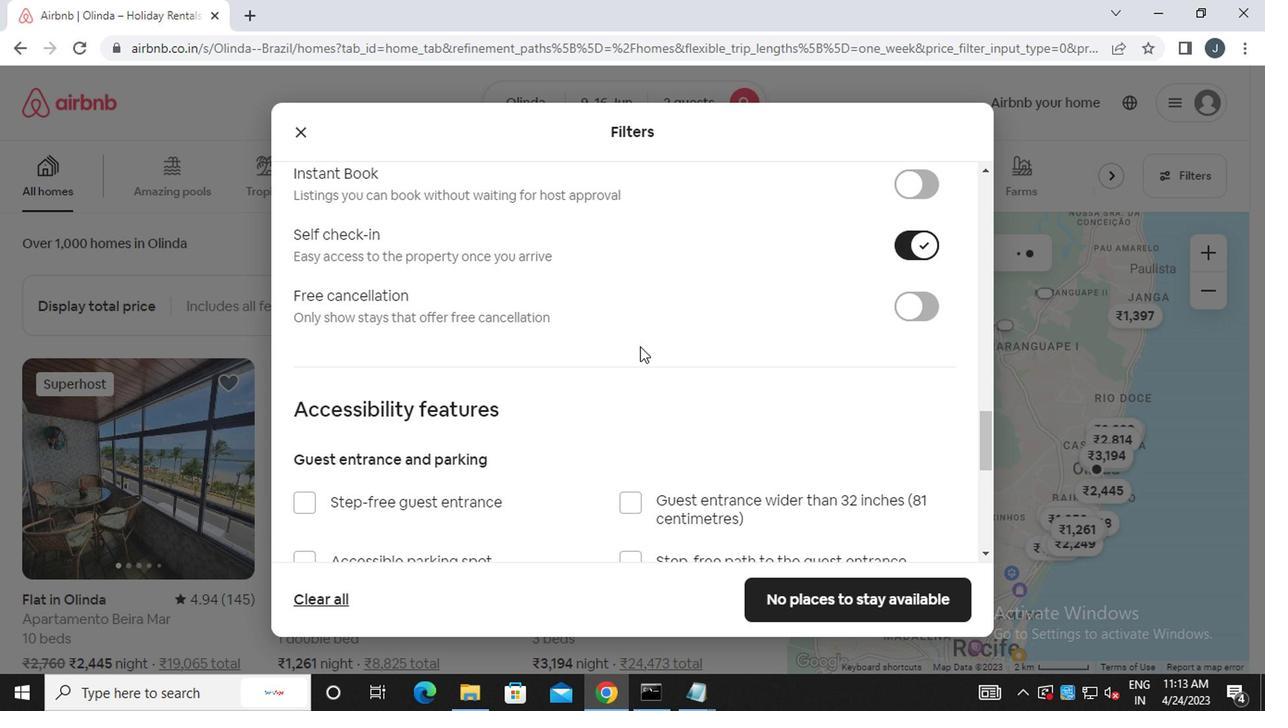 
Action: Mouse scrolled (585, 362) with delta (0, -1)
Screenshot: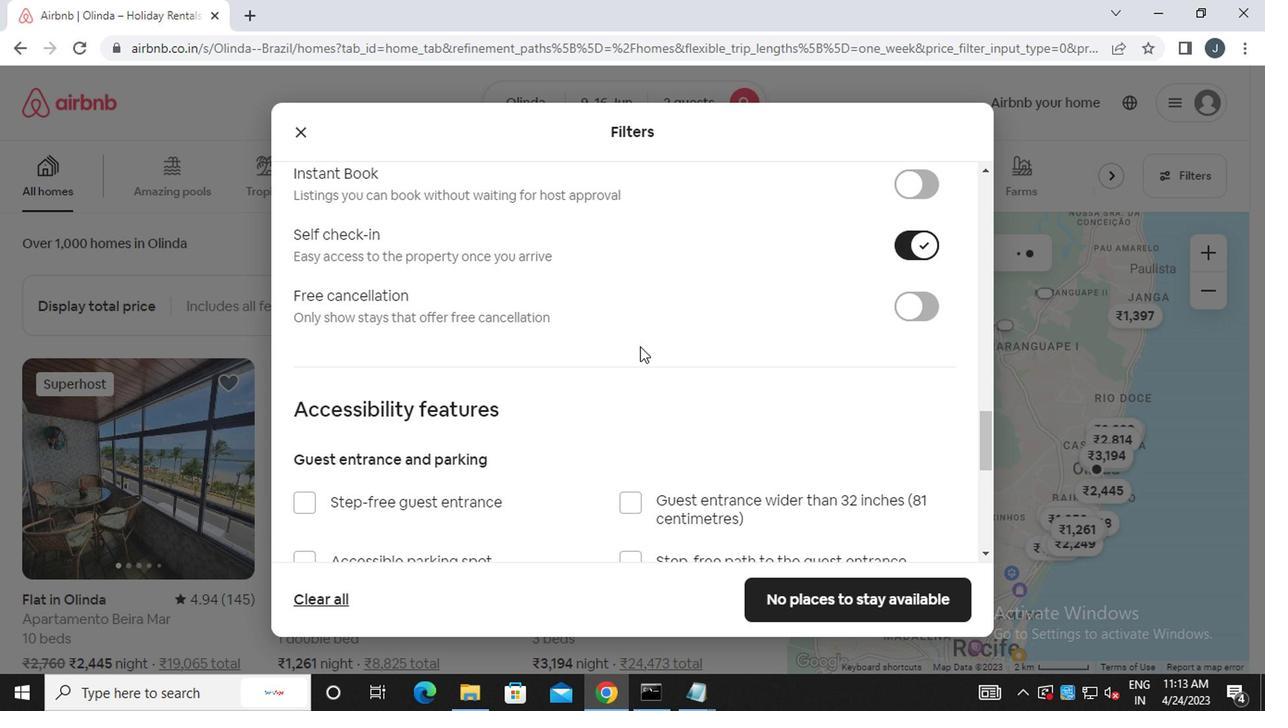 
Action: Mouse moved to (585, 363)
Screenshot: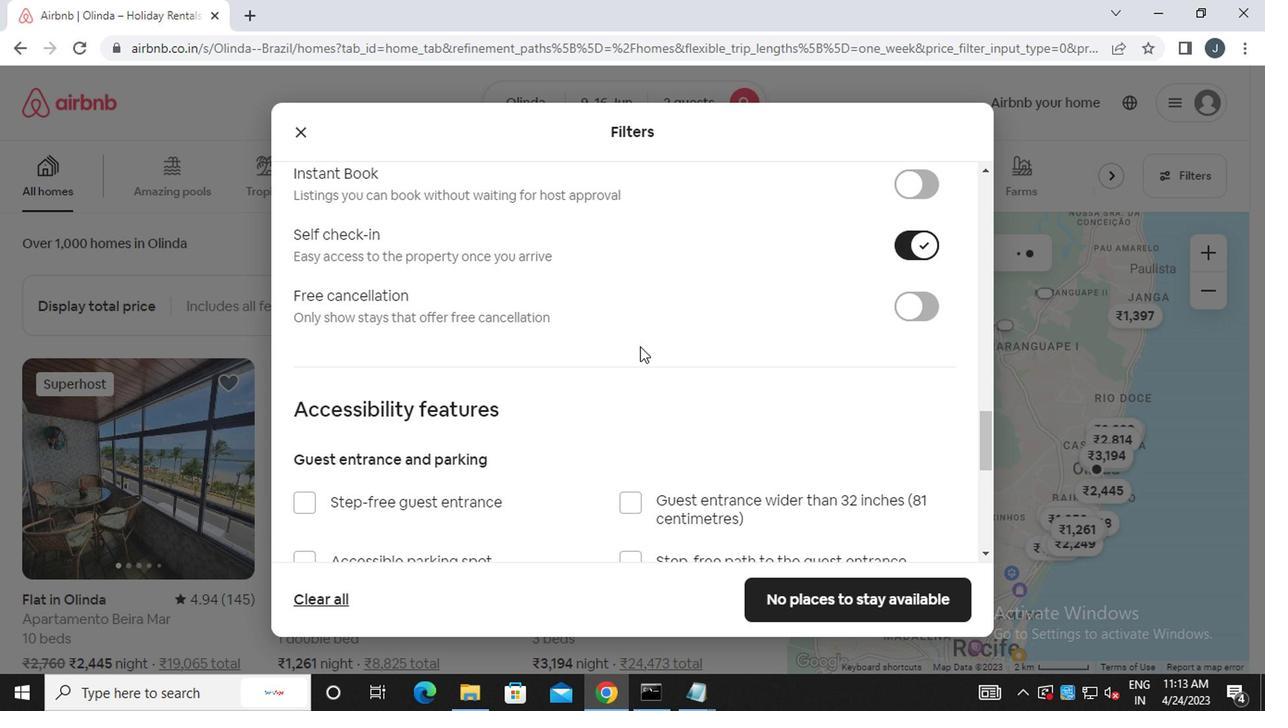 
Action: Mouse scrolled (585, 362) with delta (0, -1)
Screenshot: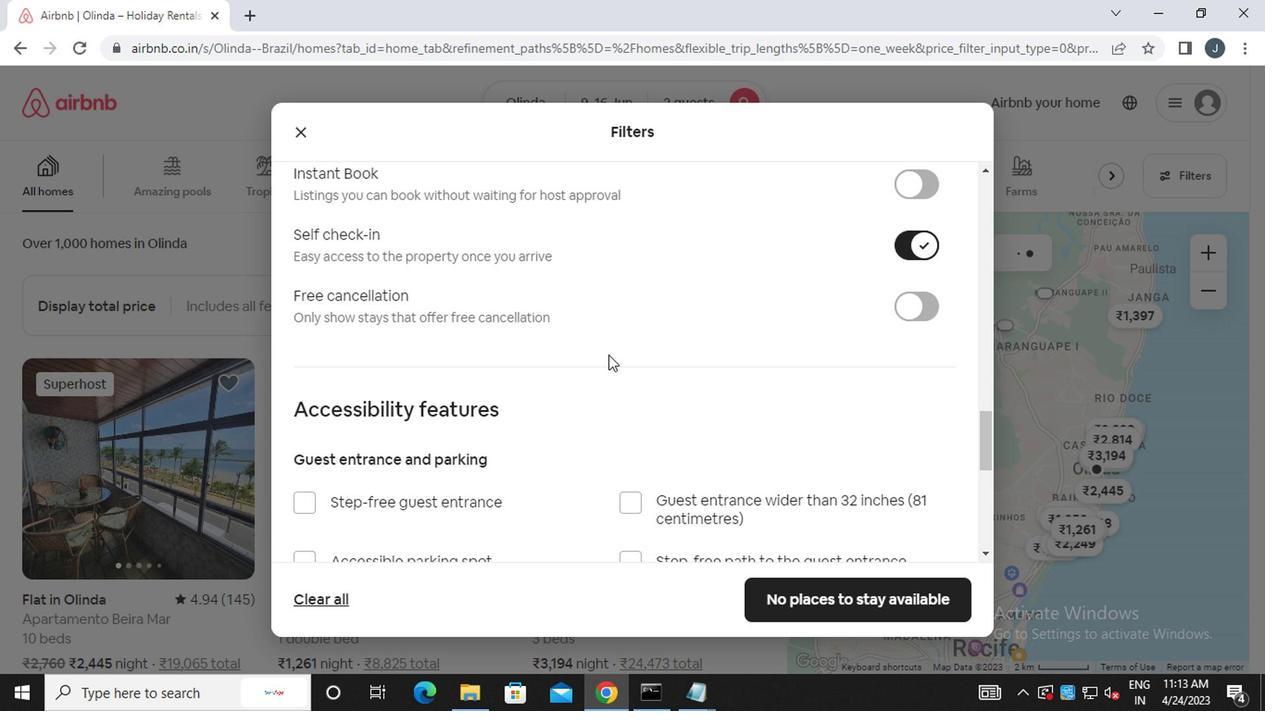 
Action: Mouse scrolled (585, 362) with delta (0, -1)
Screenshot: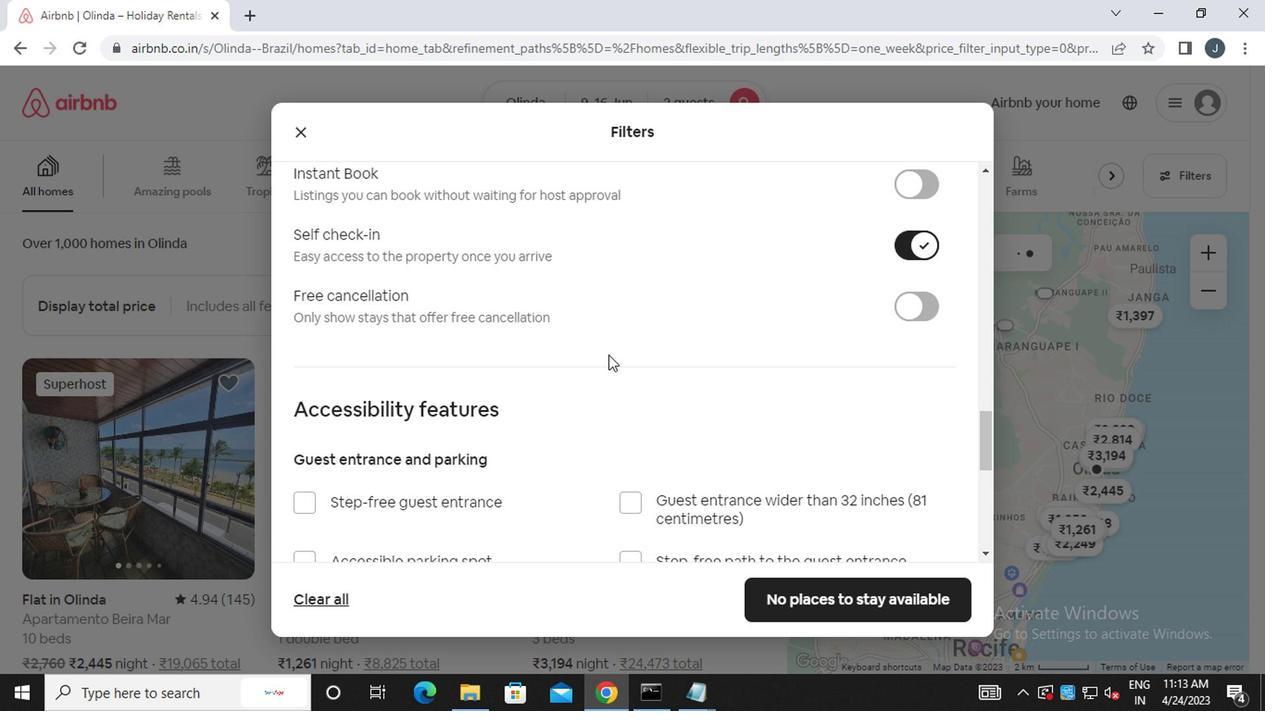 
Action: Mouse moved to (583, 364)
Screenshot: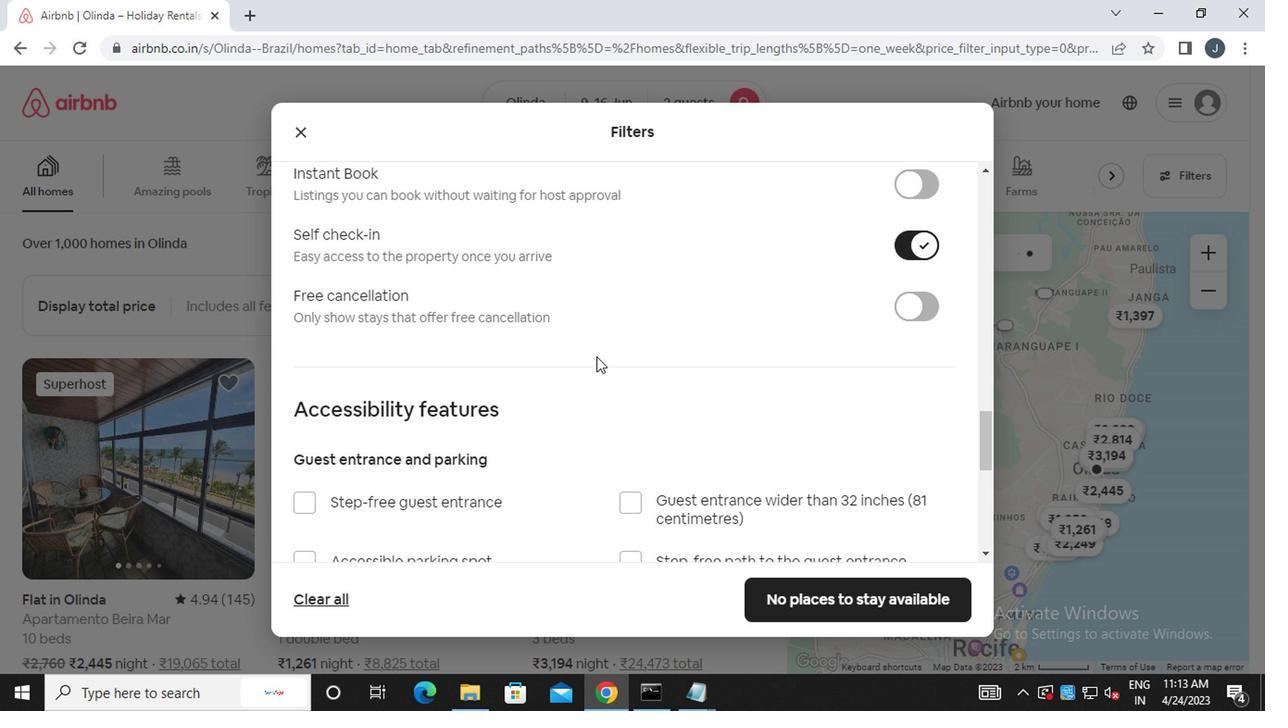 
Action: Mouse scrolled (583, 363) with delta (0, 0)
Screenshot: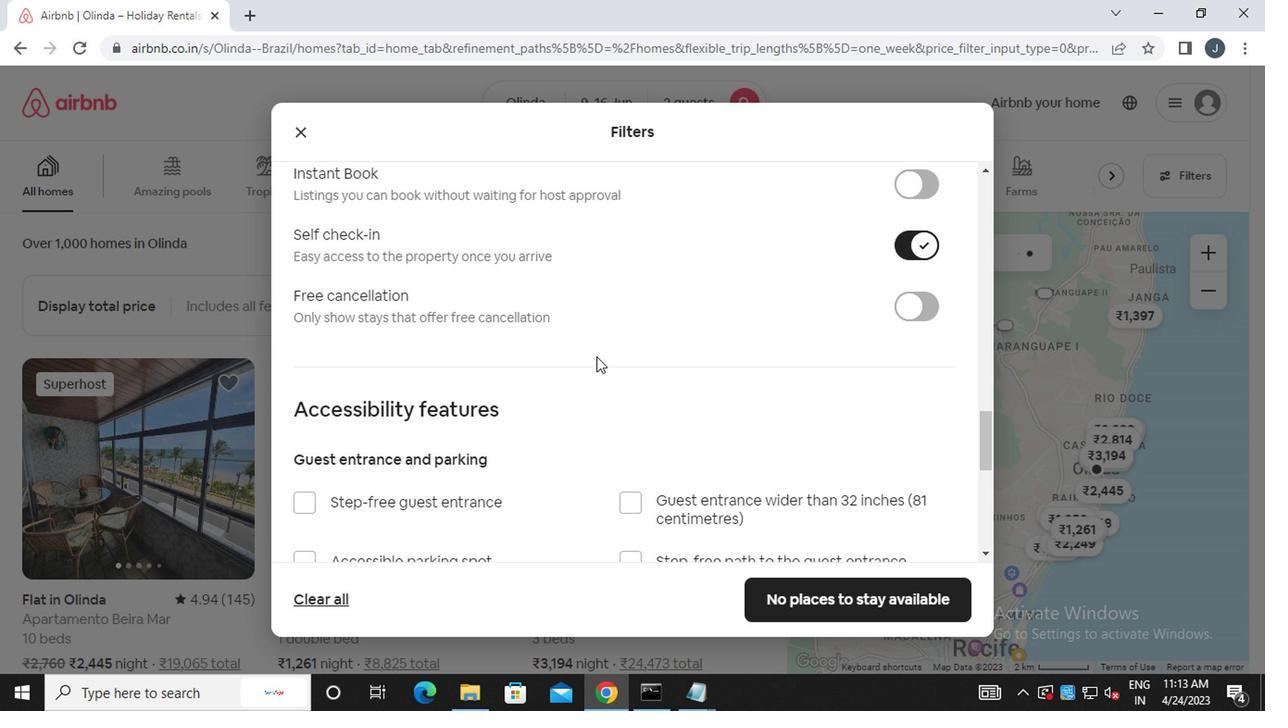 
Action: Mouse moved to (580, 369)
Screenshot: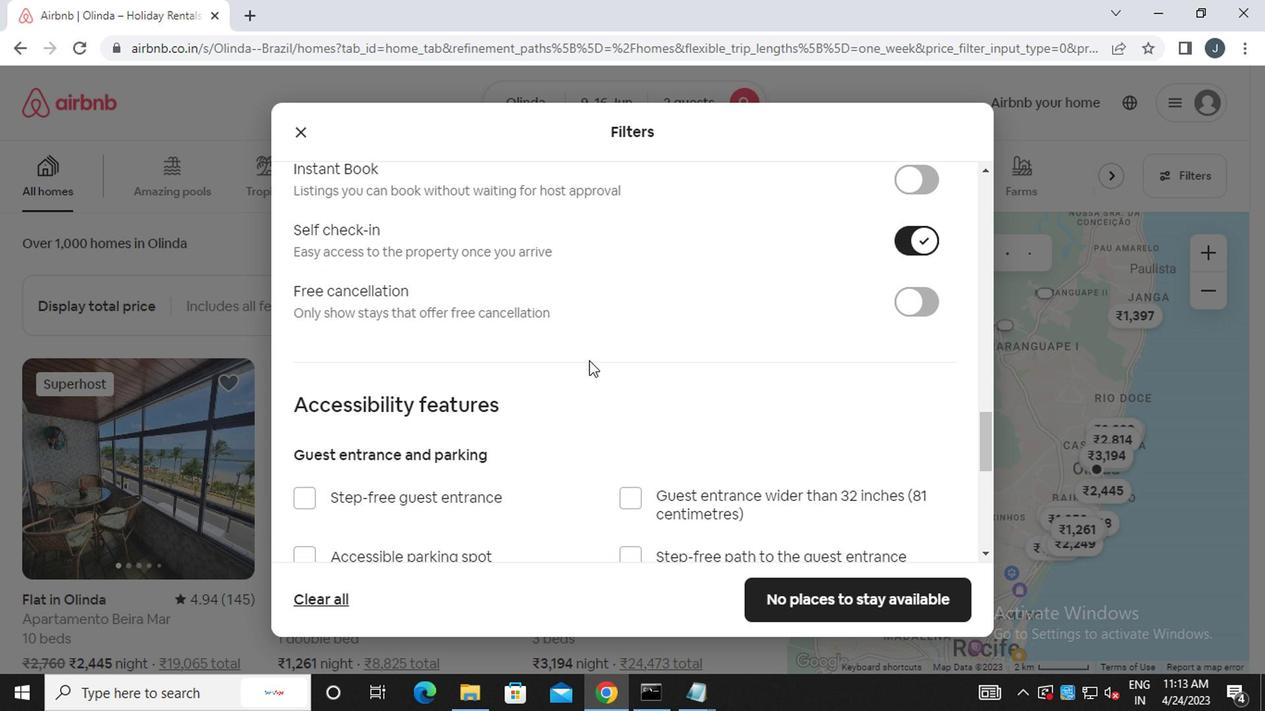 
Action: Mouse scrolled (580, 368) with delta (0, -1)
Screenshot: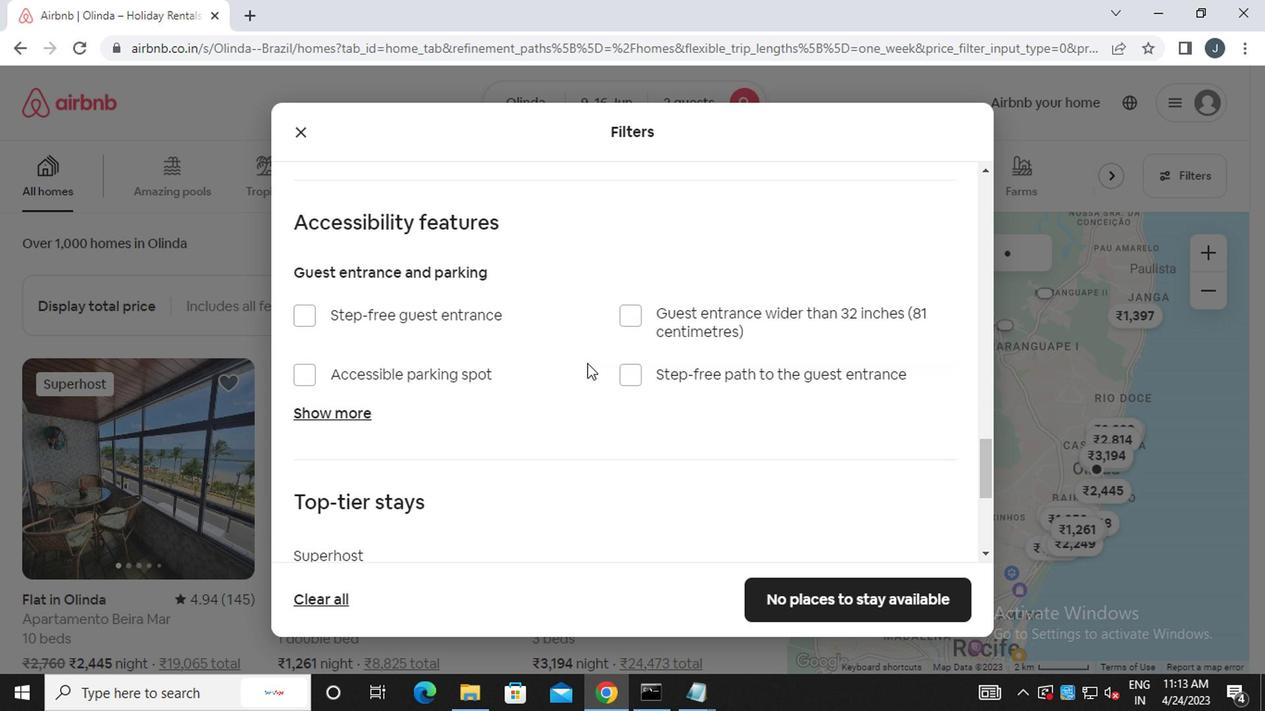 
Action: Mouse moved to (580, 369)
Screenshot: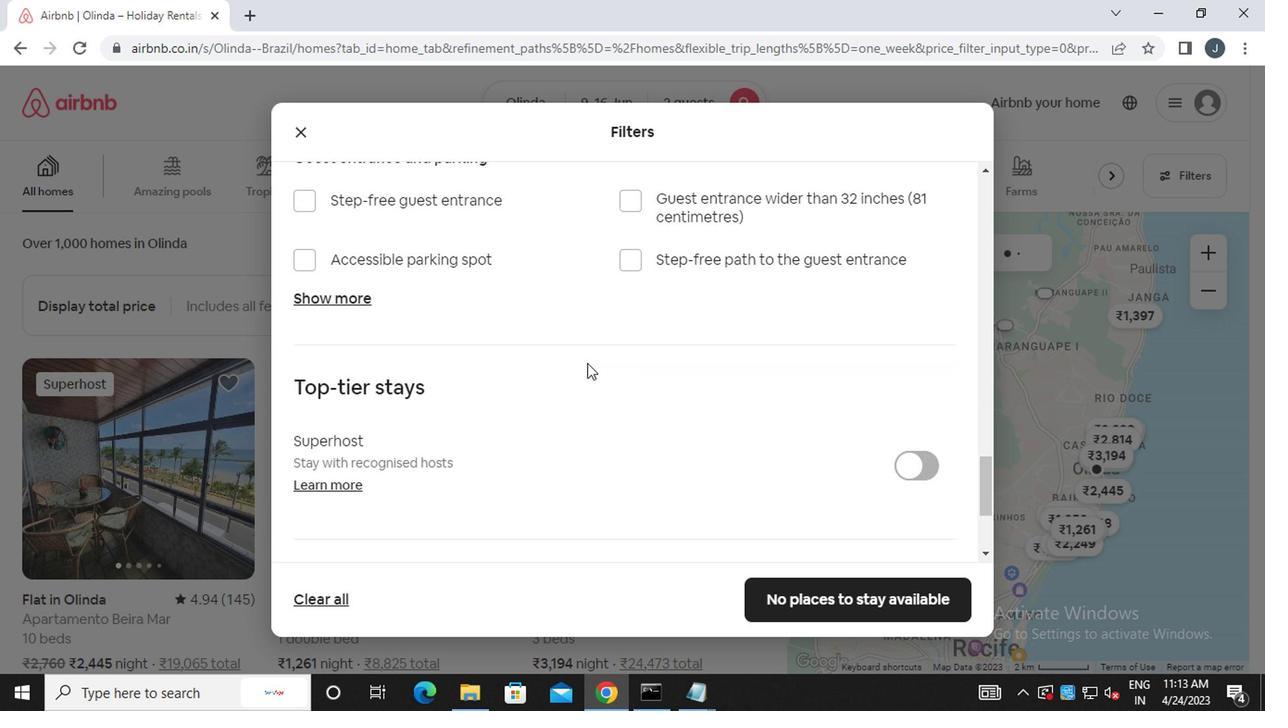
Action: Mouse scrolled (580, 368) with delta (0, -1)
Screenshot: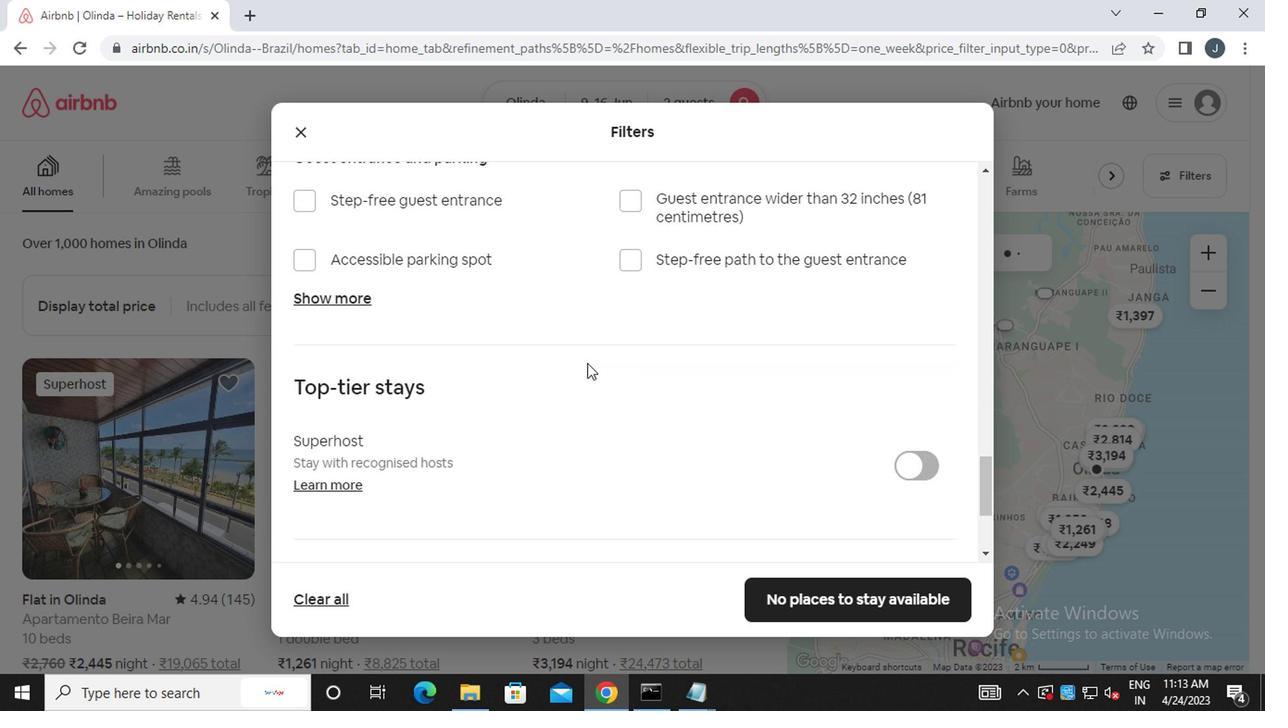 
Action: Mouse scrolled (580, 368) with delta (0, -1)
Screenshot: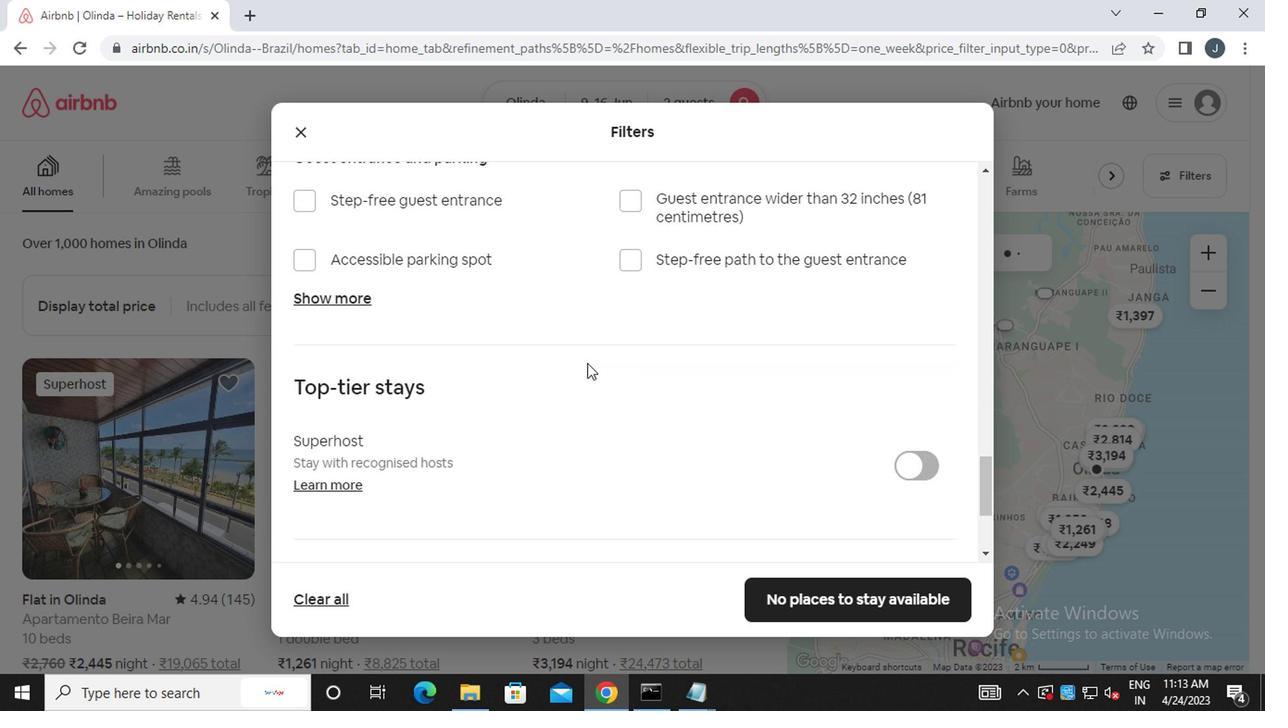 
Action: Mouse scrolled (580, 368) with delta (0, -1)
Screenshot: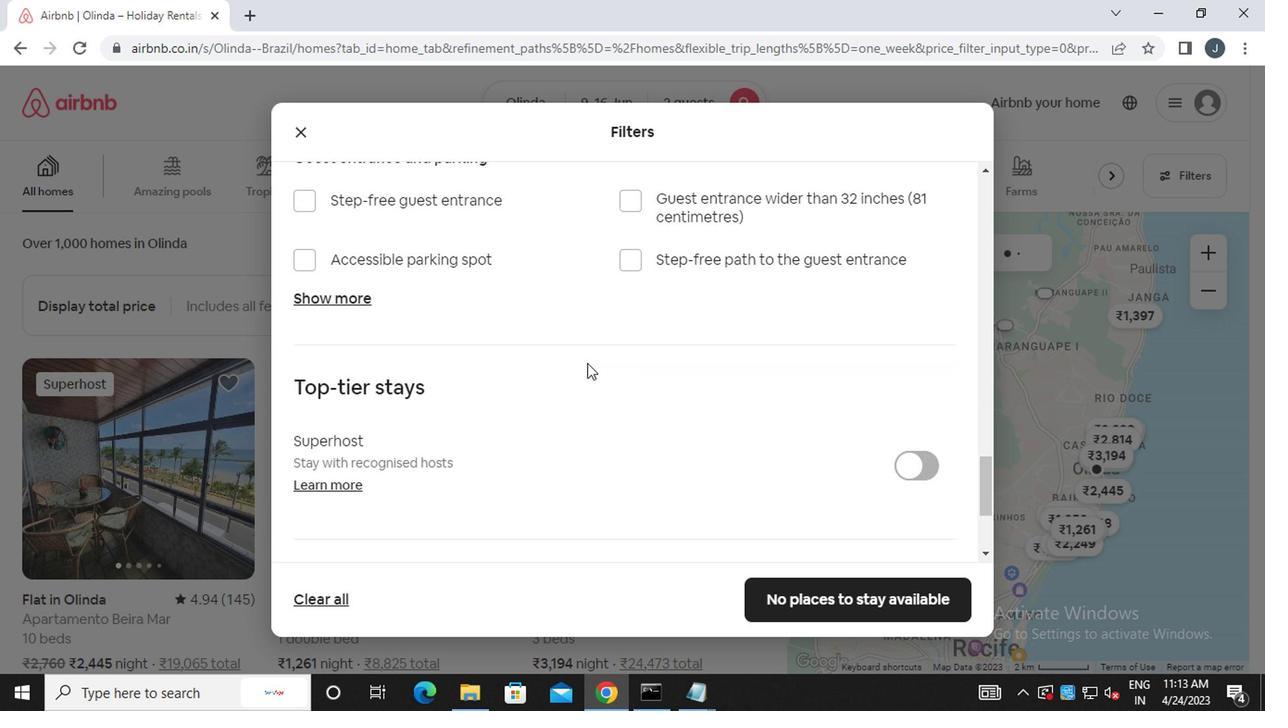 
Action: Mouse moved to (580, 371)
Screenshot: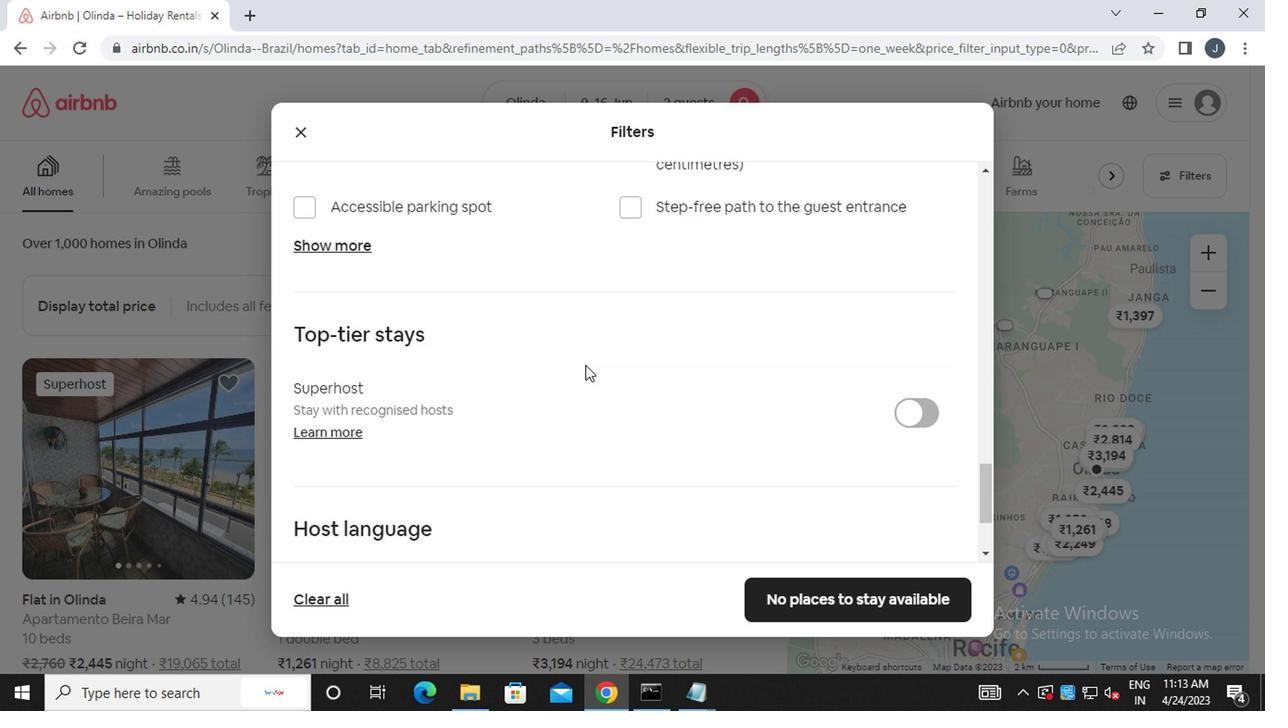
Action: Mouse scrolled (580, 369) with delta (0, -1)
Screenshot: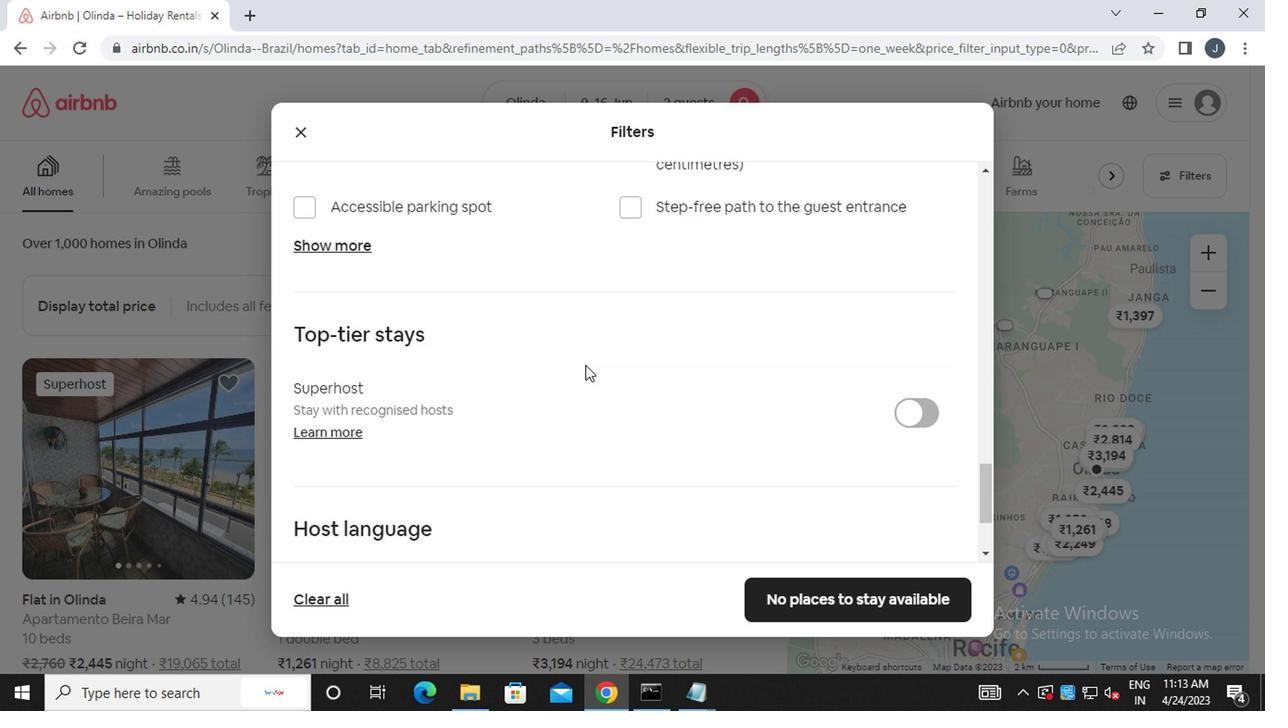 
Action: Mouse moved to (350, 531)
Screenshot: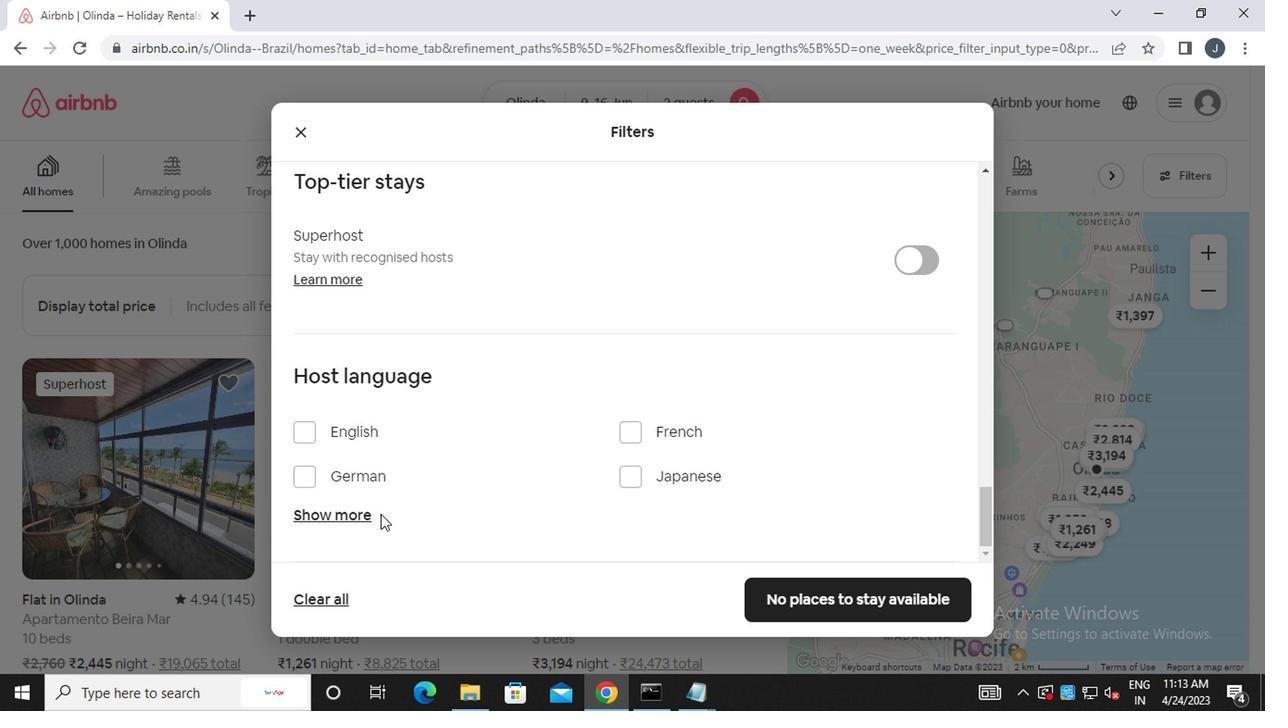 
Action: Mouse pressed left at (350, 531)
Screenshot: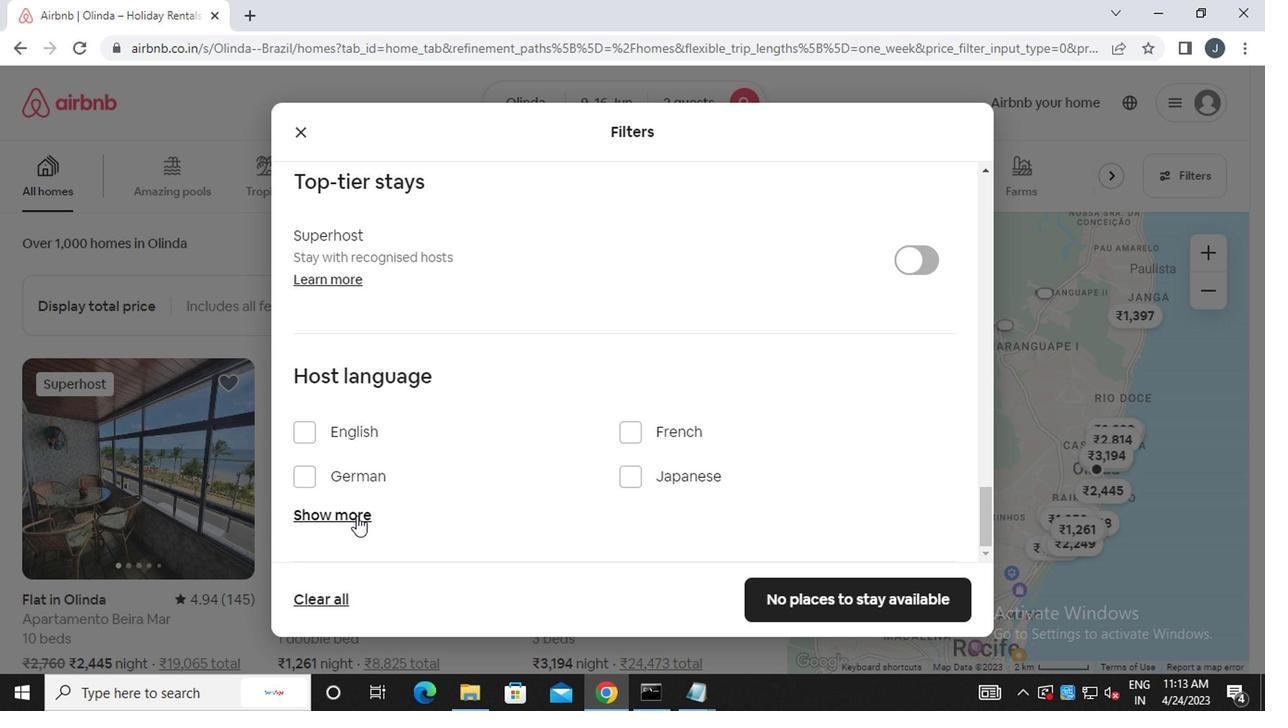 
Action: Mouse moved to (384, 531)
Screenshot: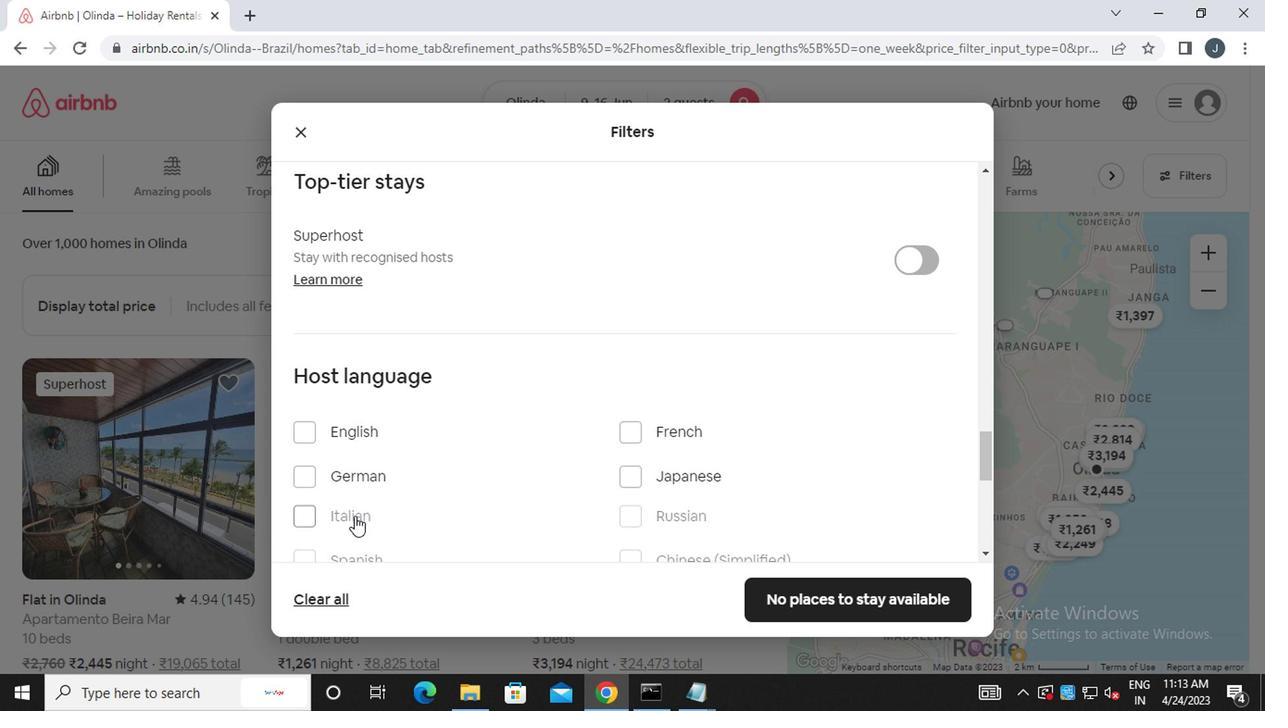 
Action: Mouse scrolled (384, 530) with delta (0, 0)
Screenshot: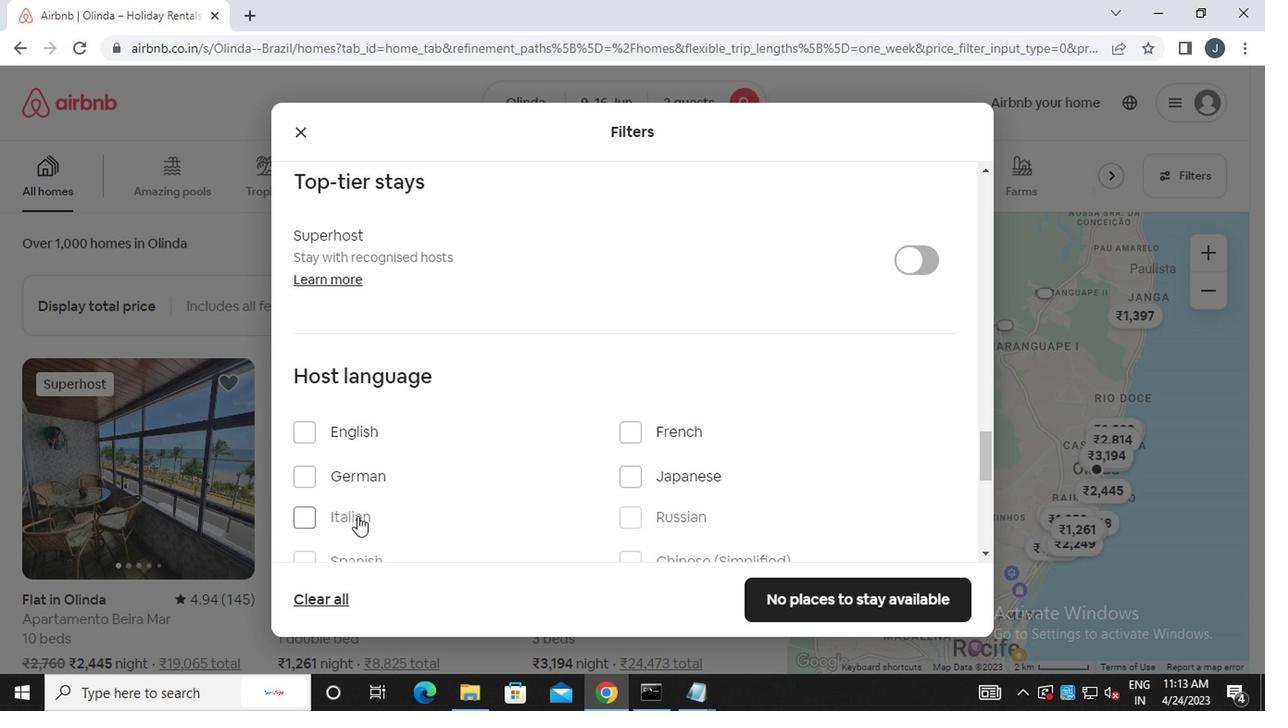 
Action: Mouse scrolled (384, 530) with delta (0, 0)
Screenshot: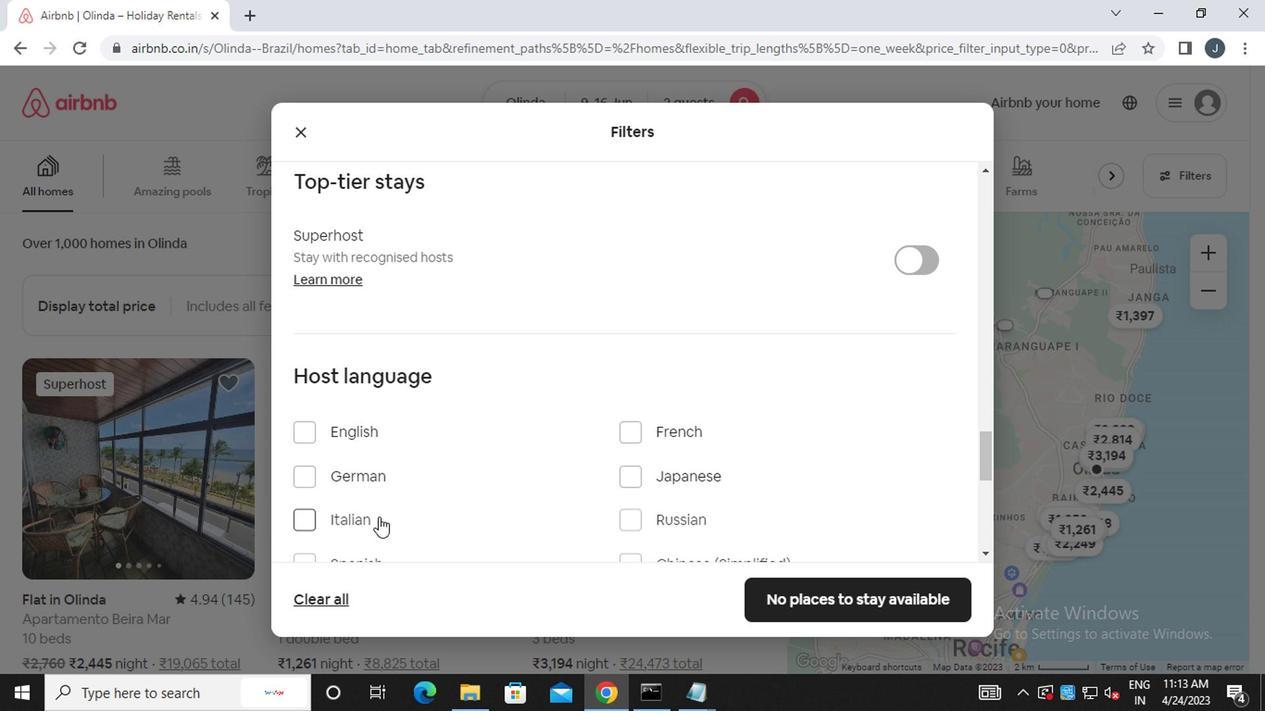 
Action: Mouse moved to (387, 528)
Screenshot: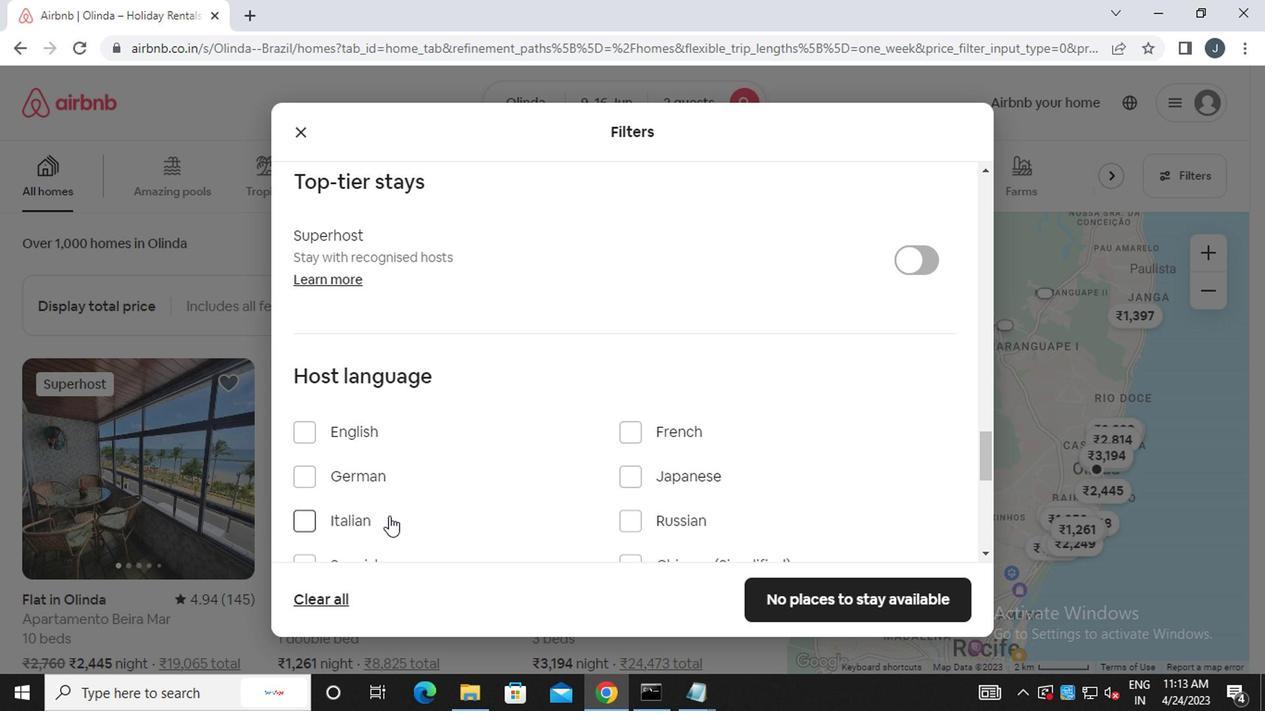 
Action: Mouse scrolled (387, 527) with delta (0, -1)
Screenshot: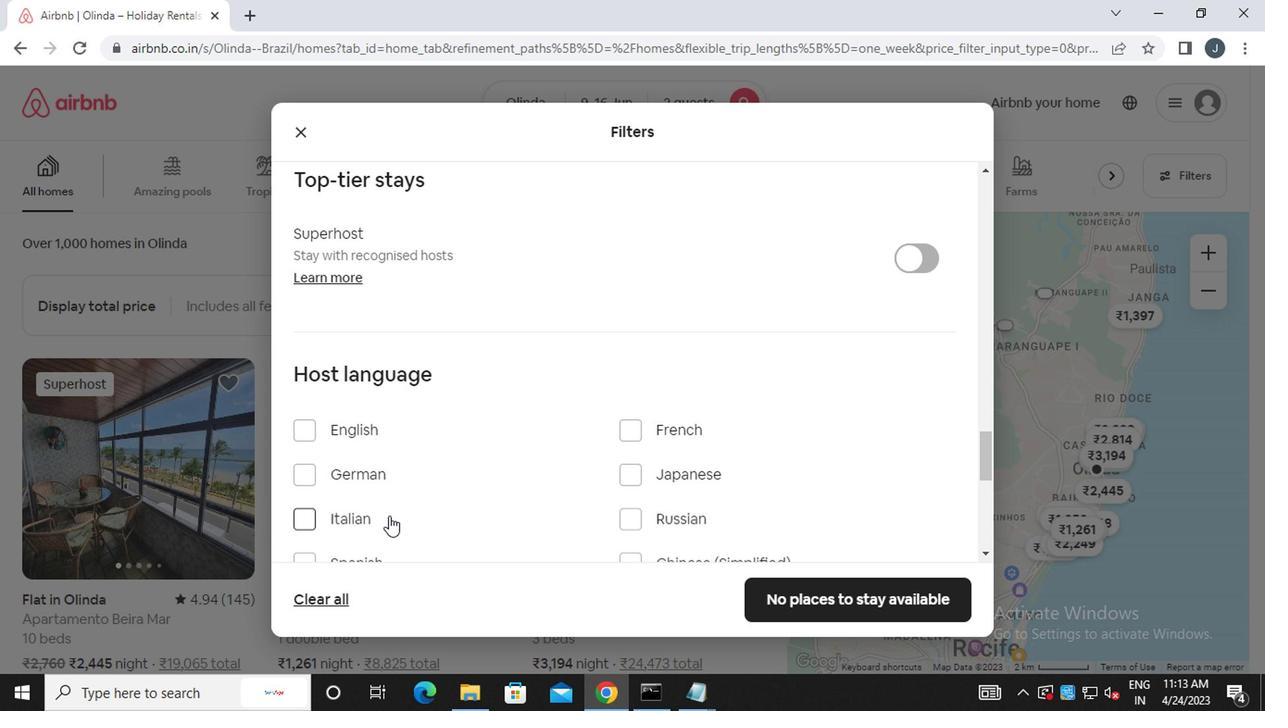 
Action: Mouse moved to (374, 294)
Screenshot: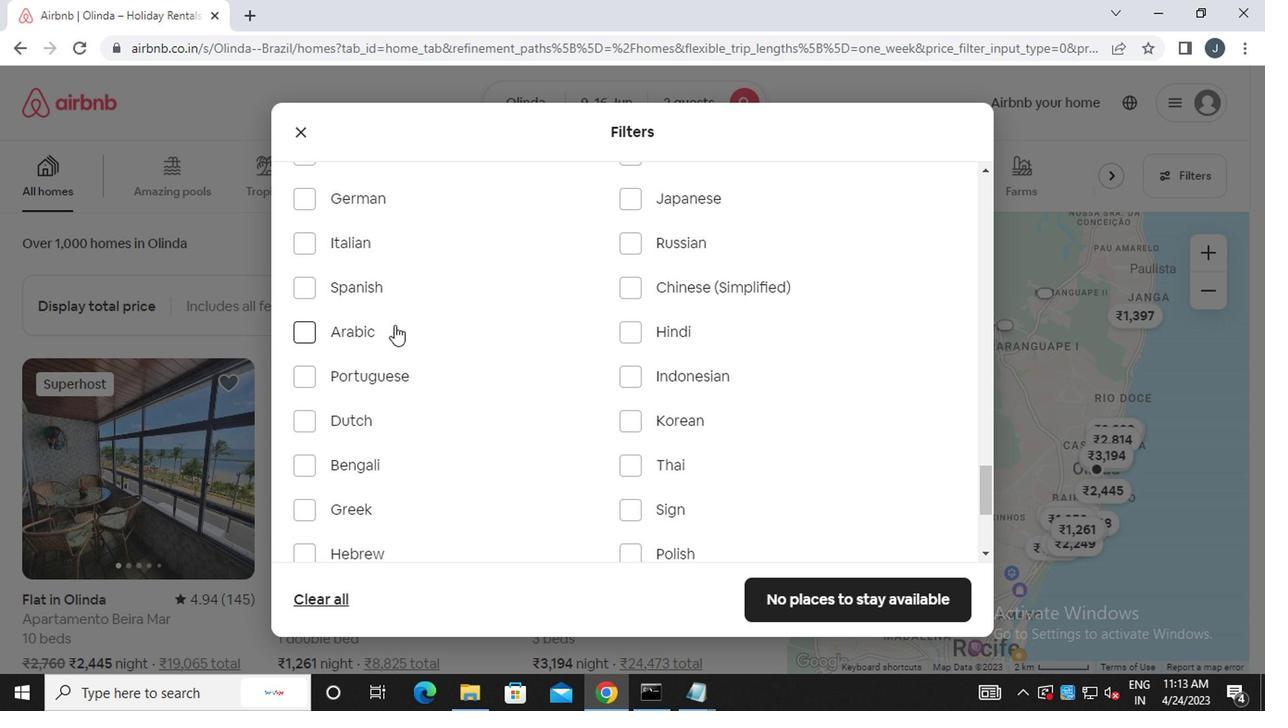
Action: Mouse pressed left at (374, 294)
Screenshot: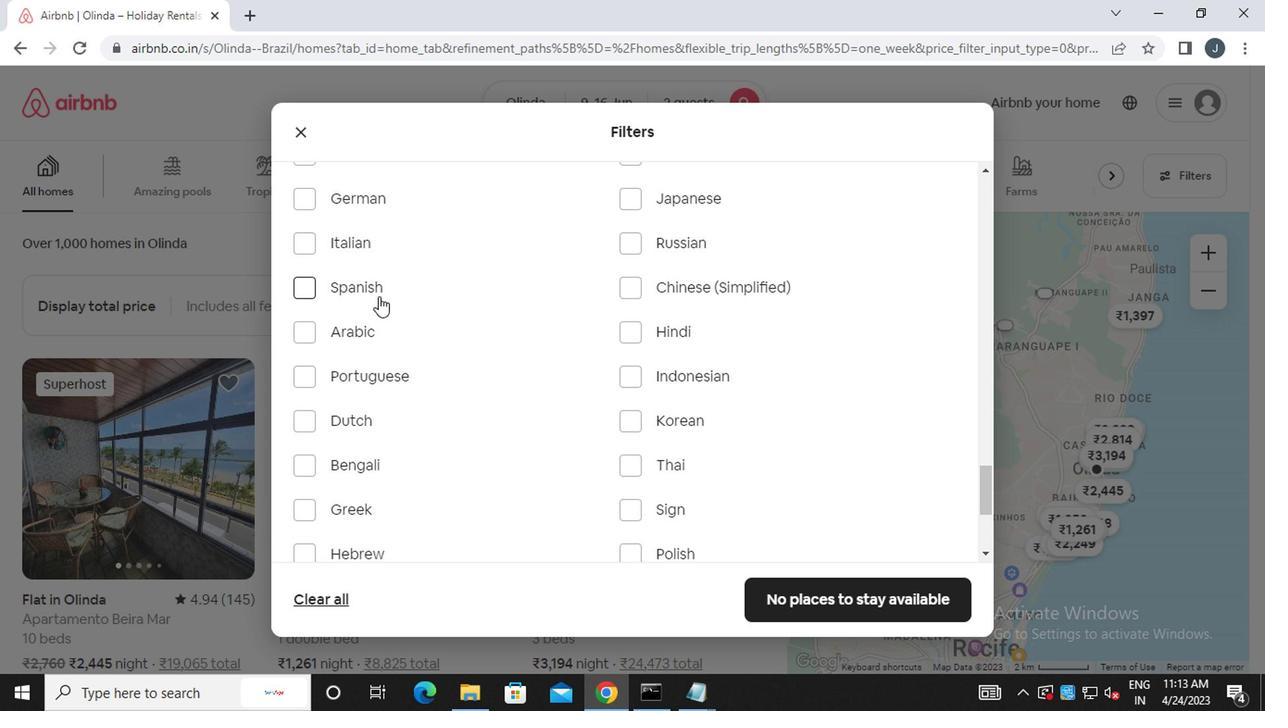 
Action: Mouse moved to (806, 620)
Screenshot: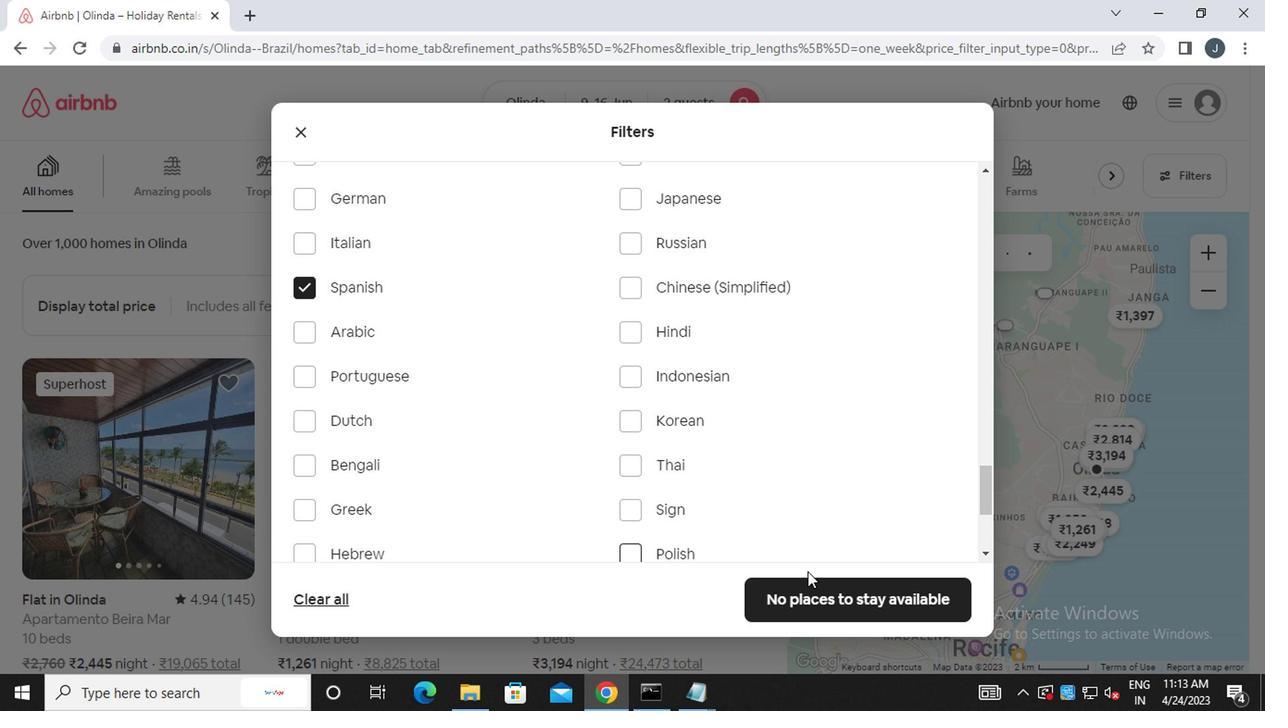 
Action: Mouse pressed left at (806, 620)
Screenshot: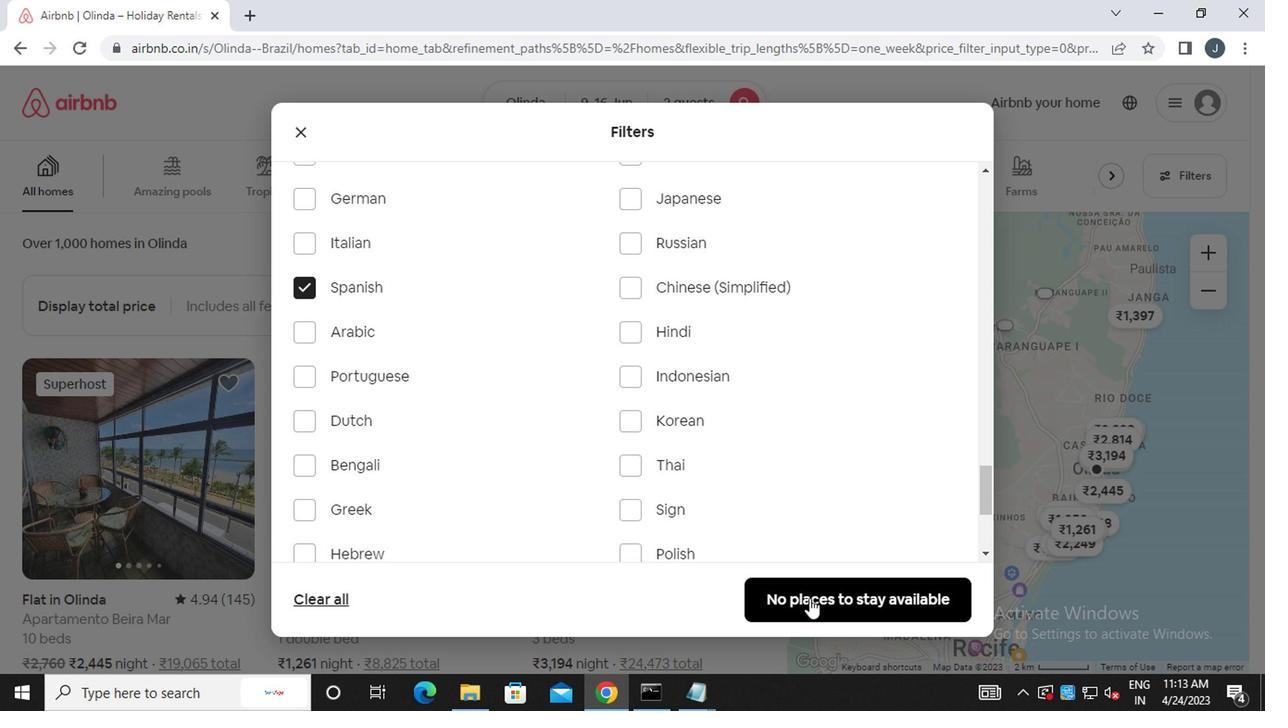 
Action: Mouse moved to (792, 609)
Screenshot: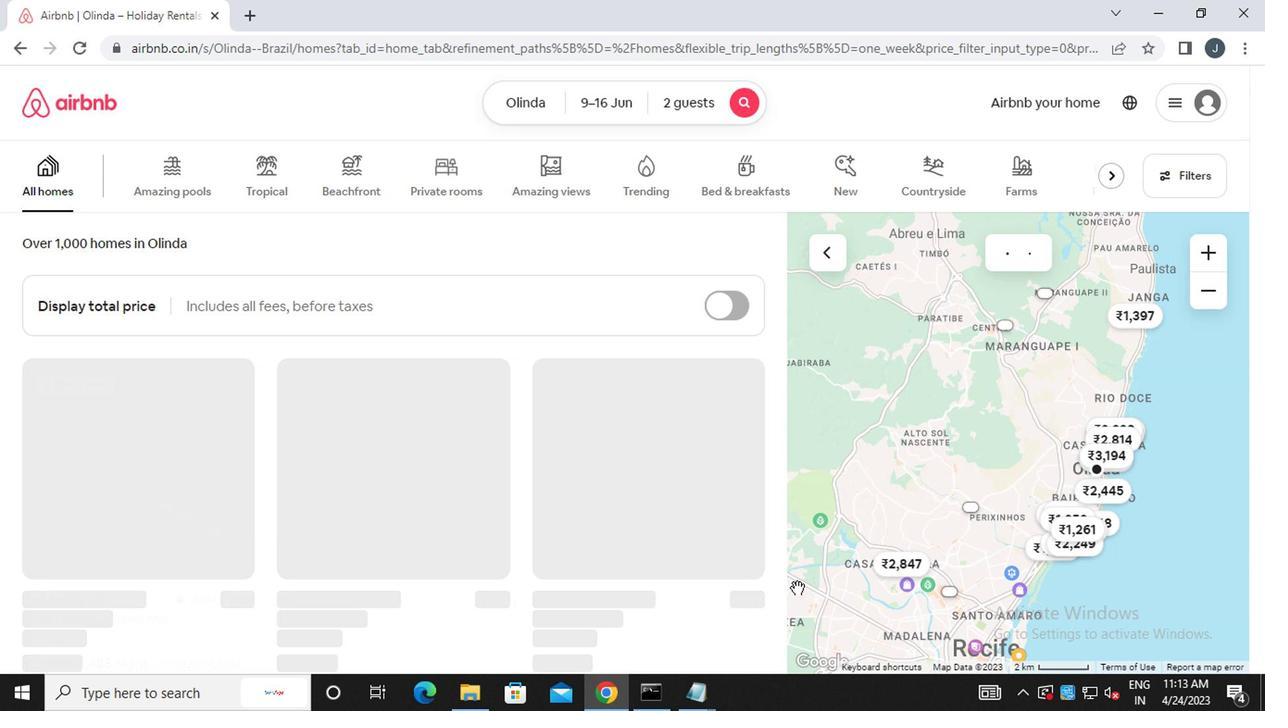 
